 Task: Update the project lead for Project0000000043 and create a new issue in the backlog.
Action: Mouse moved to (453, 289)
Screenshot: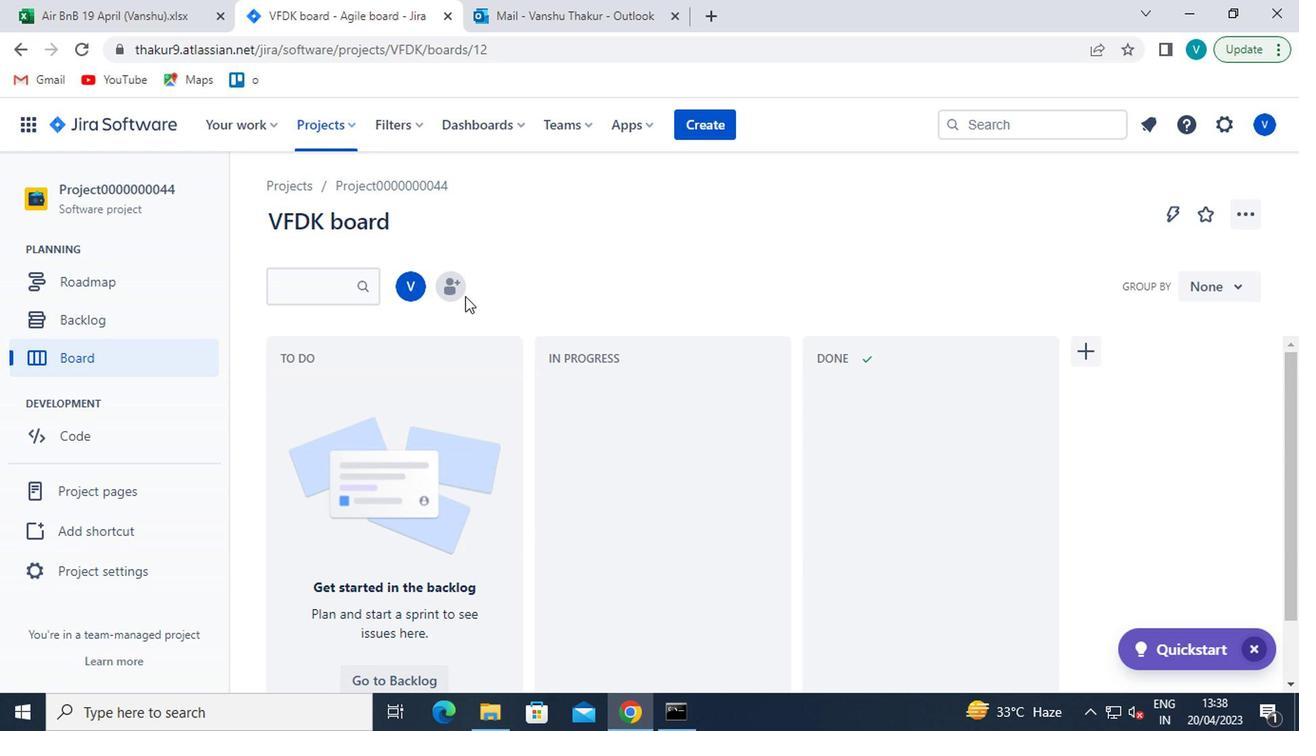 
Action: Mouse pressed left at (453, 289)
Screenshot: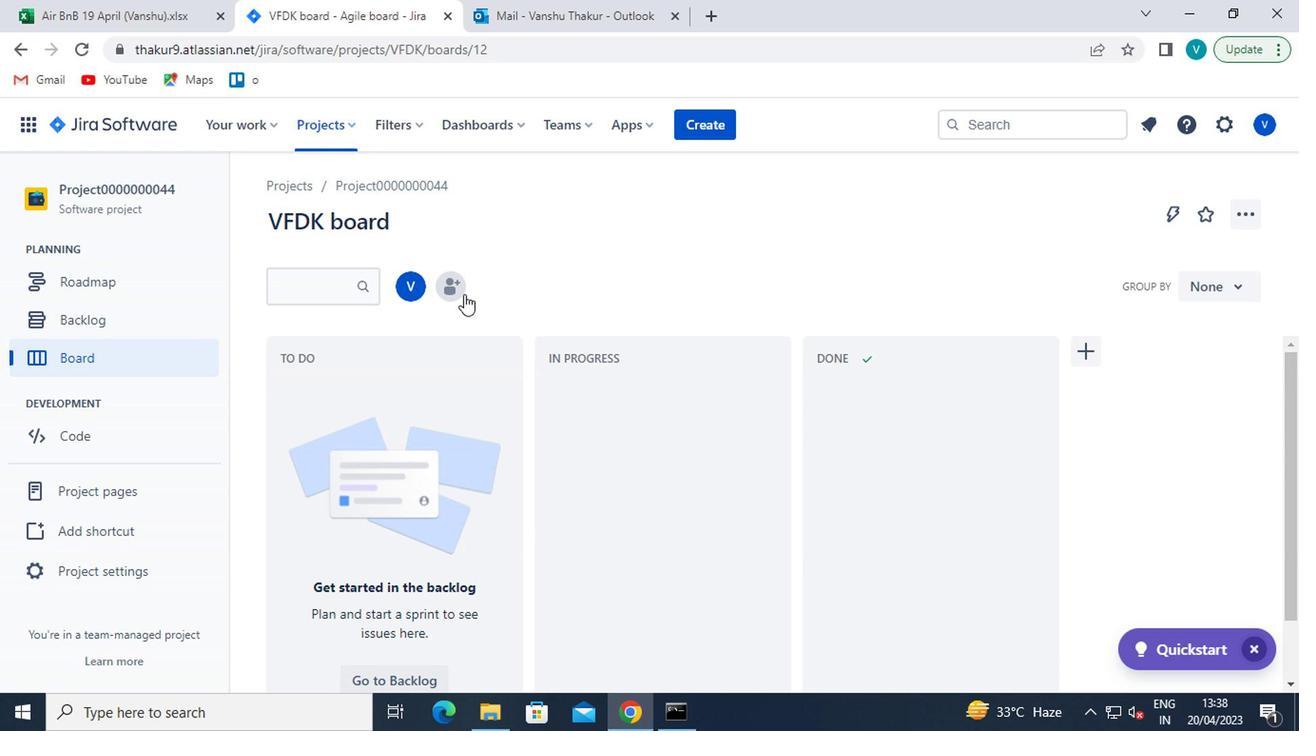 
Action: Mouse moved to (561, 242)
Screenshot: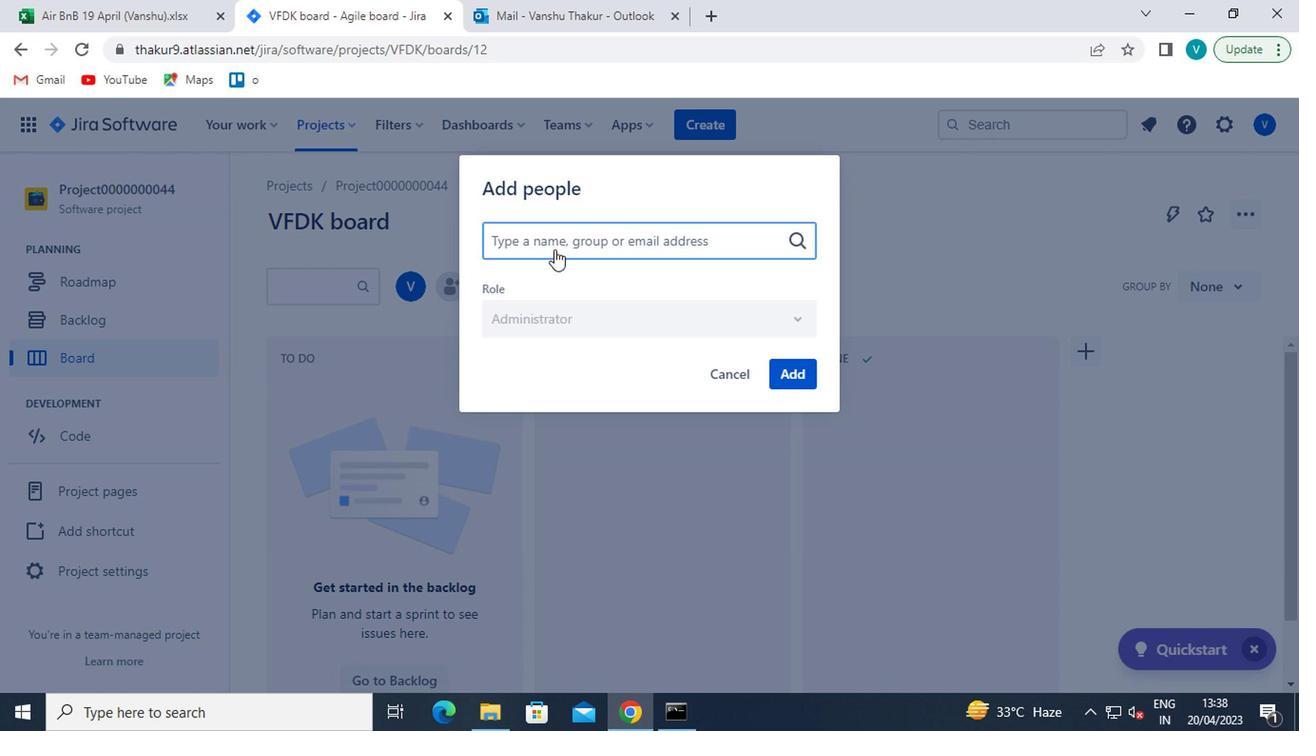 
Action: Mouse pressed left at (561, 242)
Screenshot: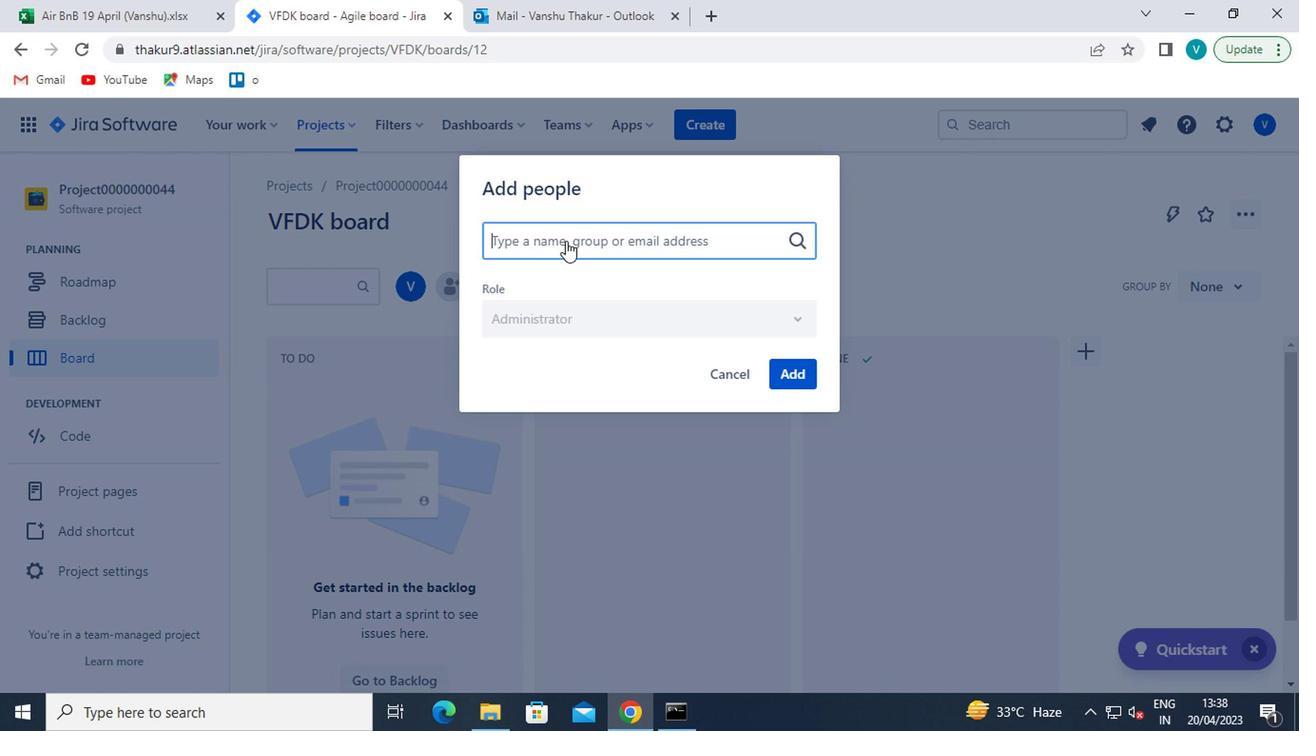 
Action: Key pressed <Key.shift>VINNYO
Screenshot: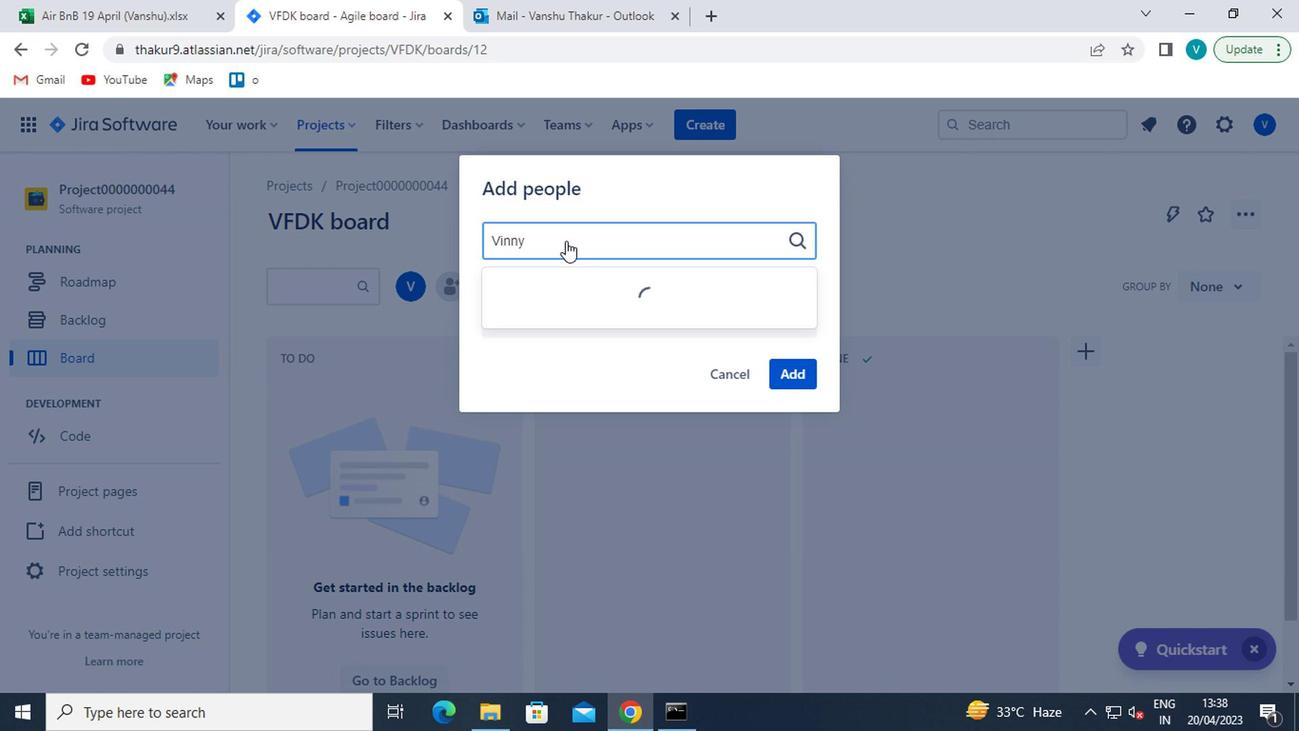 
Action: Mouse moved to (598, 286)
Screenshot: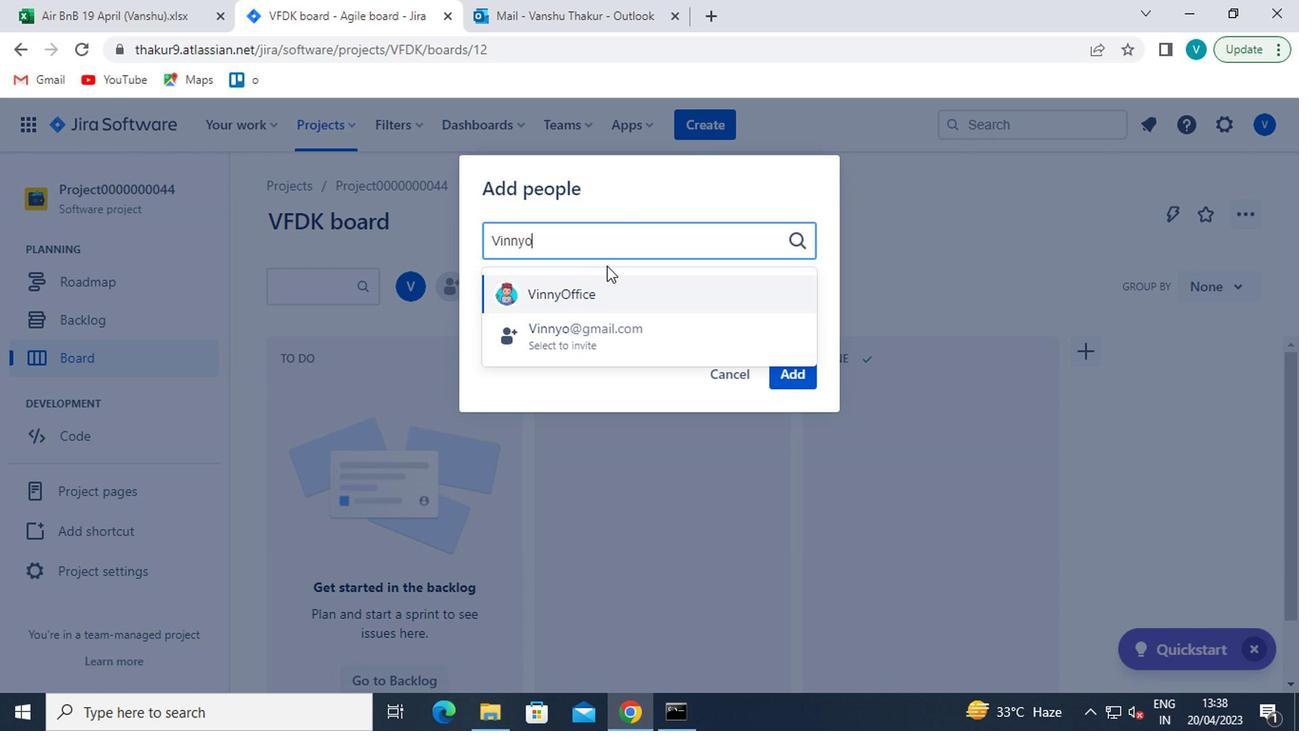 
Action: Mouse pressed left at (598, 286)
Screenshot: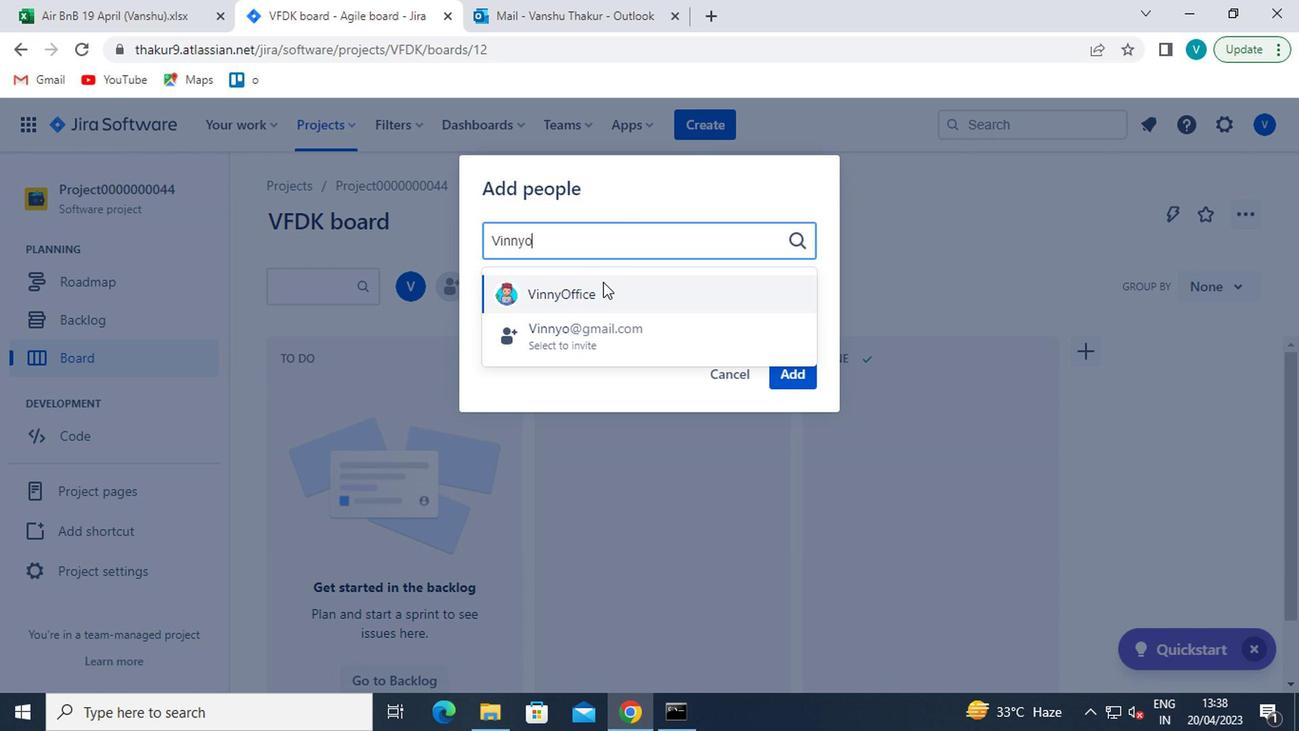 
Action: Mouse moved to (784, 370)
Screenshot: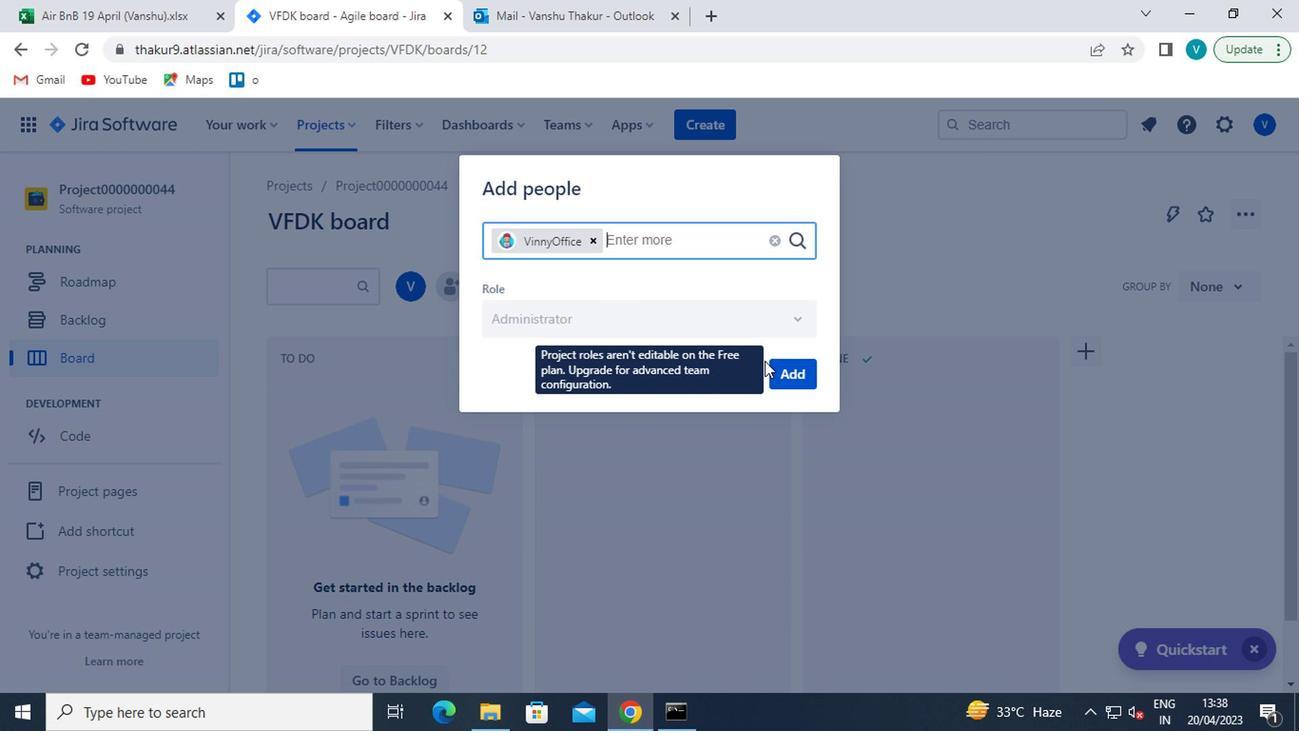 
Action: Mouse pressed left at (784, 370)
Screenshot: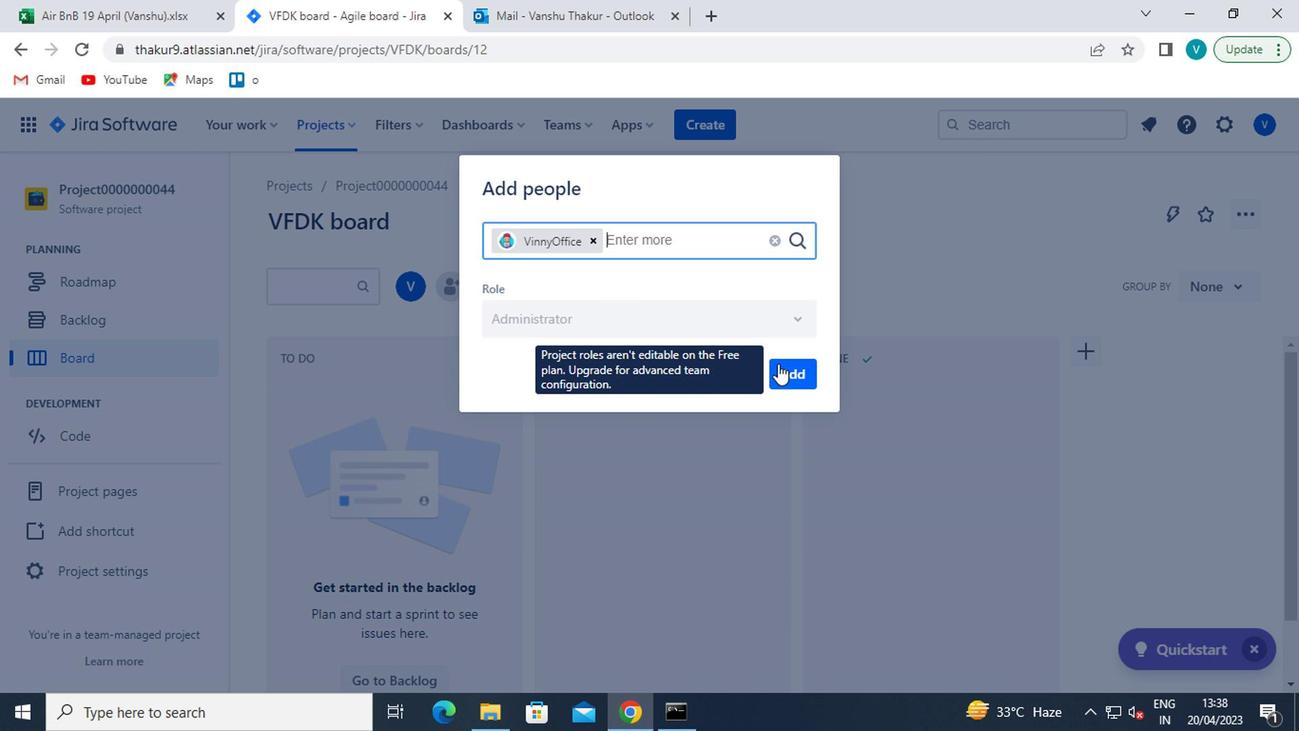 
Action: Mouse moved to (446, 289)
Screenshot: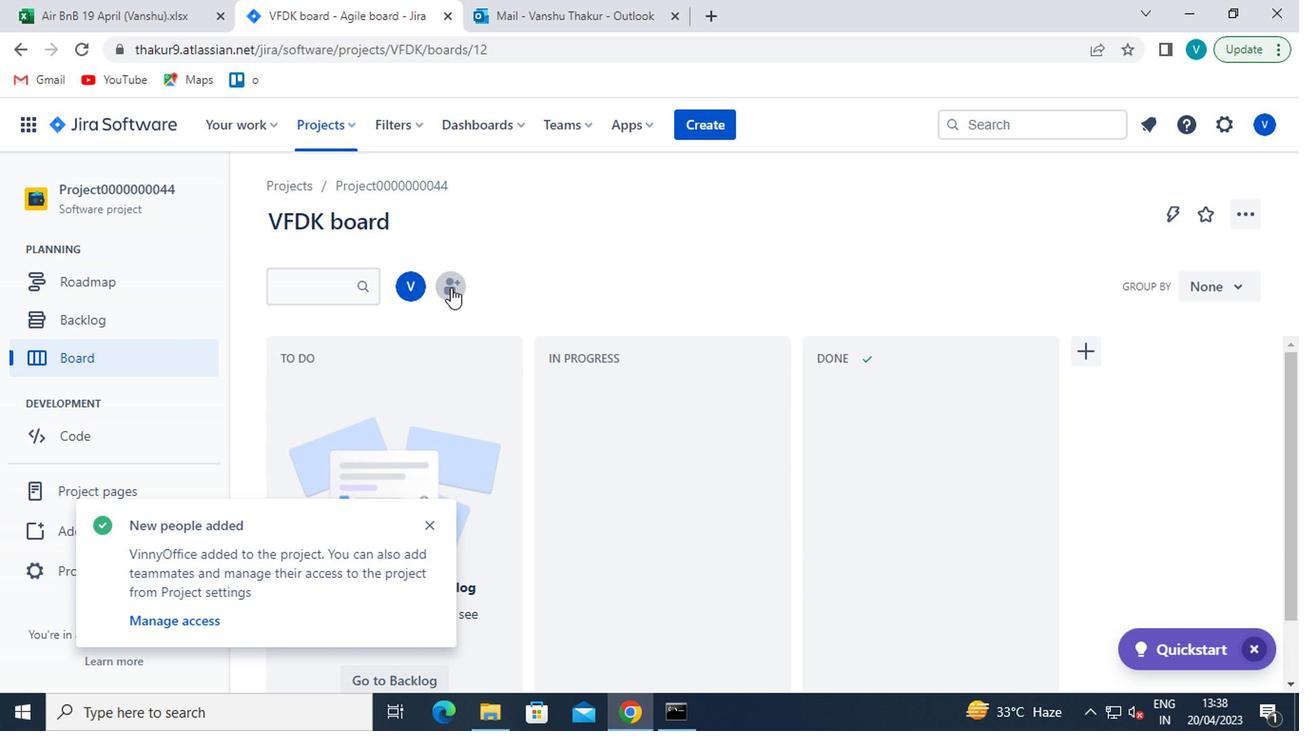 
Action: Mouse pressed left at (446, 289)
Screenshot: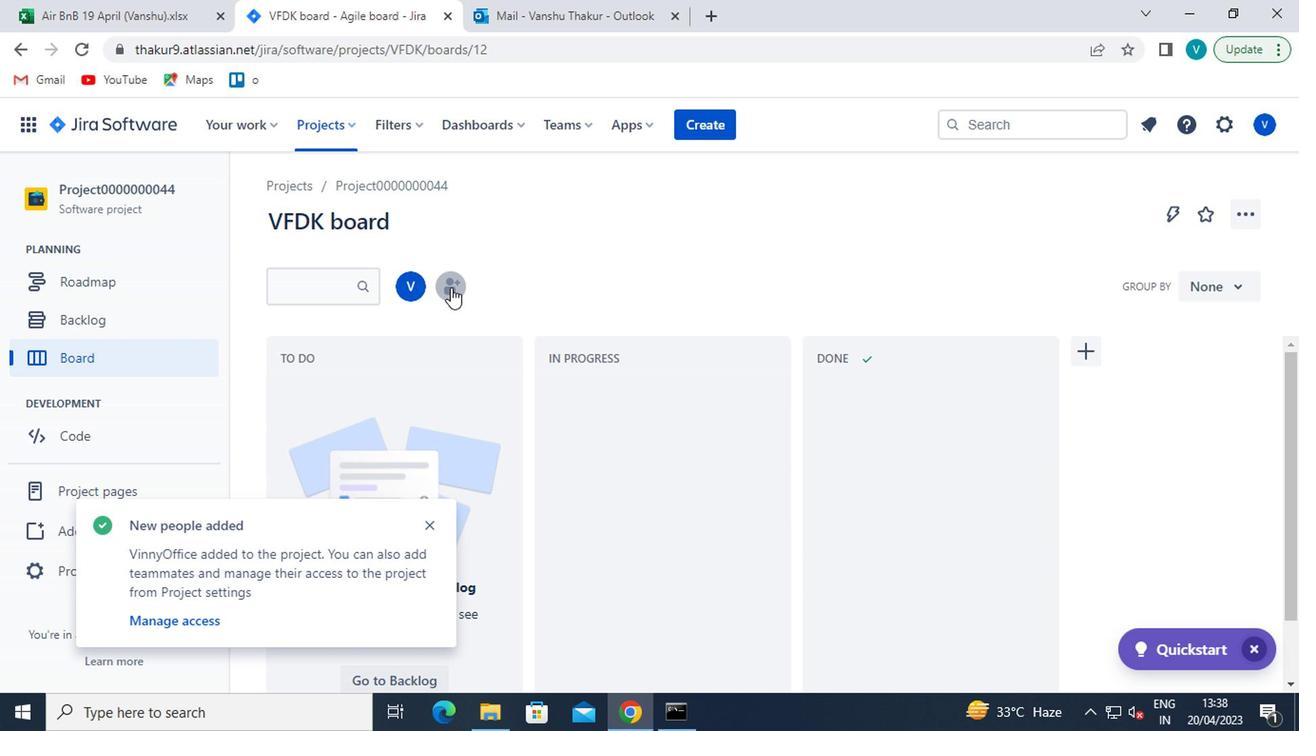 
Action: Mouse moved to (612, 251)
Screenshot: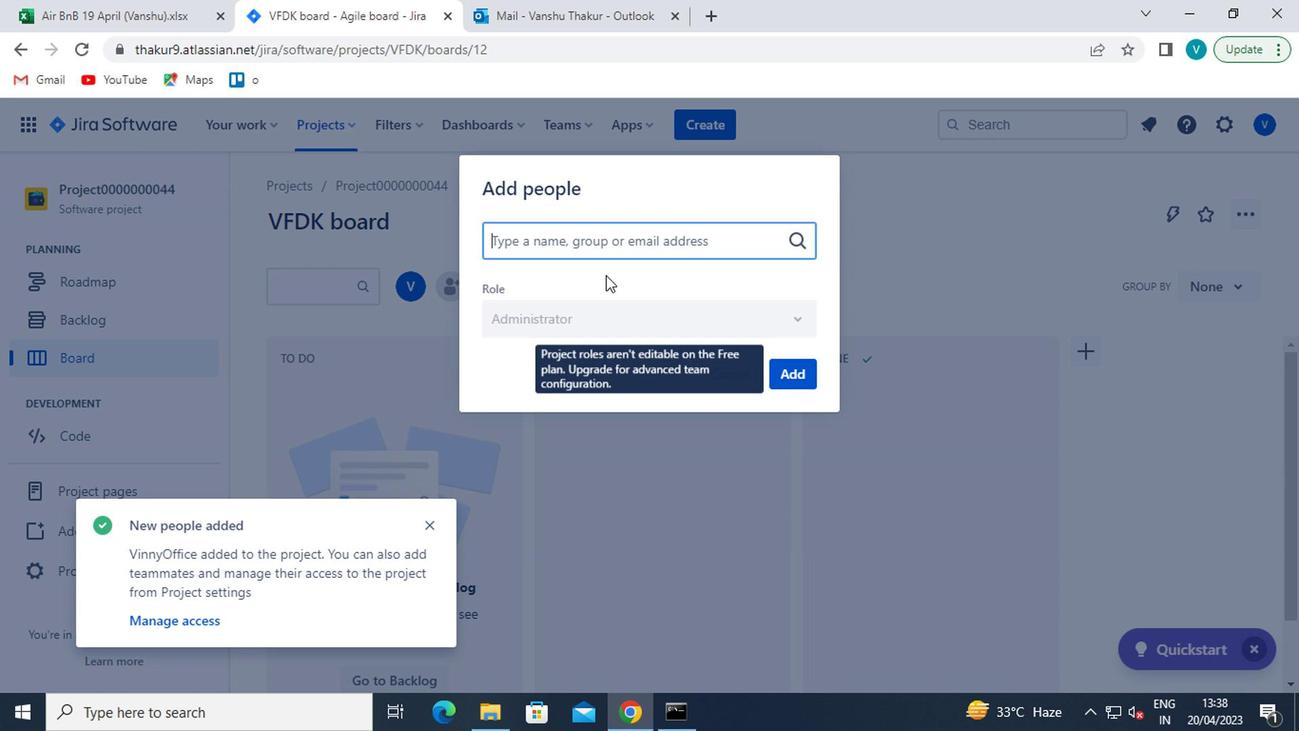 
Action: Mouse pressed left at (612, 251)
Screenshot: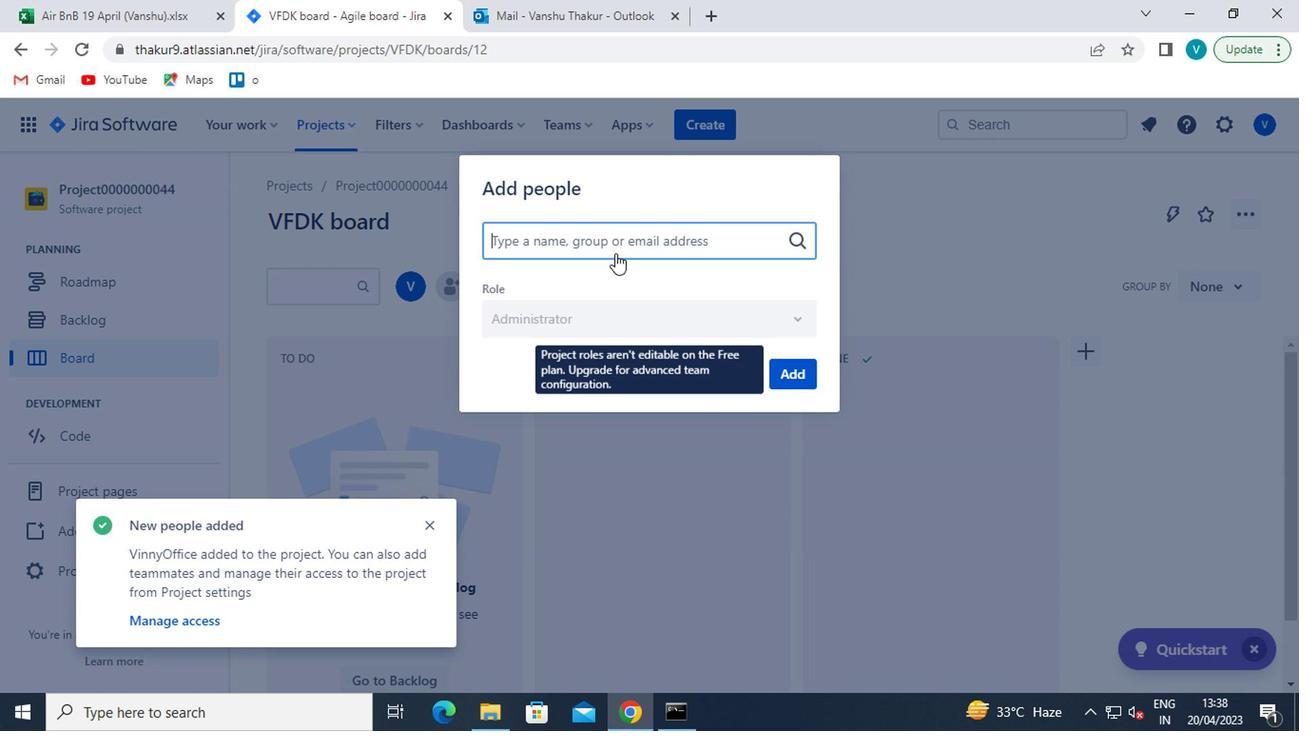 
Action: Key pressed PA
Screenshot: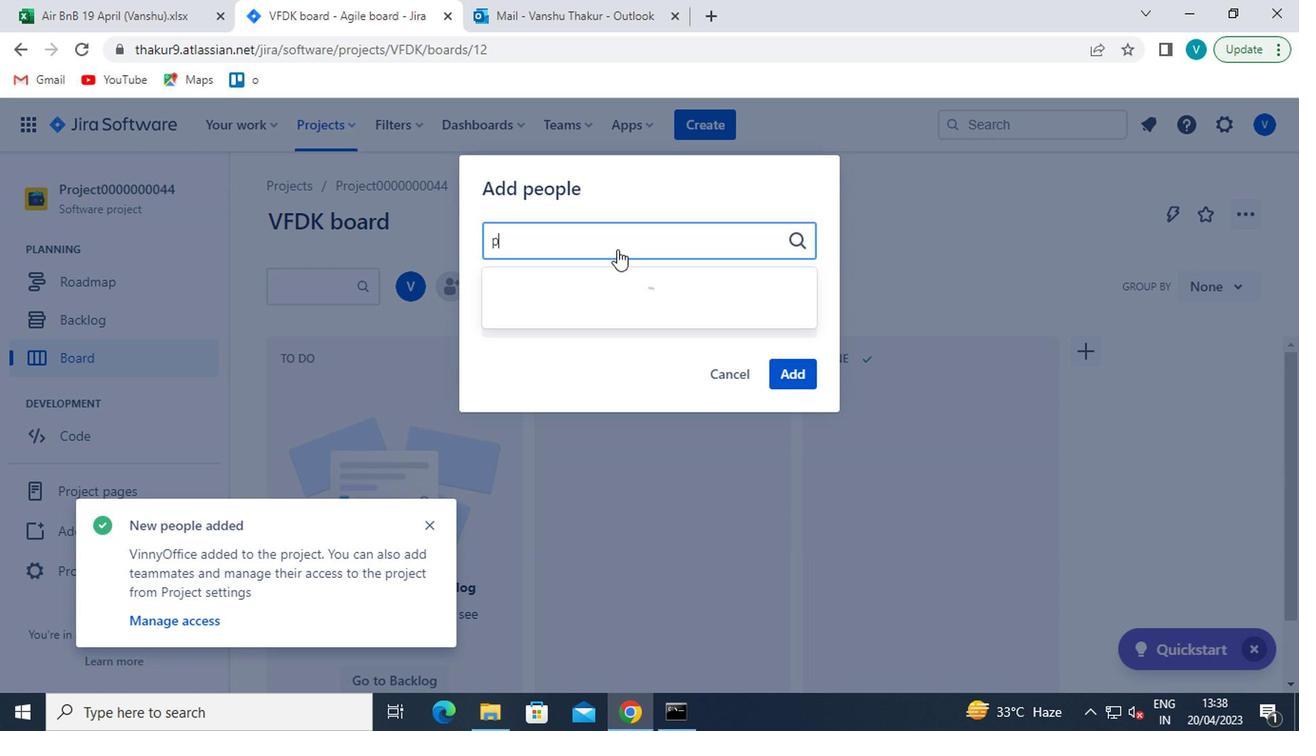 
Action: Mouse moved to (593, 335)
Screenshot: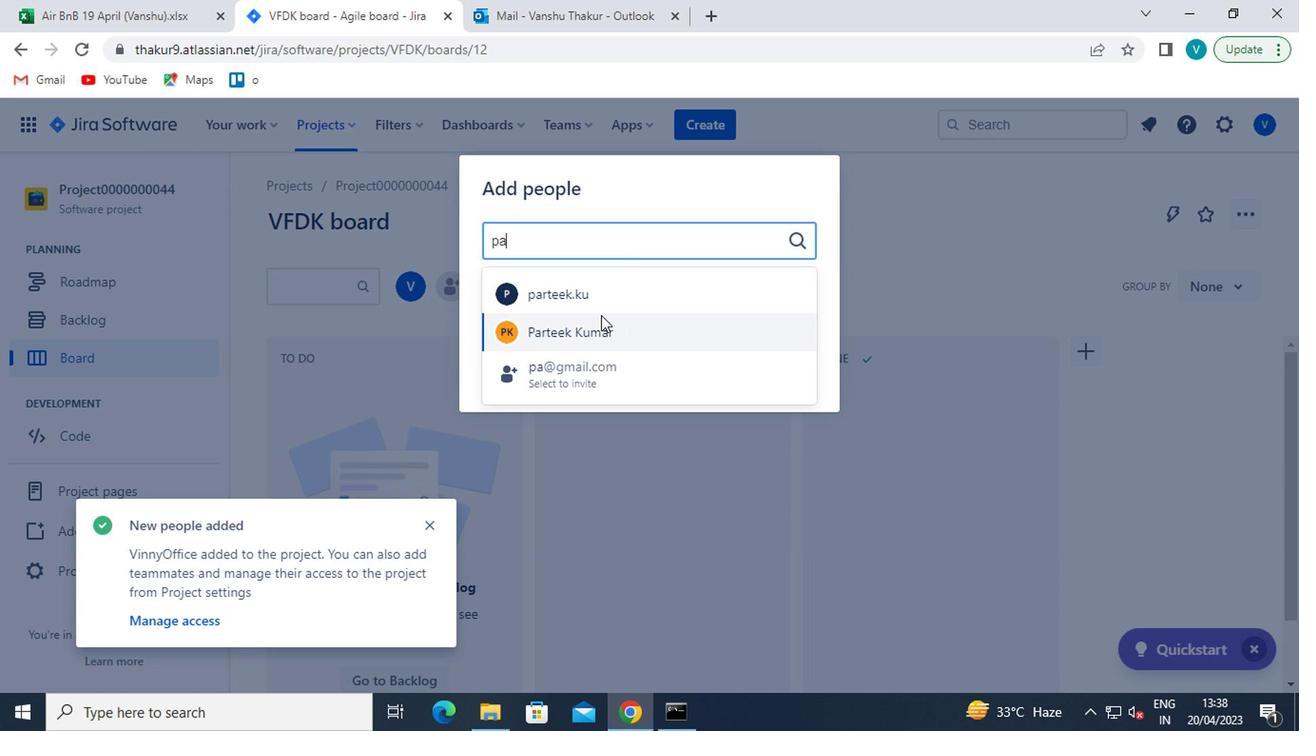 
Action: Mouse pressed left at (593, 335)
Screenshot: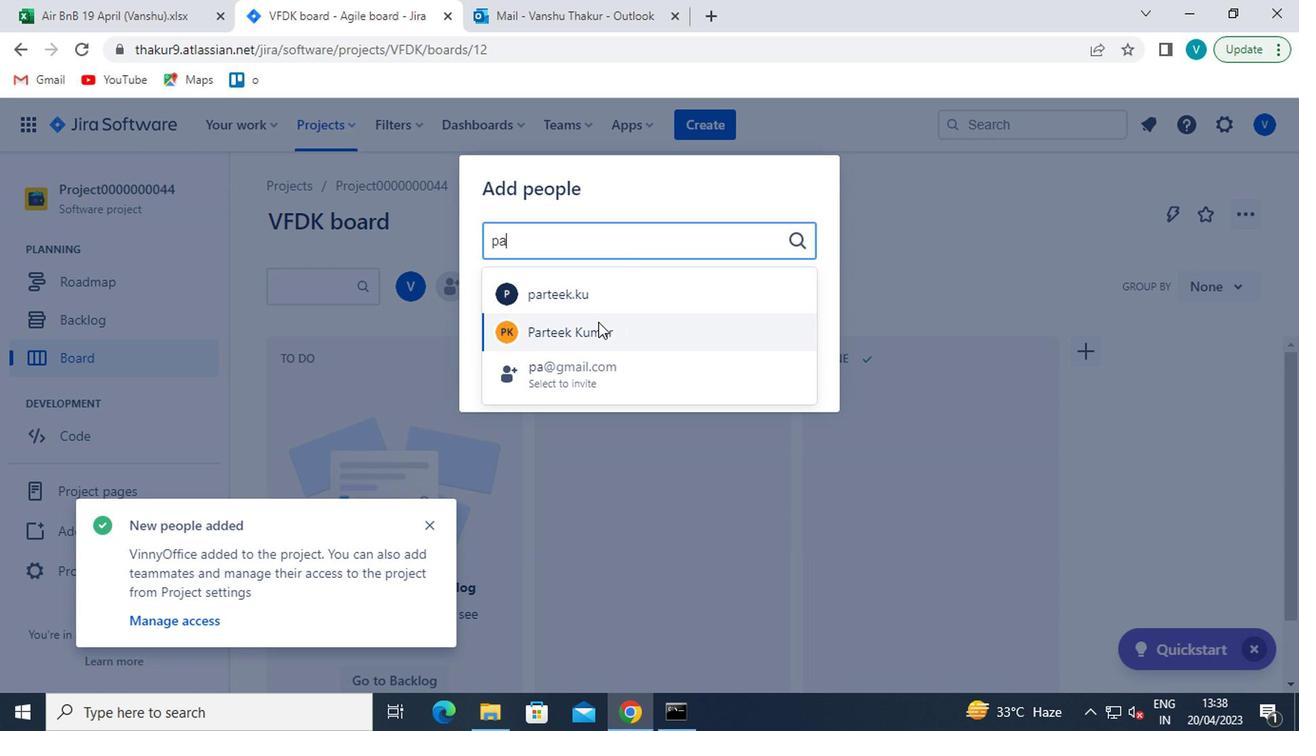 
Action: Mouse moved to (799, 371)
Screenshot: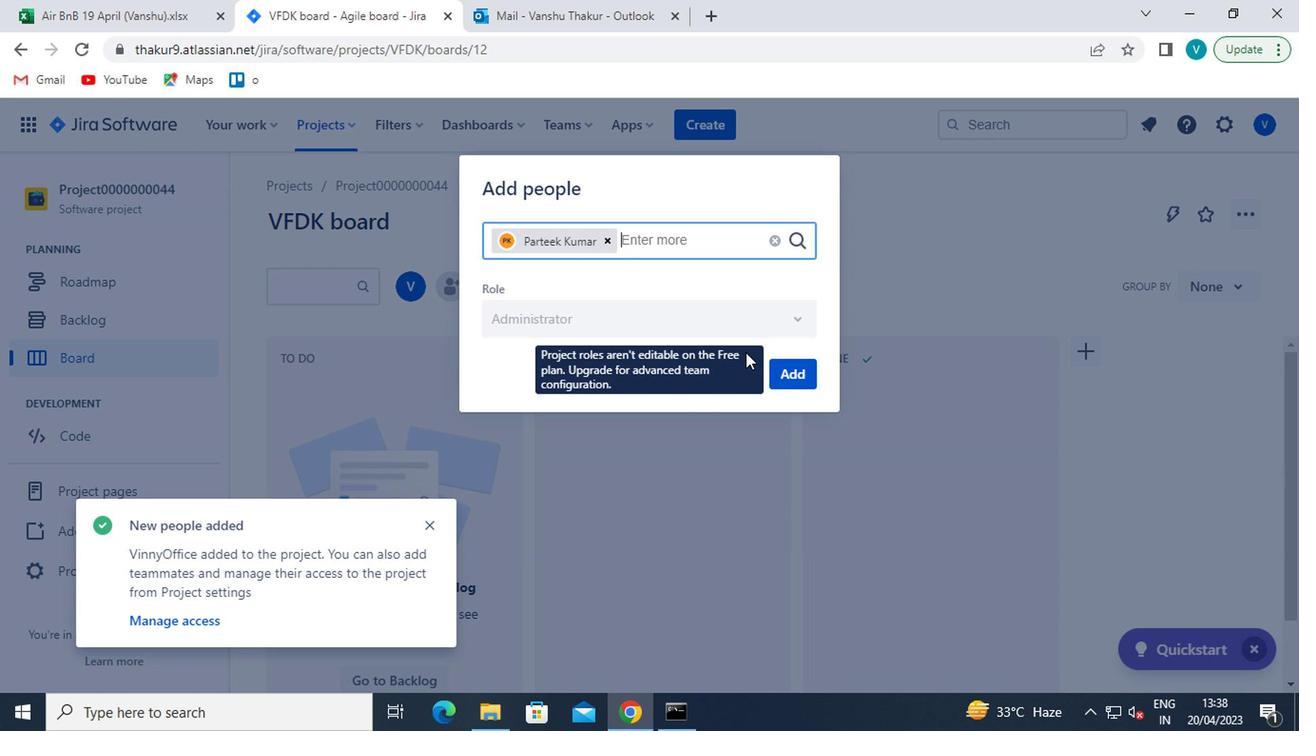 
Action: Mouse pressed left at (799, 371)
Screenshot: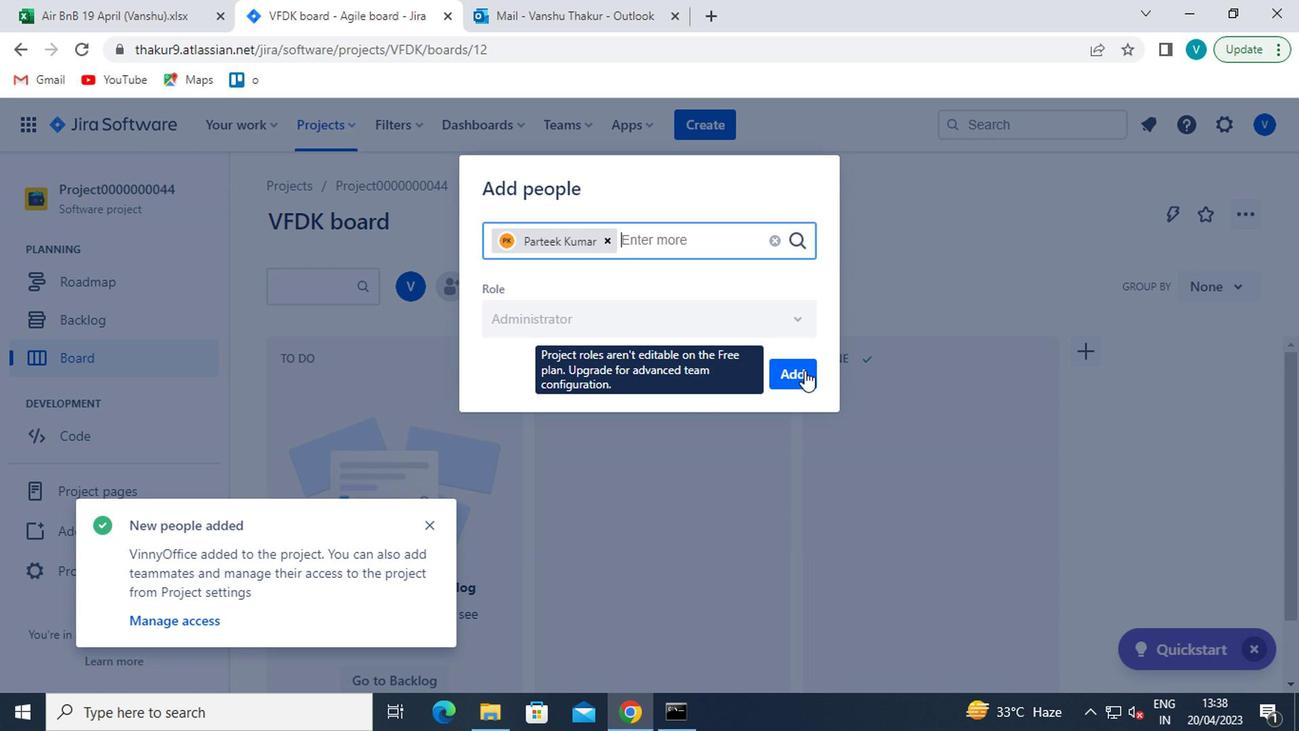 
Action: Mouse moved to (337, 126)
Screenshot: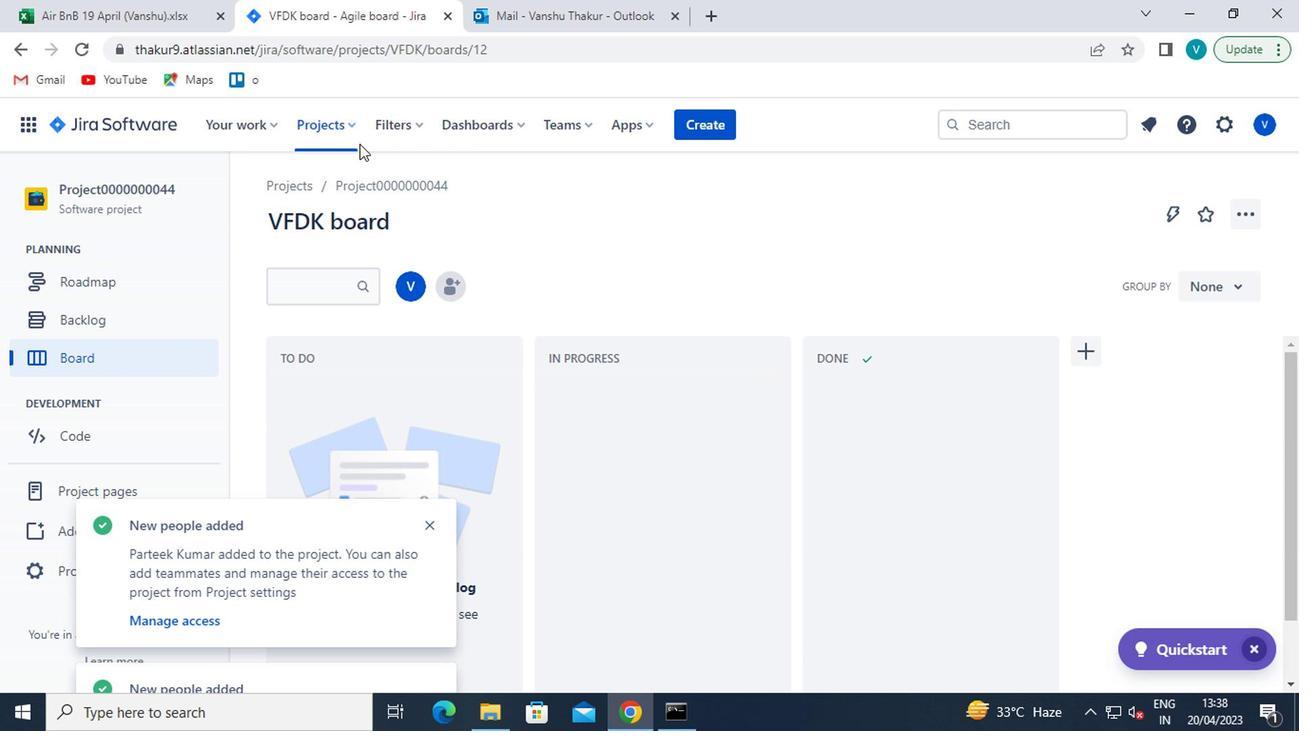 
Action: Mouse pressed left at (337, 126)
Screenshot: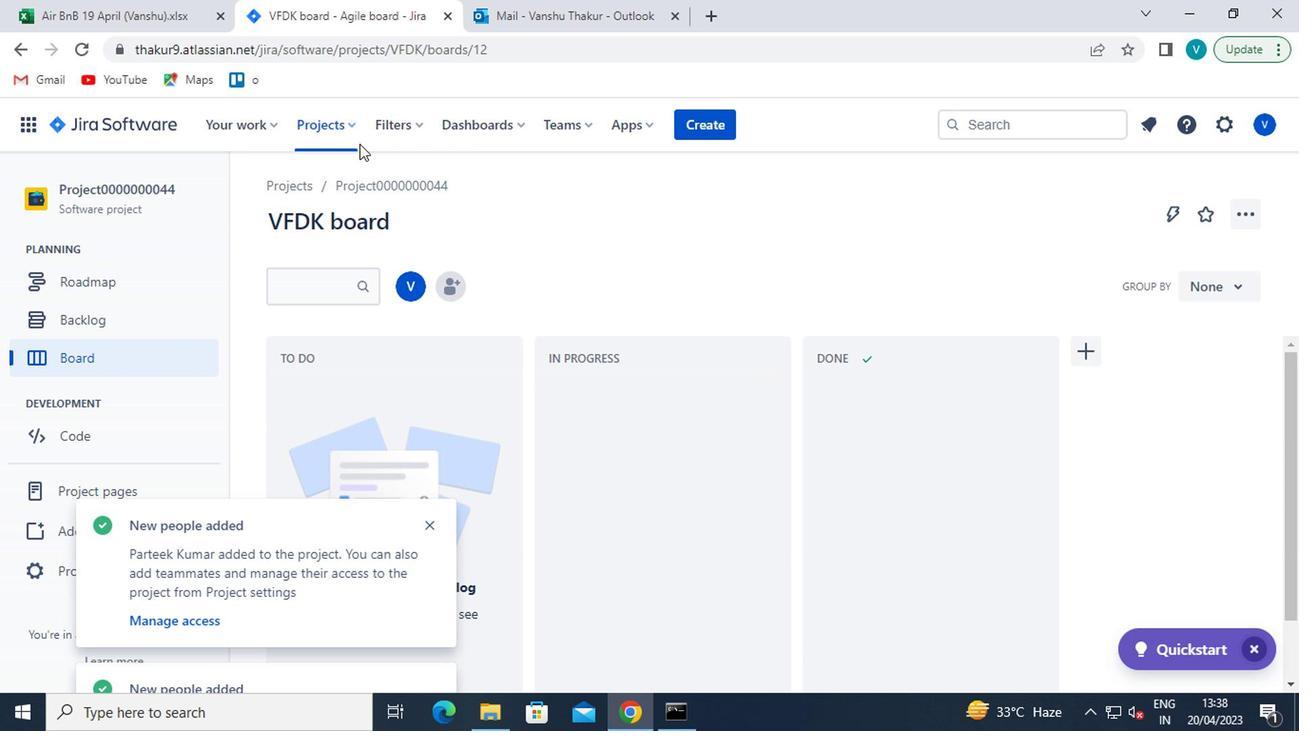 
Action: Mouse moved to (408, 249)
Screenshot: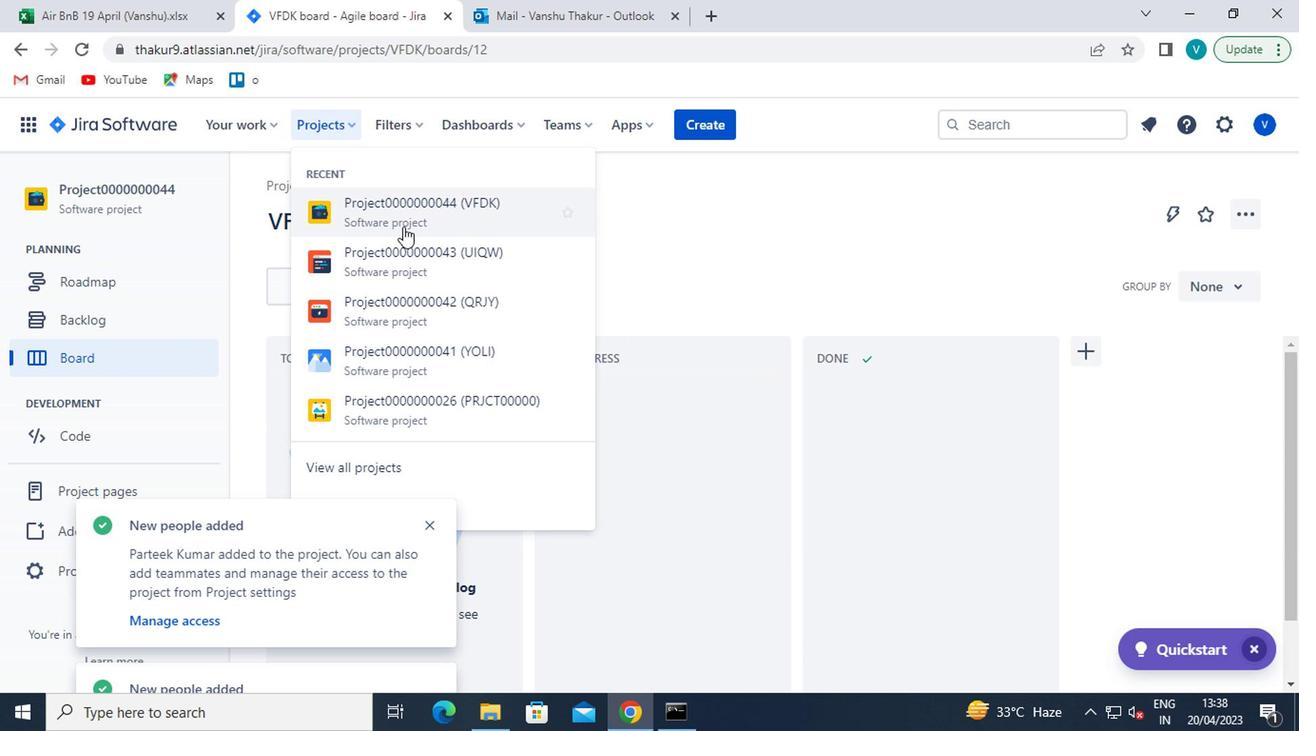 
Action: Mouse pressed left at (408, 249)
Screenshot: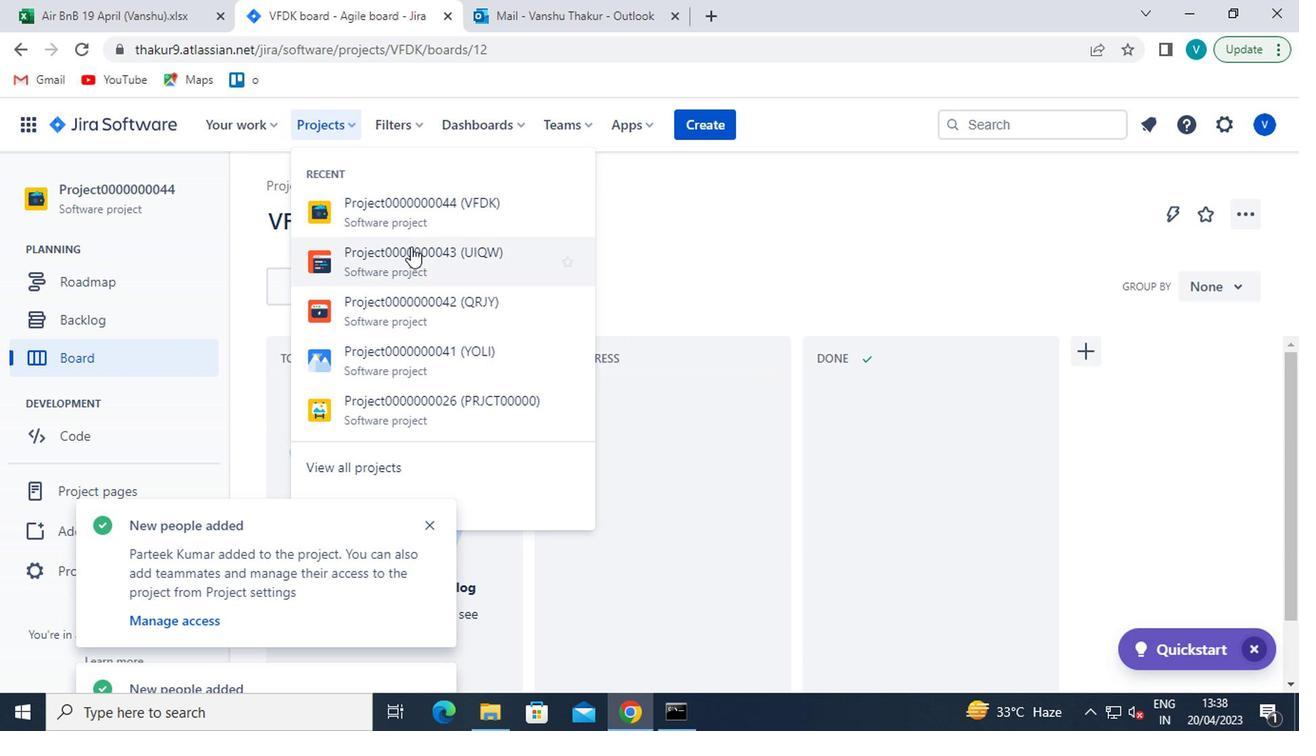 
Action: Mouse moved to (423, 524)
Screenshot: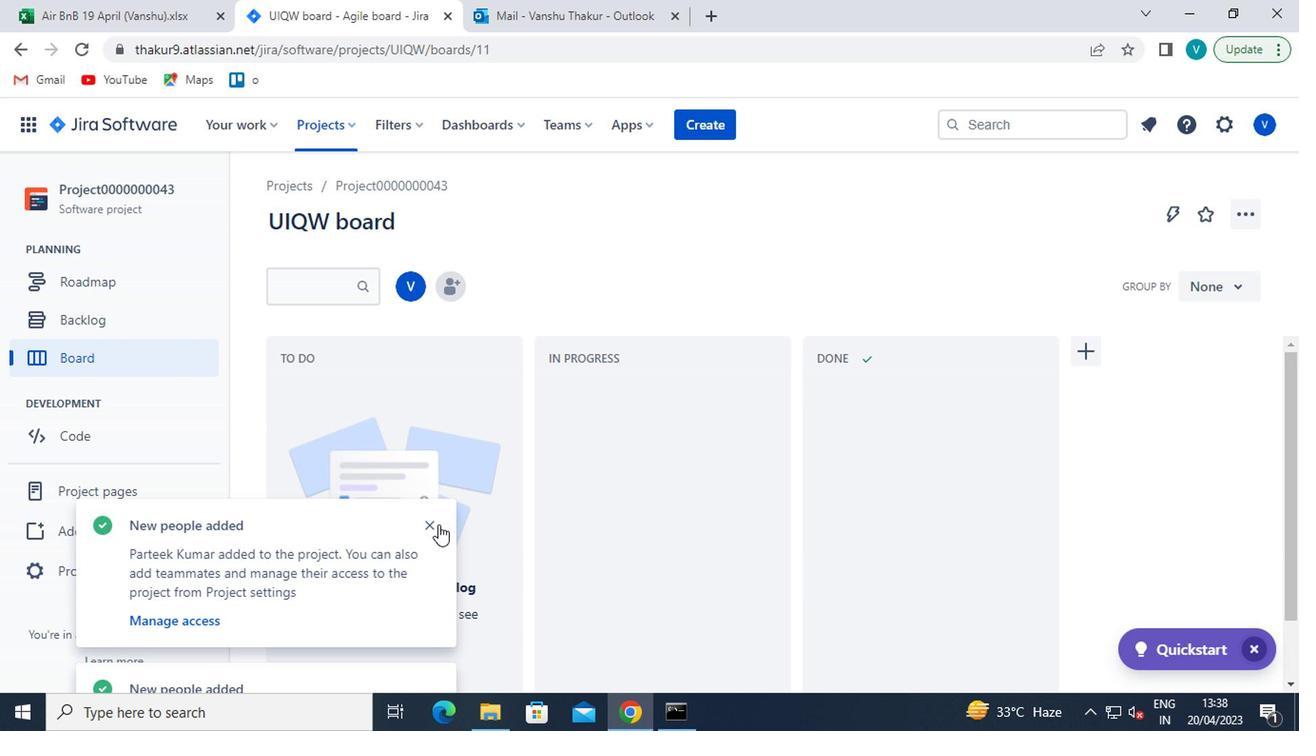 
Action: Mouse pressed left at (423, 524)
Screenshot: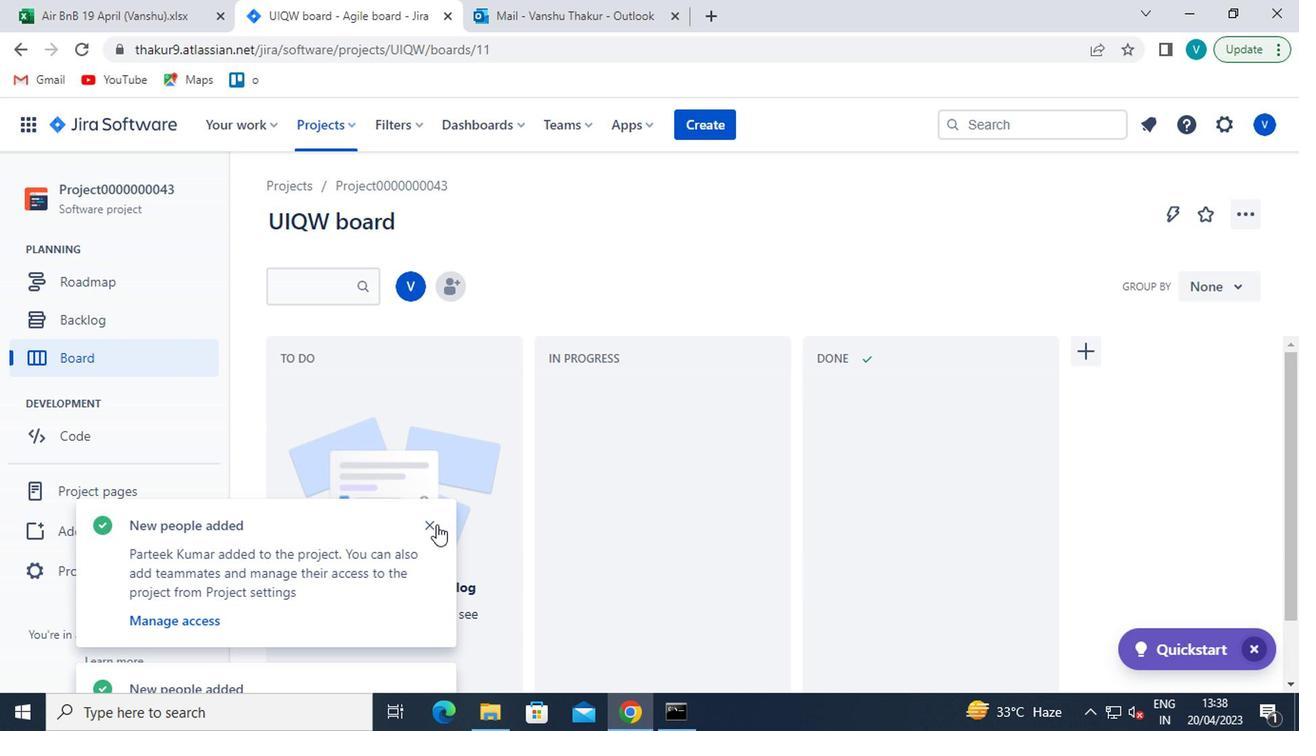 
Action: Mouse moved to (427, 526)
Screenshot: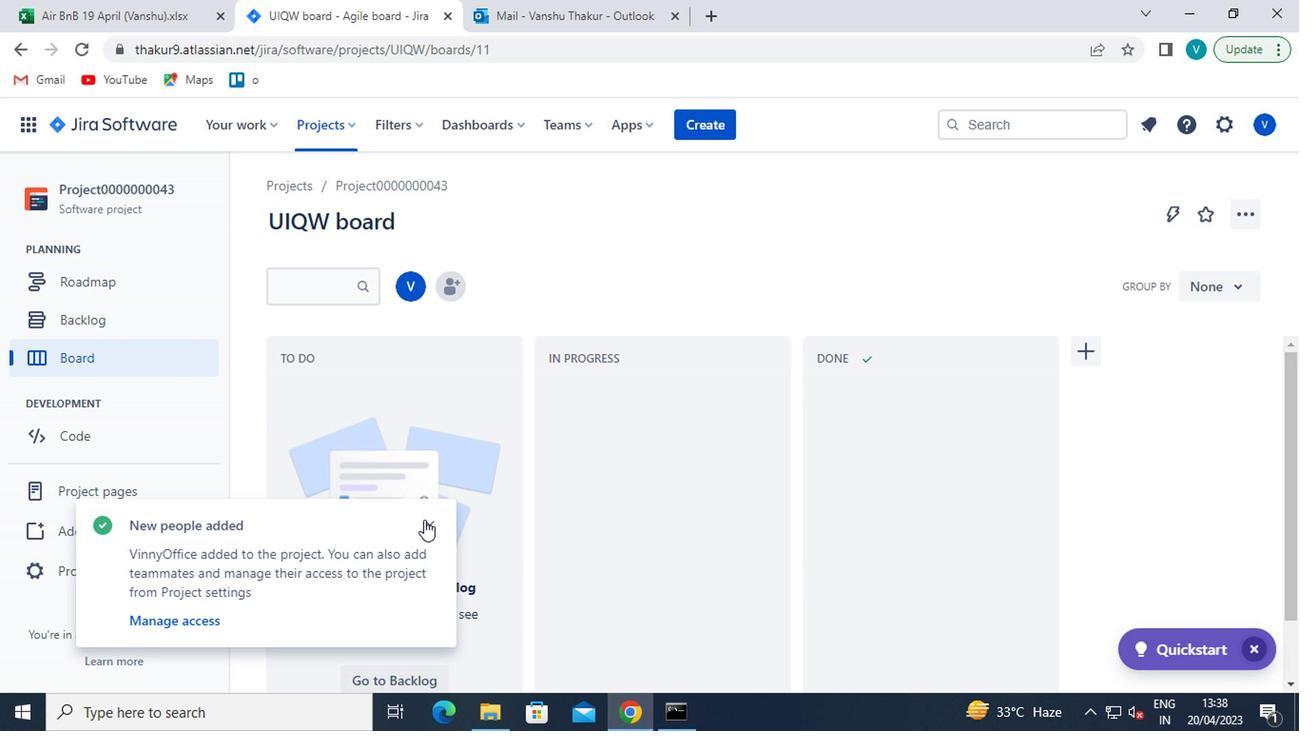 
Action: Mouse pressed left at (427, 526)
Screenshot: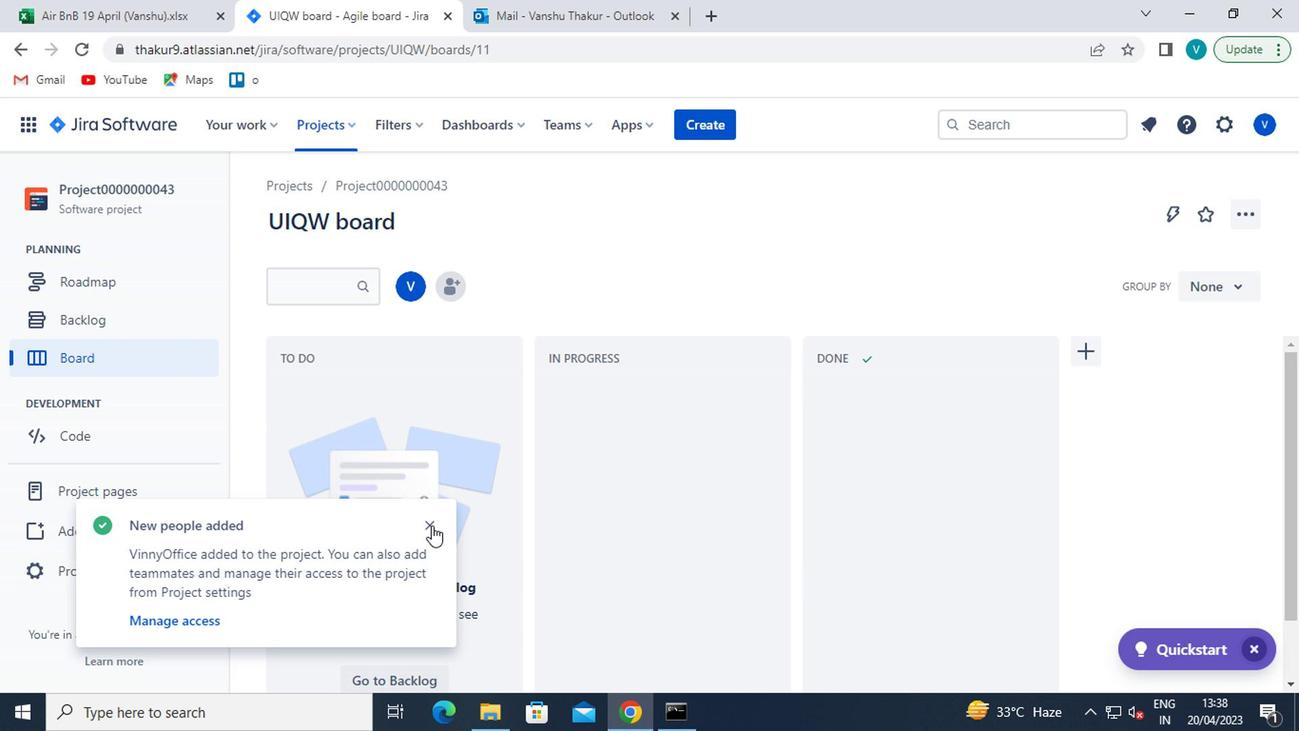 
Action: Mouse moved to (342, 377)
Screenshot: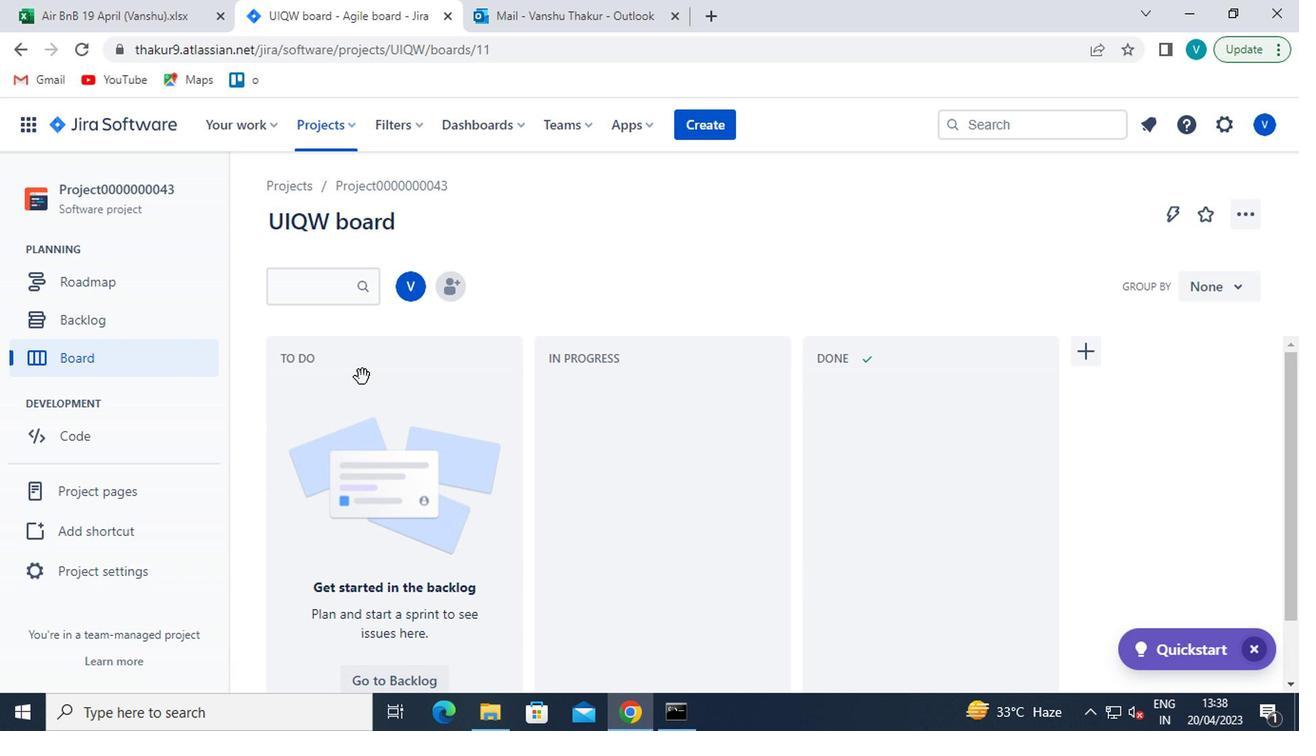 
Action: Mouse scrolled (342, 377) with delta (0, 0)
Screenshot: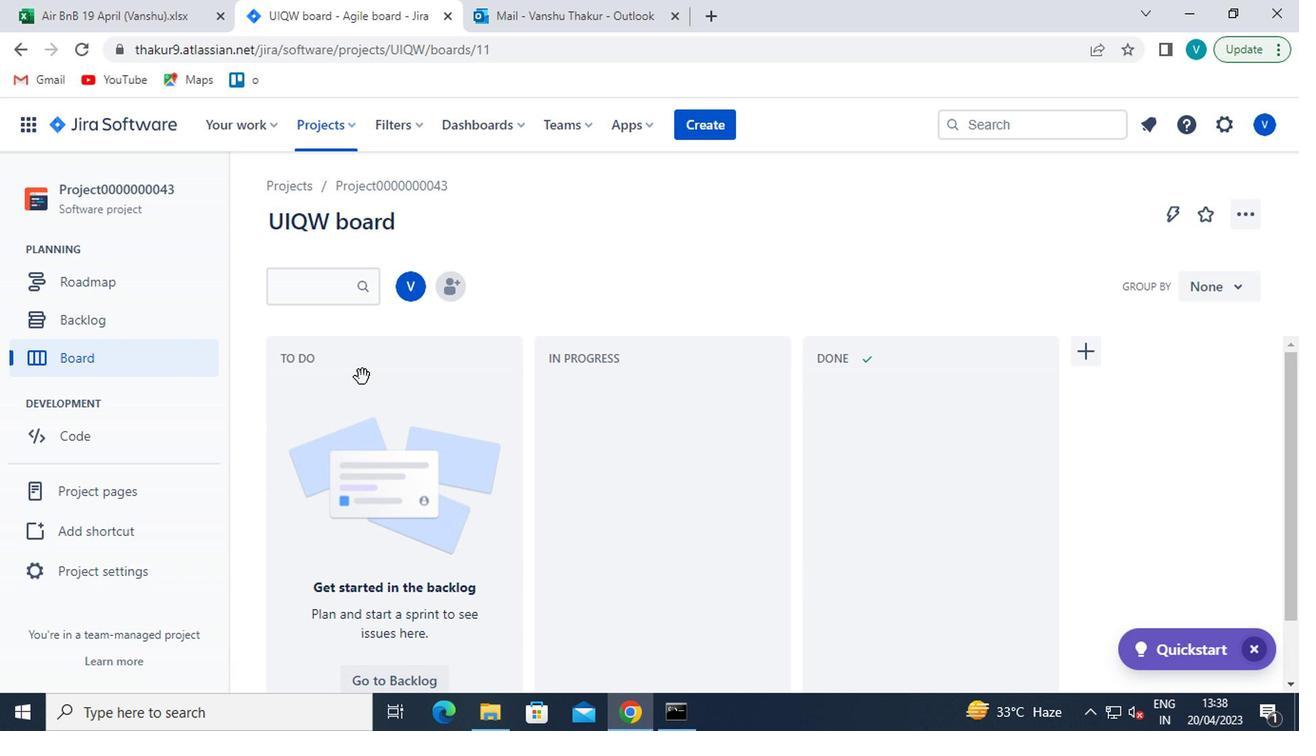 
Action: Mouse moved to (321, 382)
Screenshot: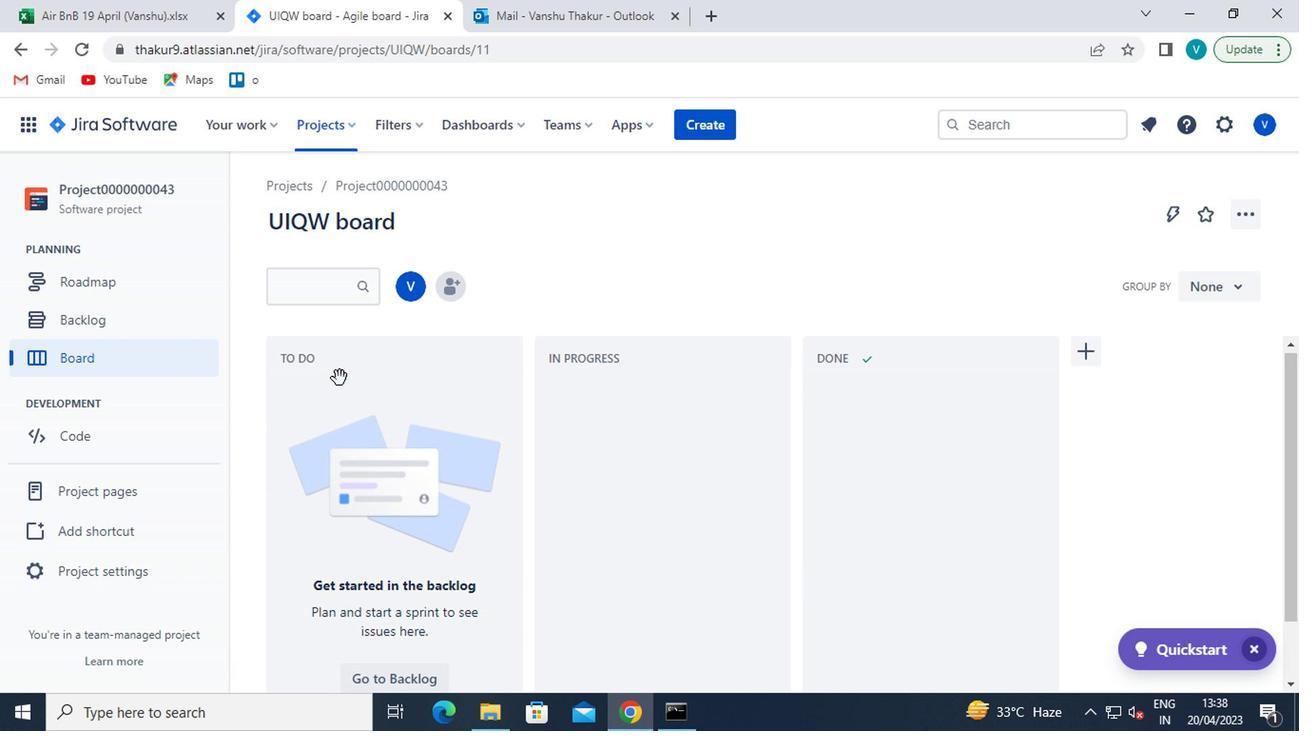 
Action: Mouse scrolled (321, 381) with delta (0, 0)
Screenshot: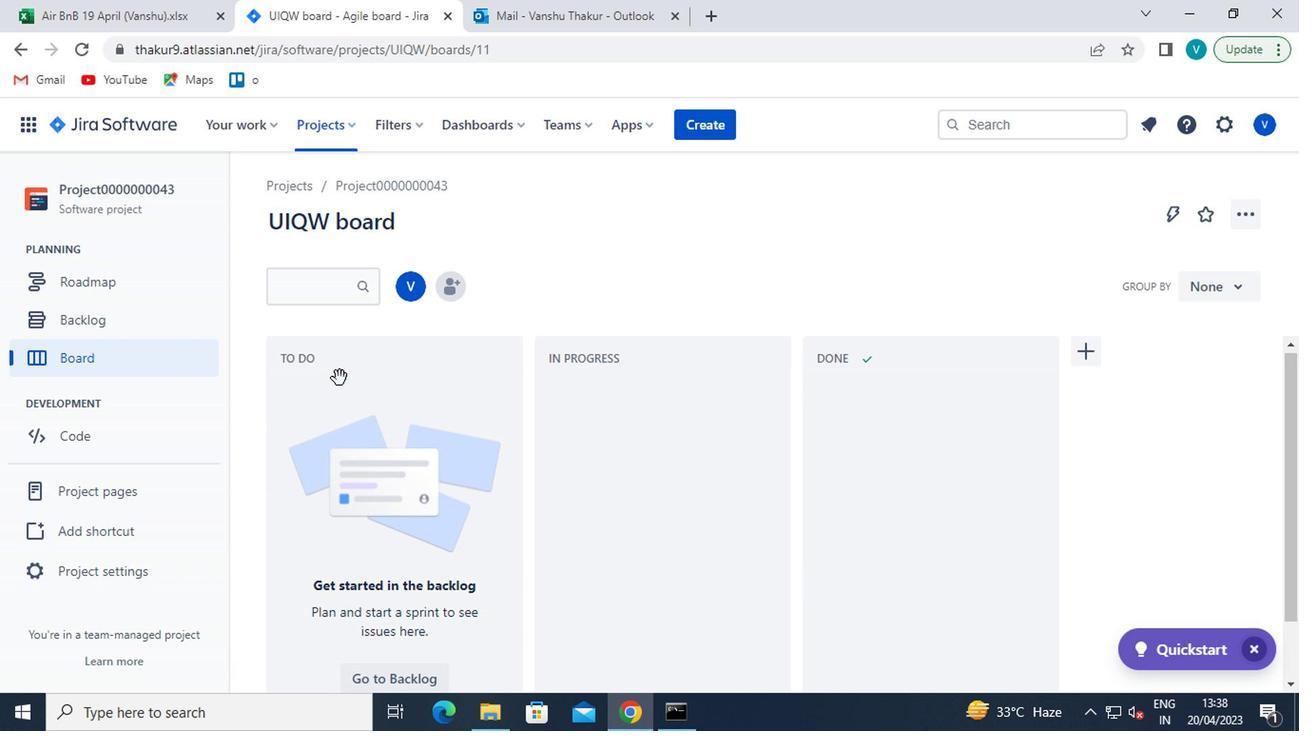
Action: Mouse moved to (110, 580)
Screenshot: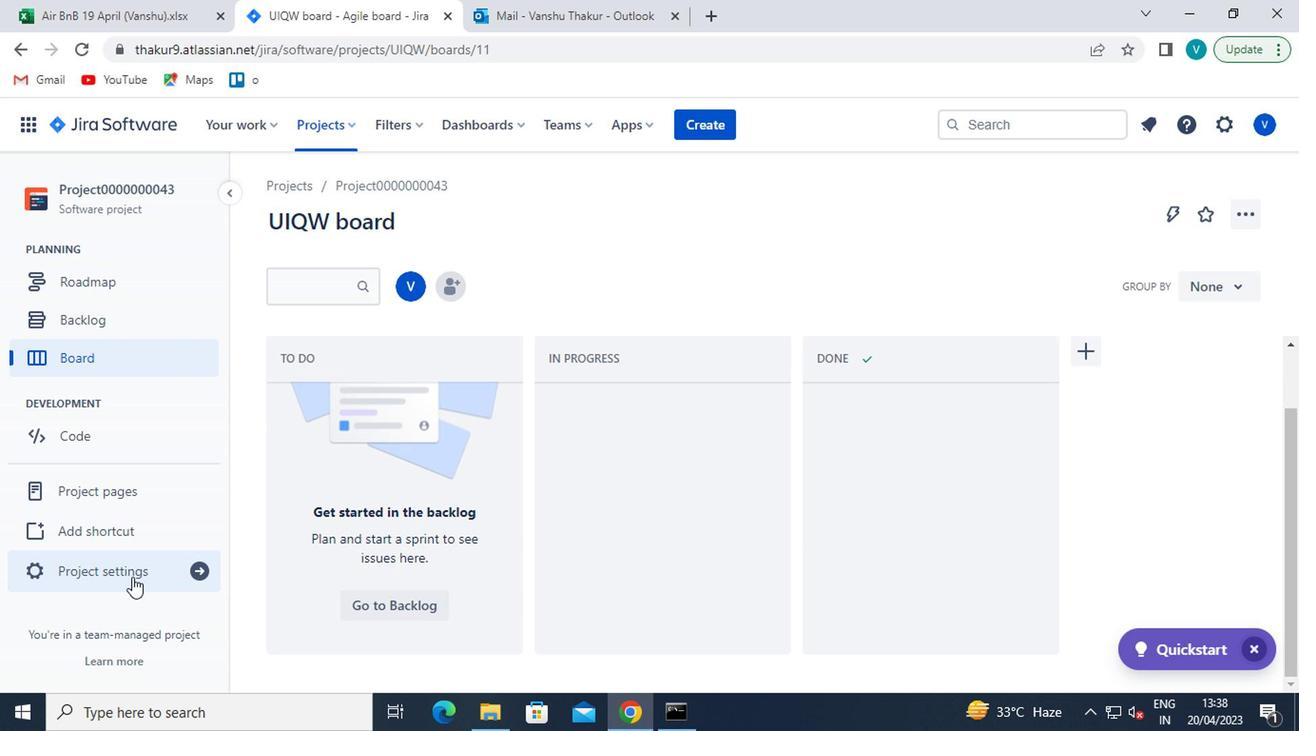 
Action: Mouse pressed left at (110, 580)
Screenshot: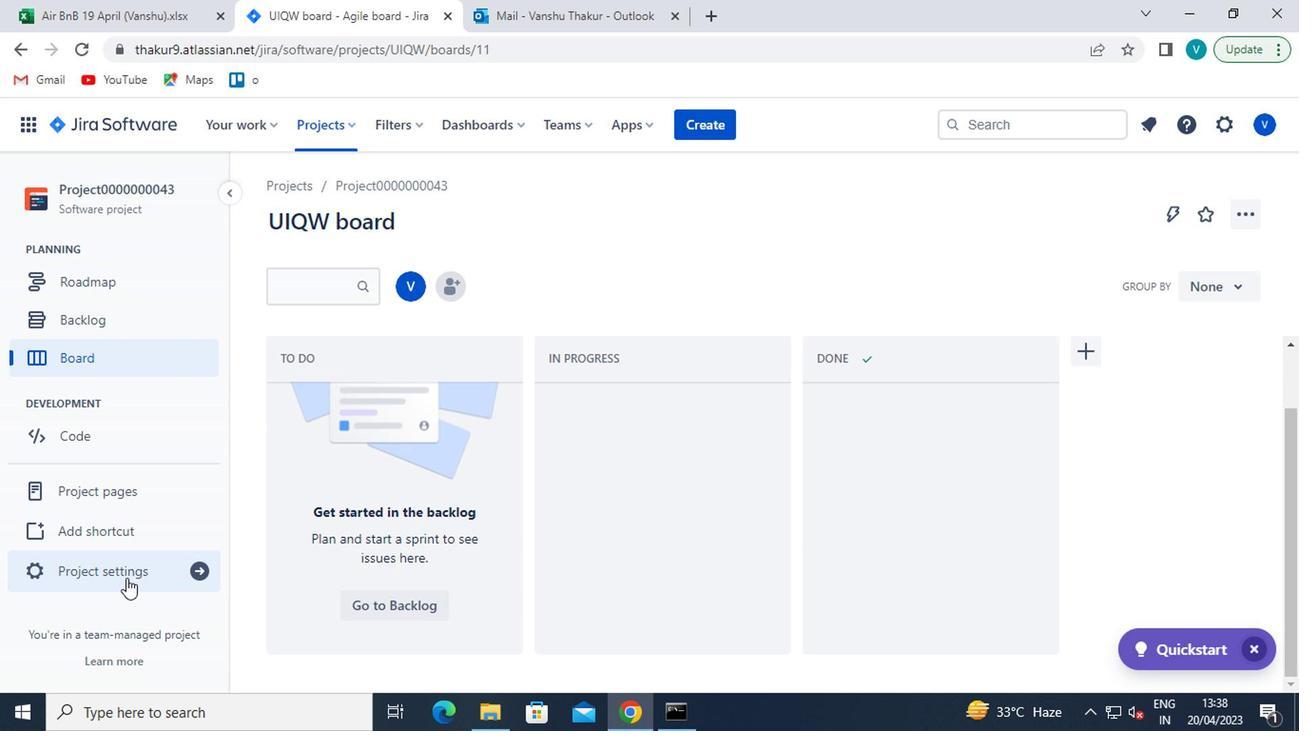
Action: Mouse moved to (645, 467)
Screenshot: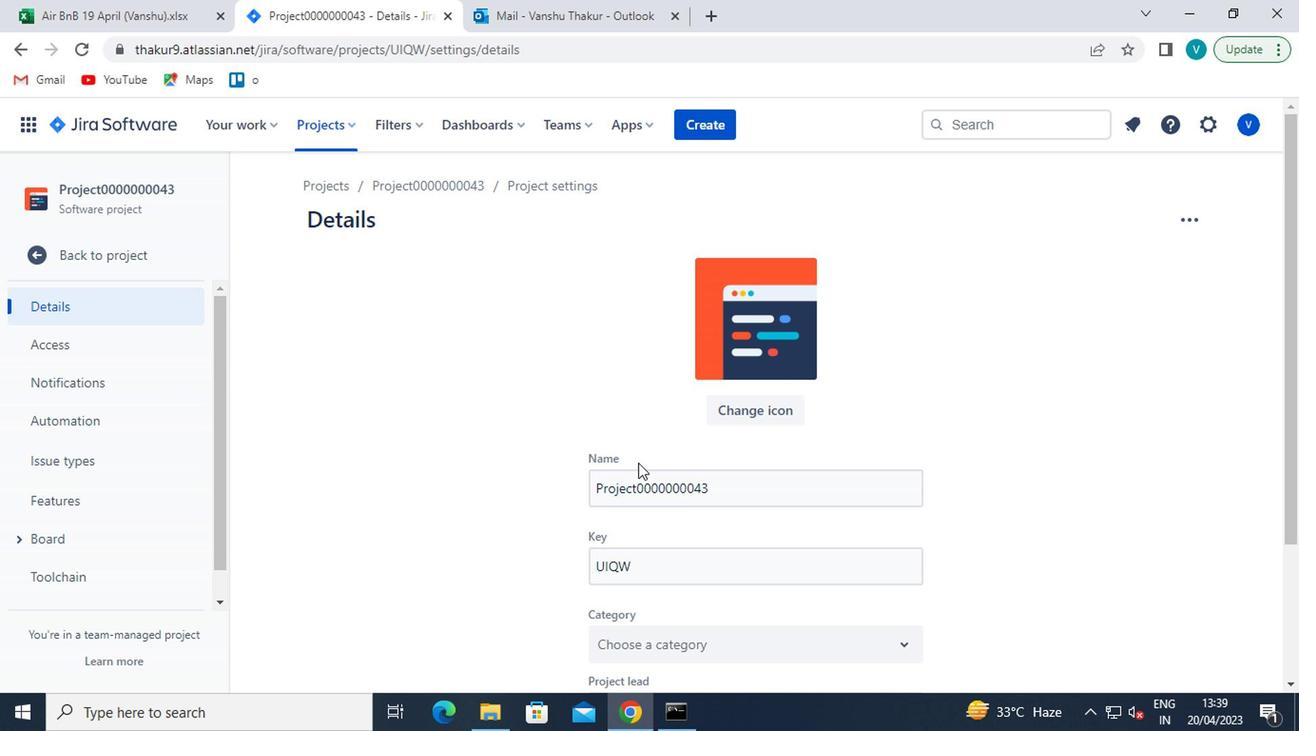 
Action: Mouse scrolled (645, 467) with delta (0, 0)
Screenshot: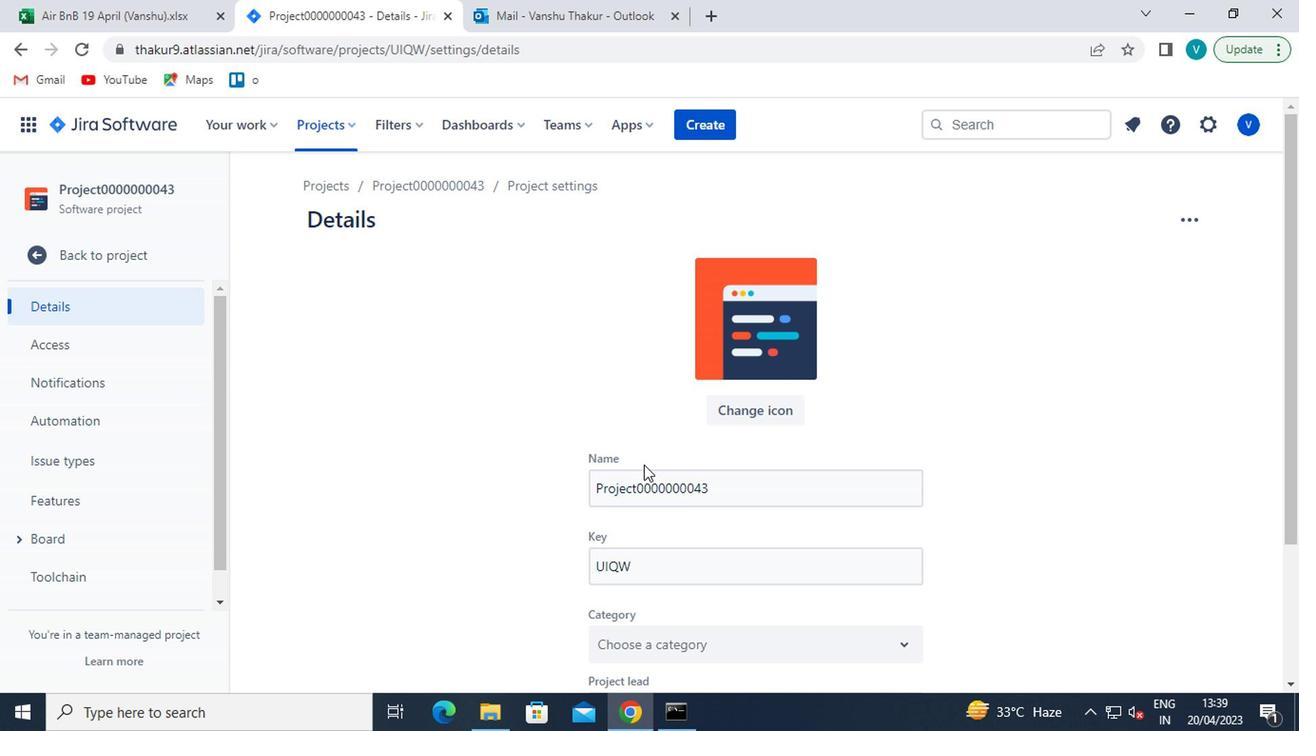 
Action: Mouse moved to (646, 469)
Screenshot: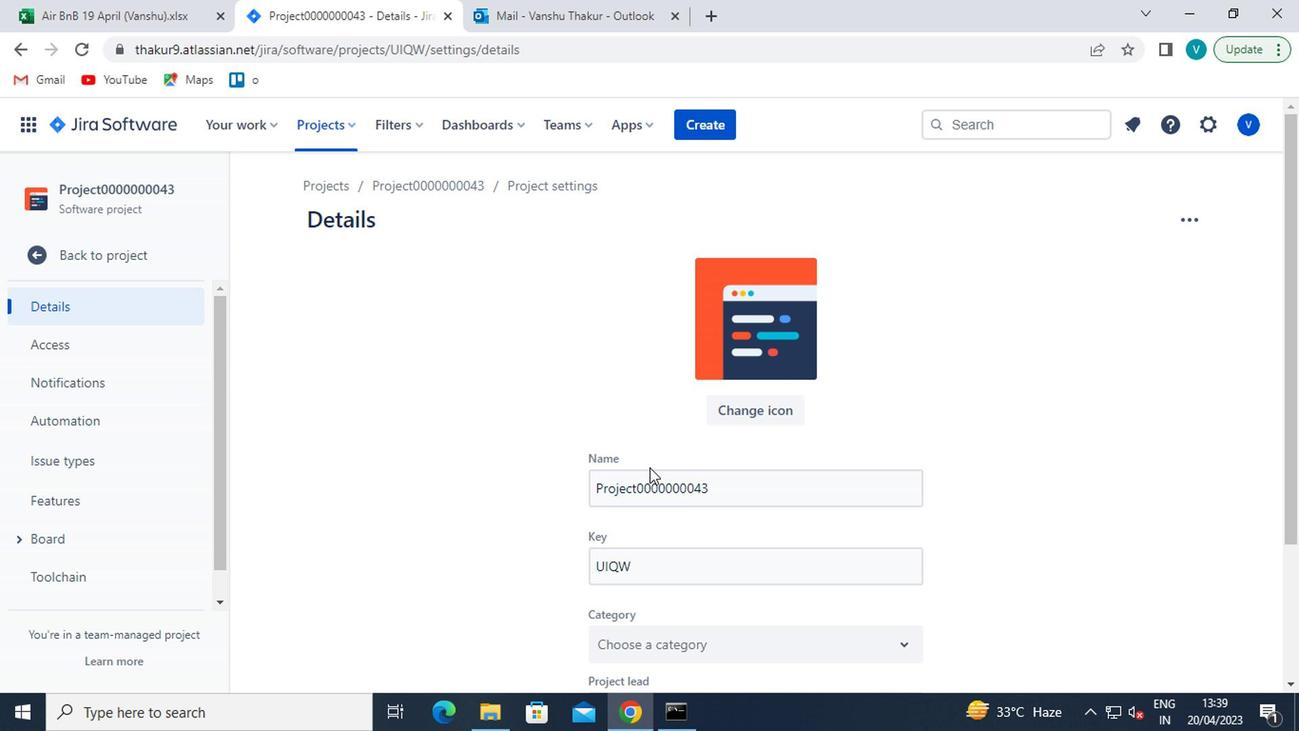 
Action: Mouse scrolled (646, 467) with delta (0, -1)
Screenshot: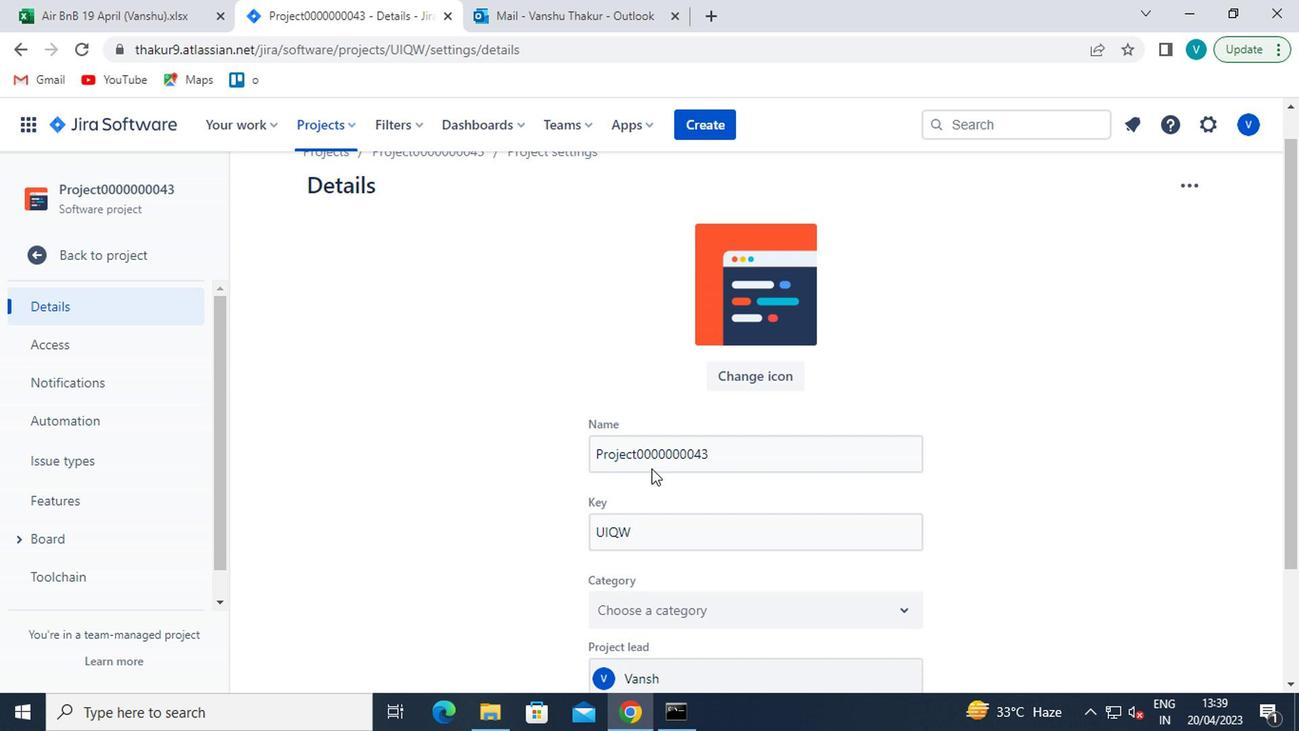 
Action: Mouse moved to (670, 528)
Screenshot: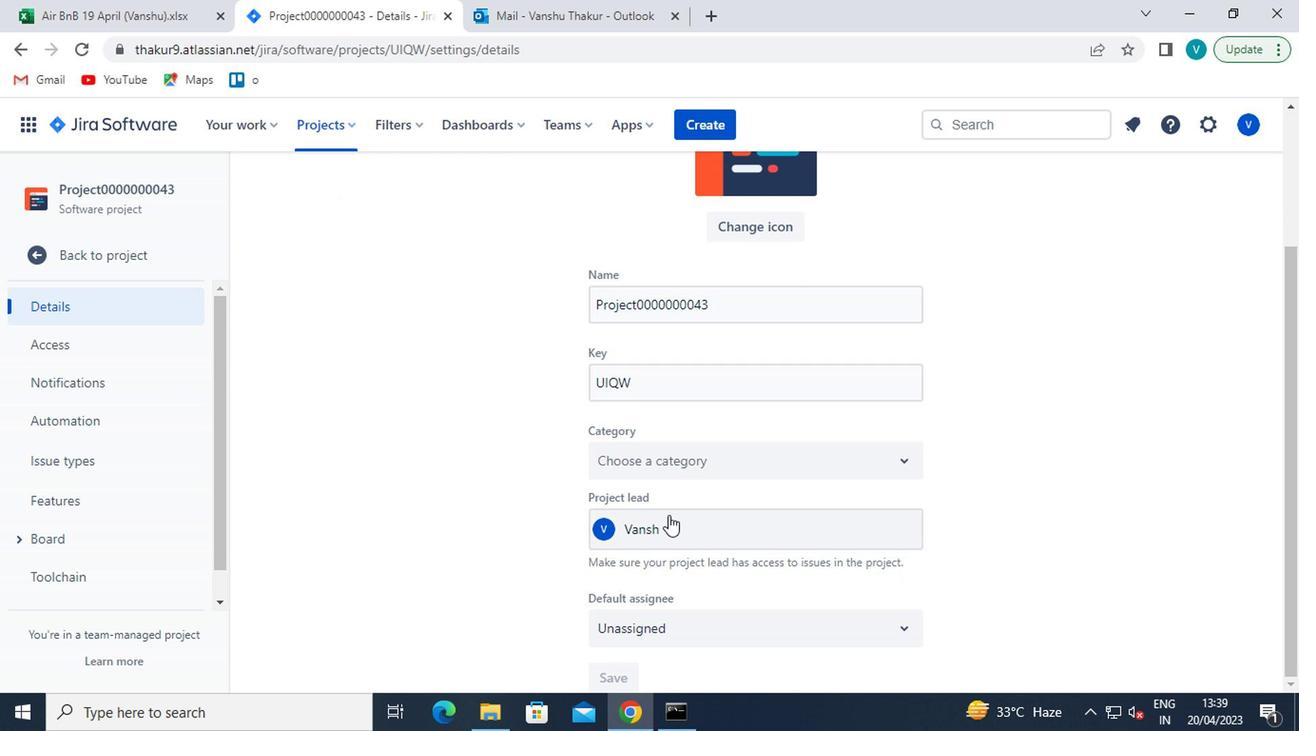 
Action: Mouse pressed left at (670, 528)
Screenshot: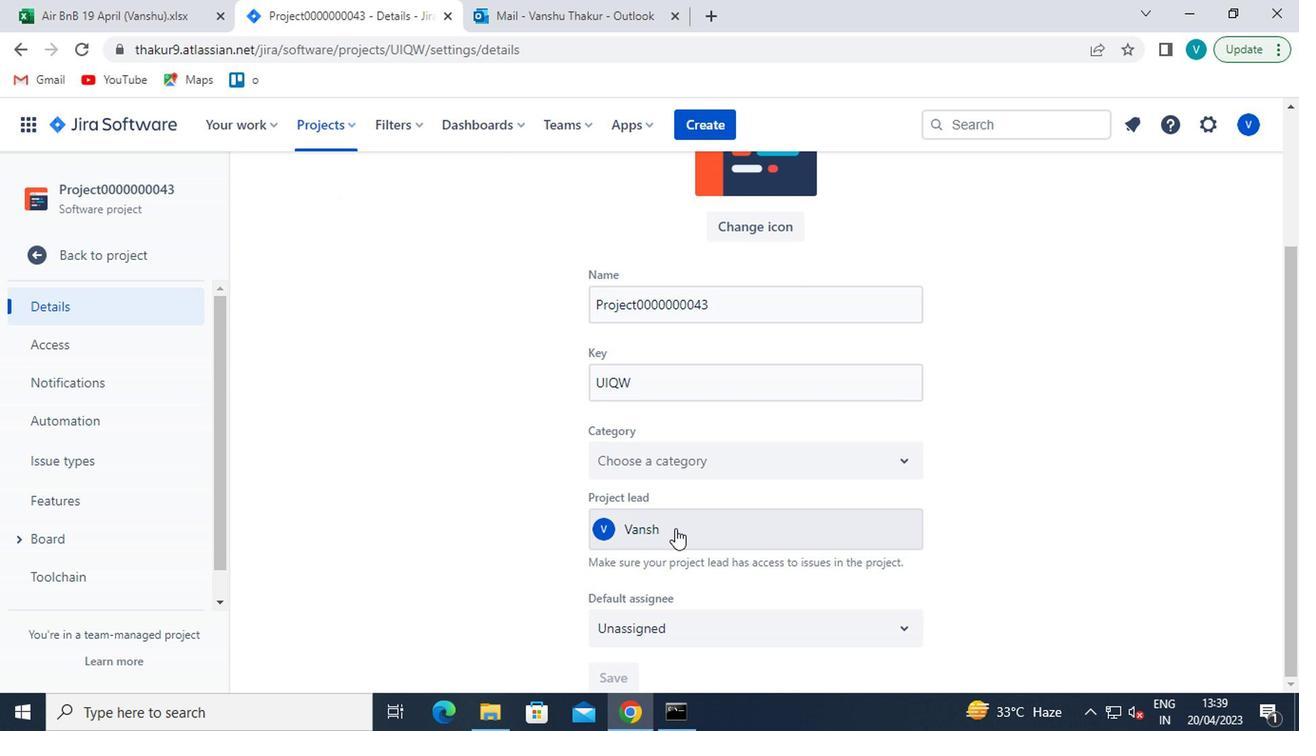 
Action: Mouse moved to (708, 298)
Screenshot: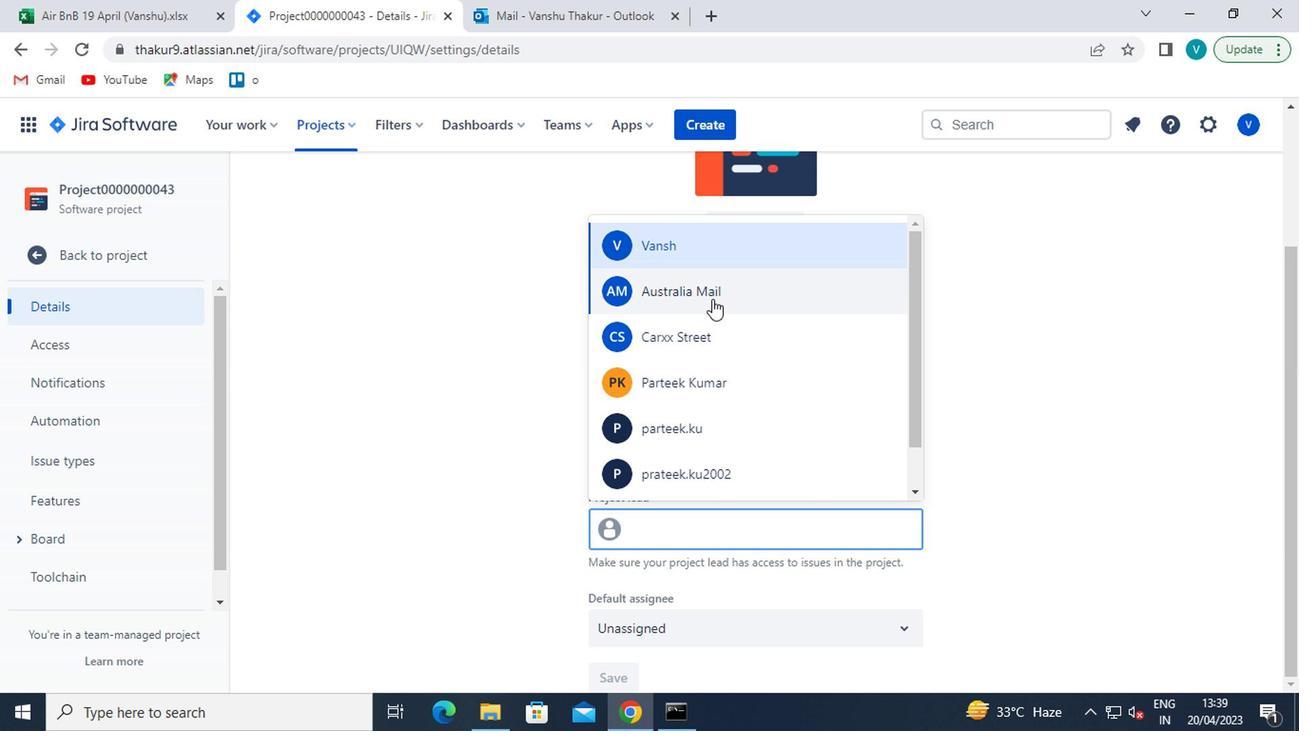 
Action: Mouse pressed left at (708, 298)
Screenshot: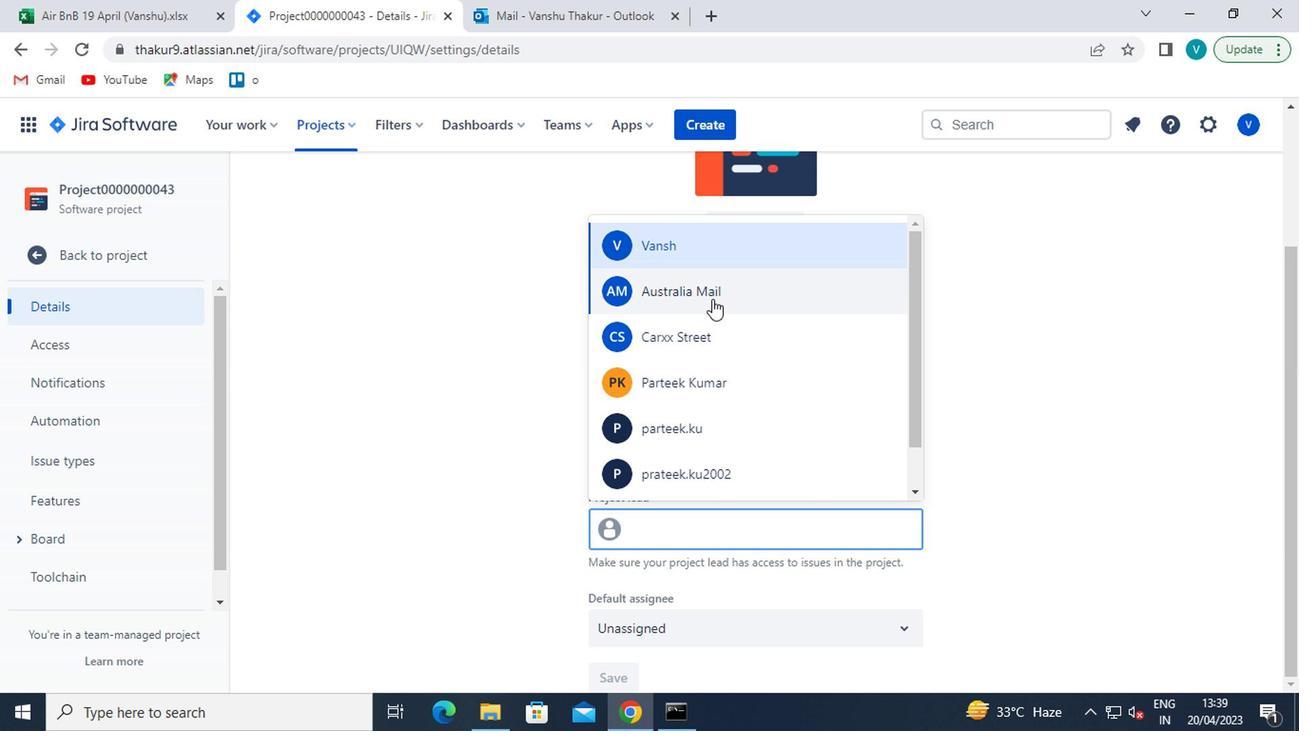 
Action: Mouse moved to (610, 673)
Screenshot: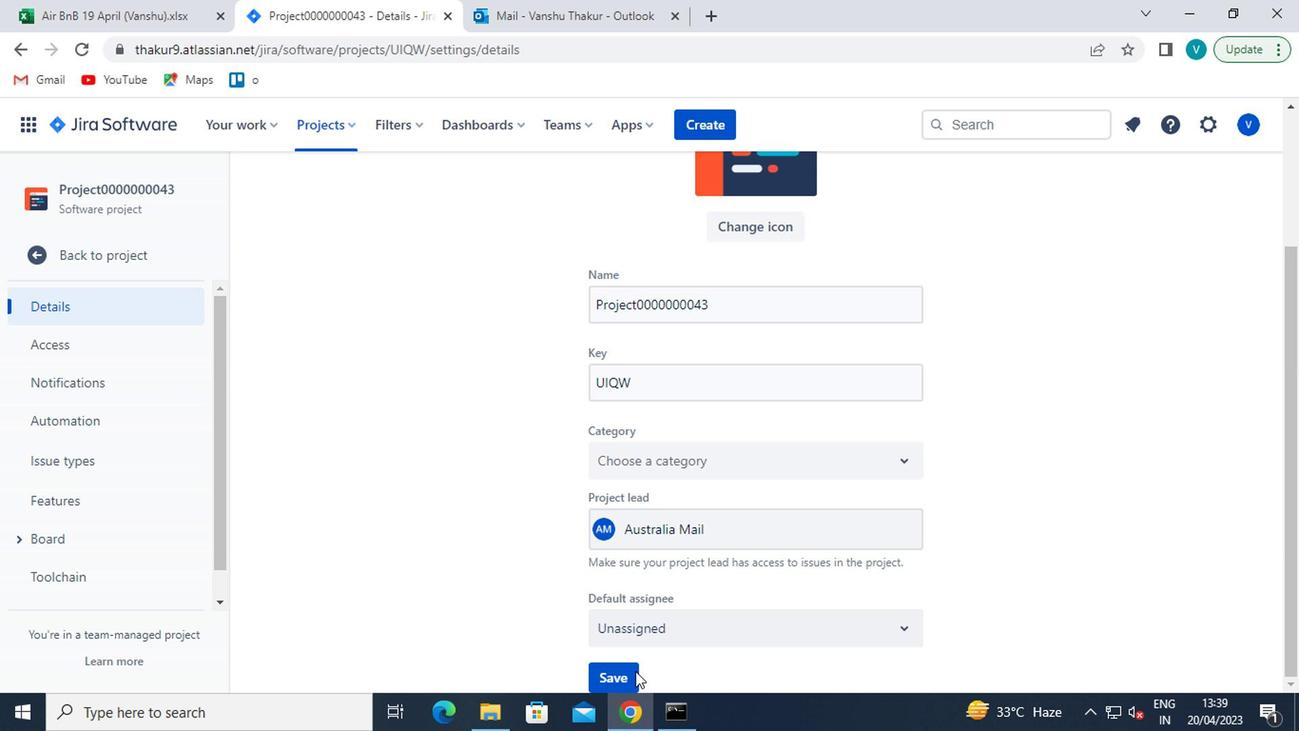 
Action: Mouse pressed left at (610, 673)
Screenshot: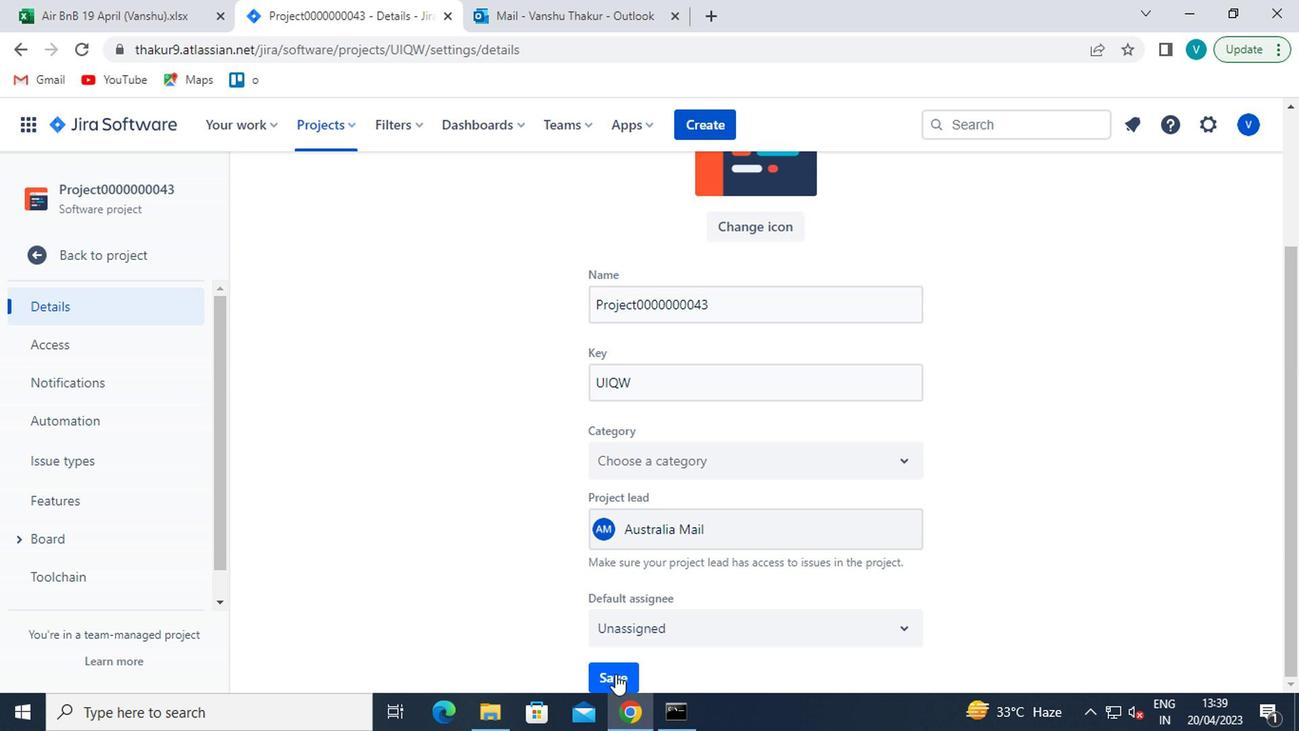 
Action: Mouse scrolled (610, 672) with delta (0, 0)
Screenshot: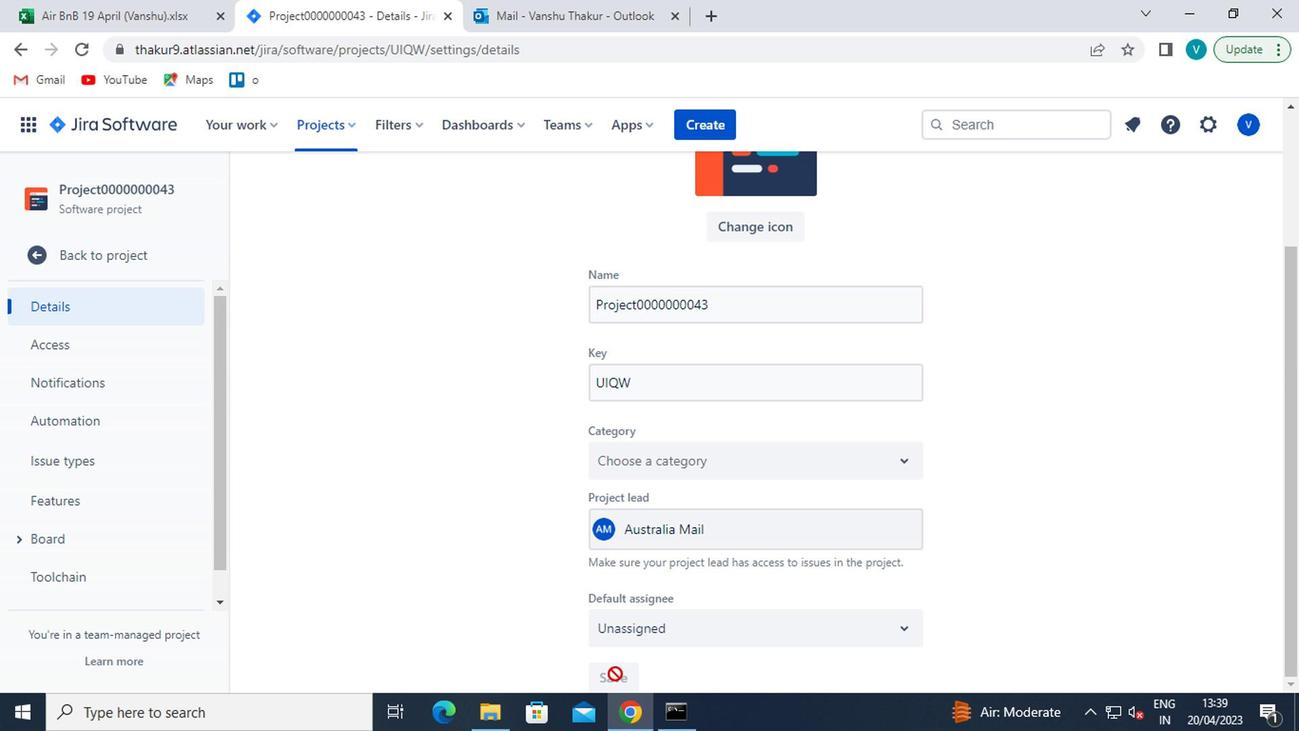 
Action: Mouse moved to (313, 118)
Screenshot: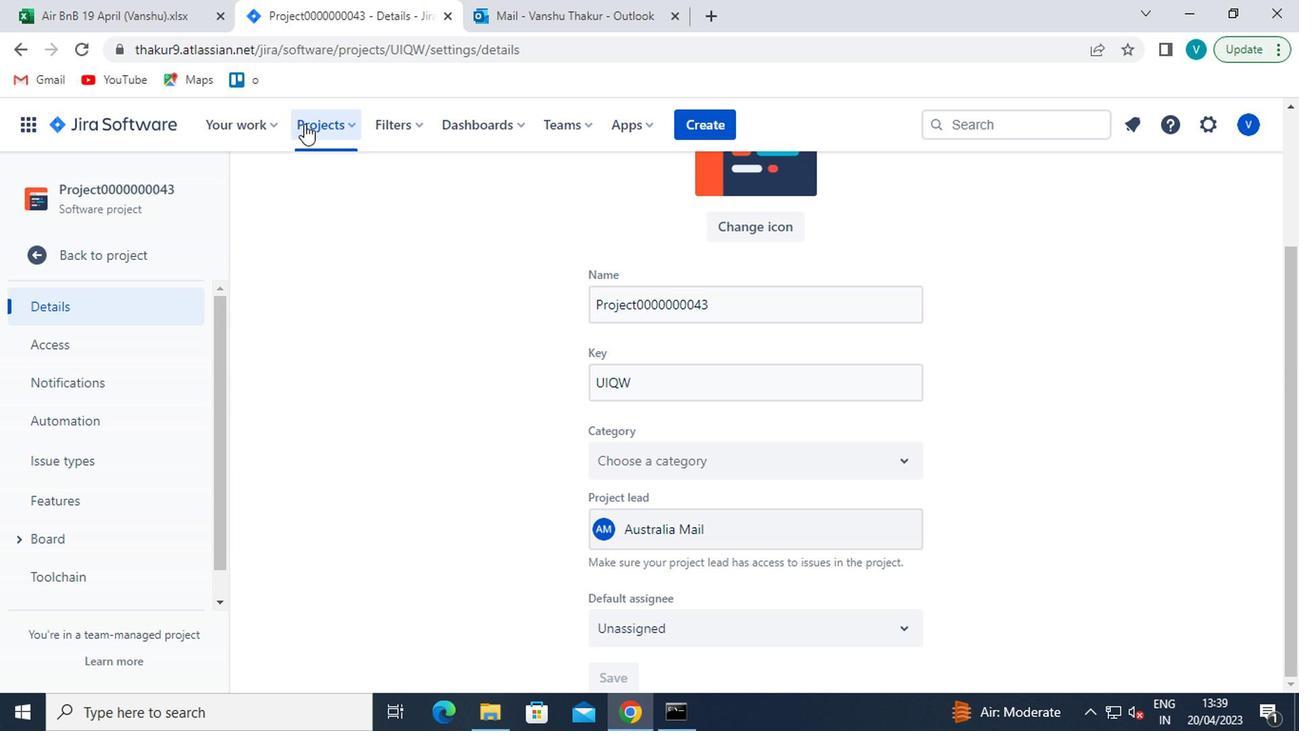 
Action: Mouse pressed left at (313, 118)
Screenshot: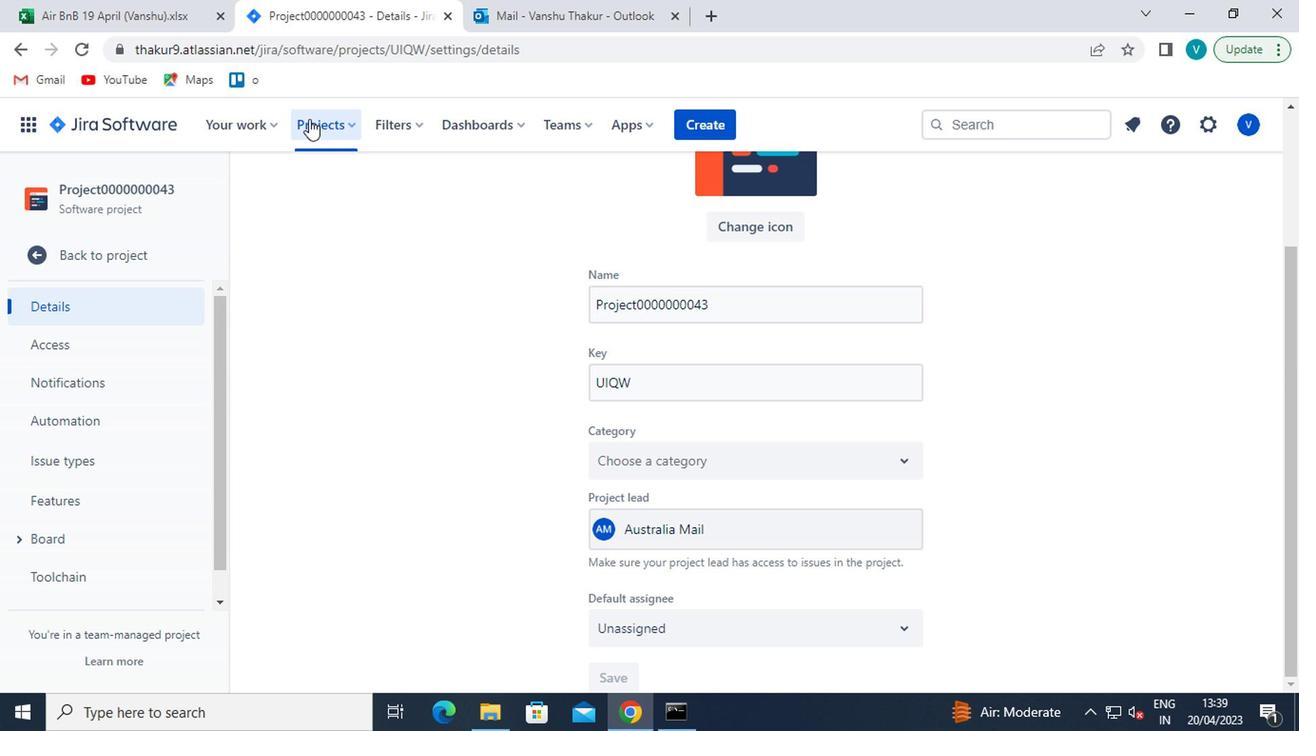 
Action: Mouse moved to (406, 260)
Screenshot: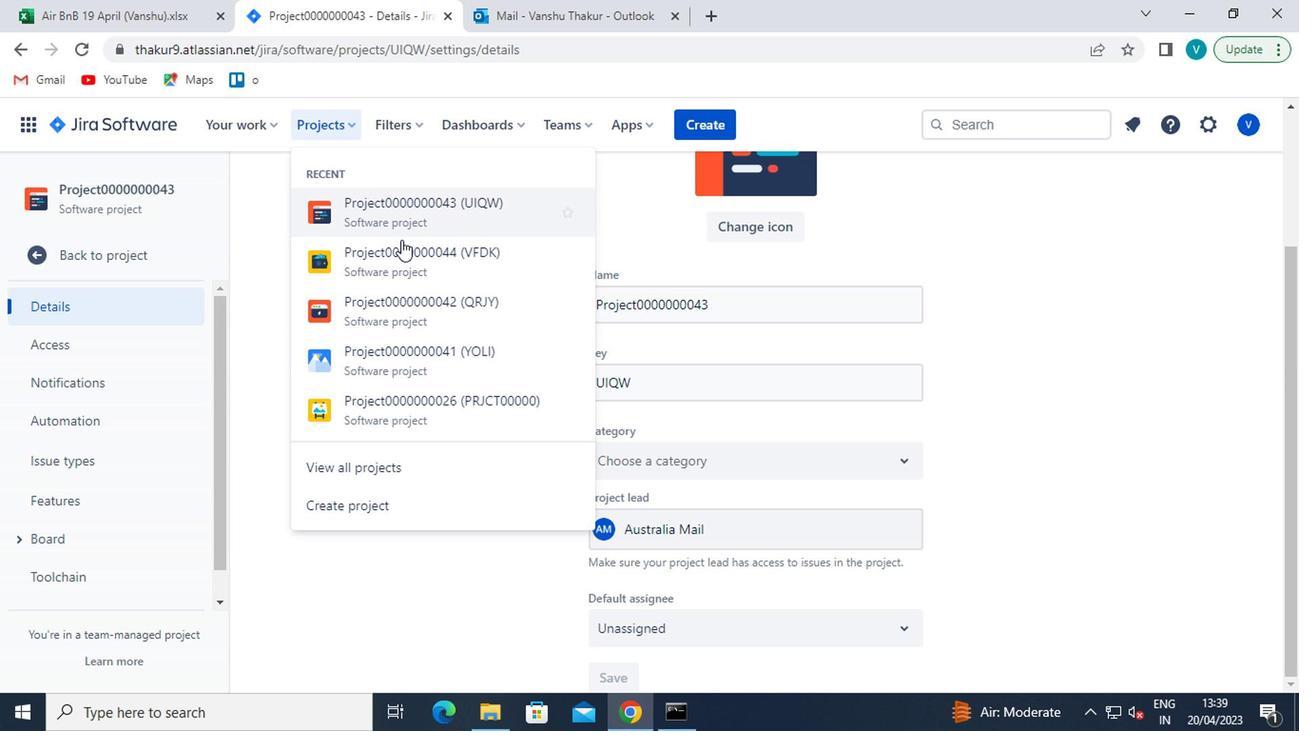 
Action: Mouse pressed left at (406, 260)
Screenshot: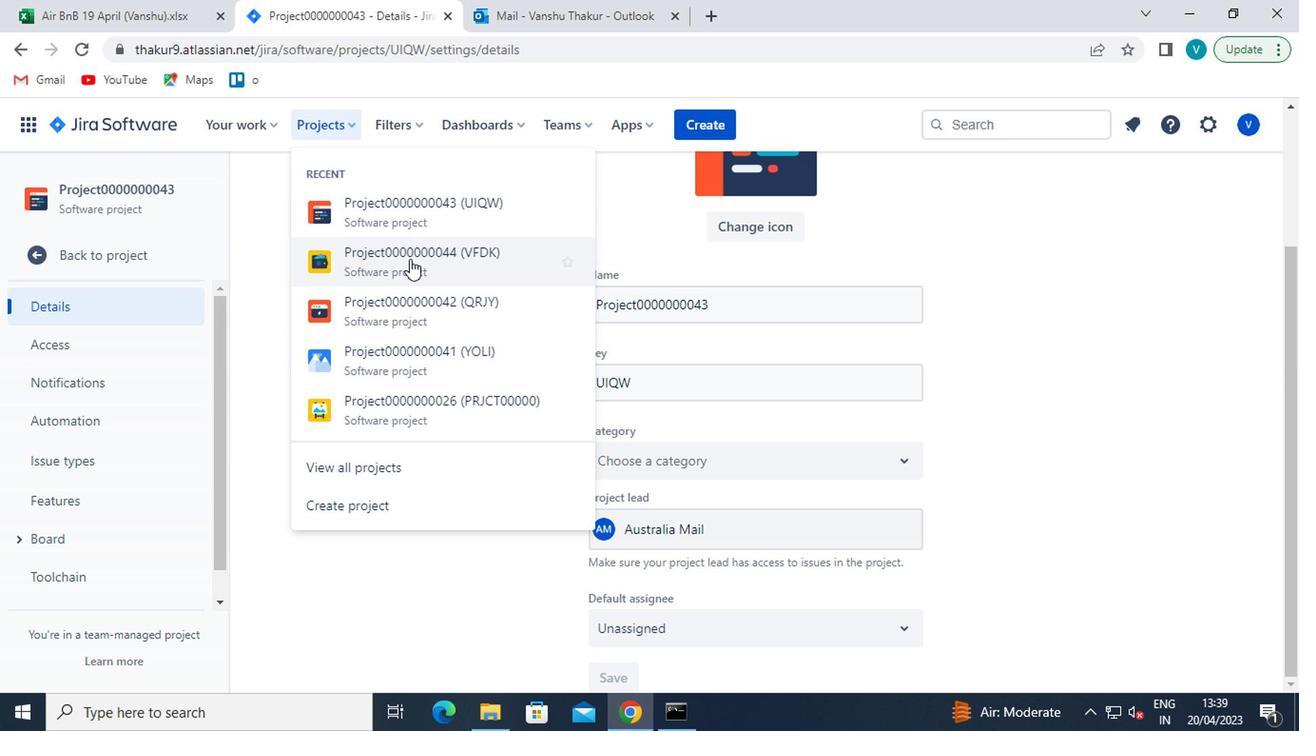 
Action: Mouse moved to (114, 570)
Screenshot: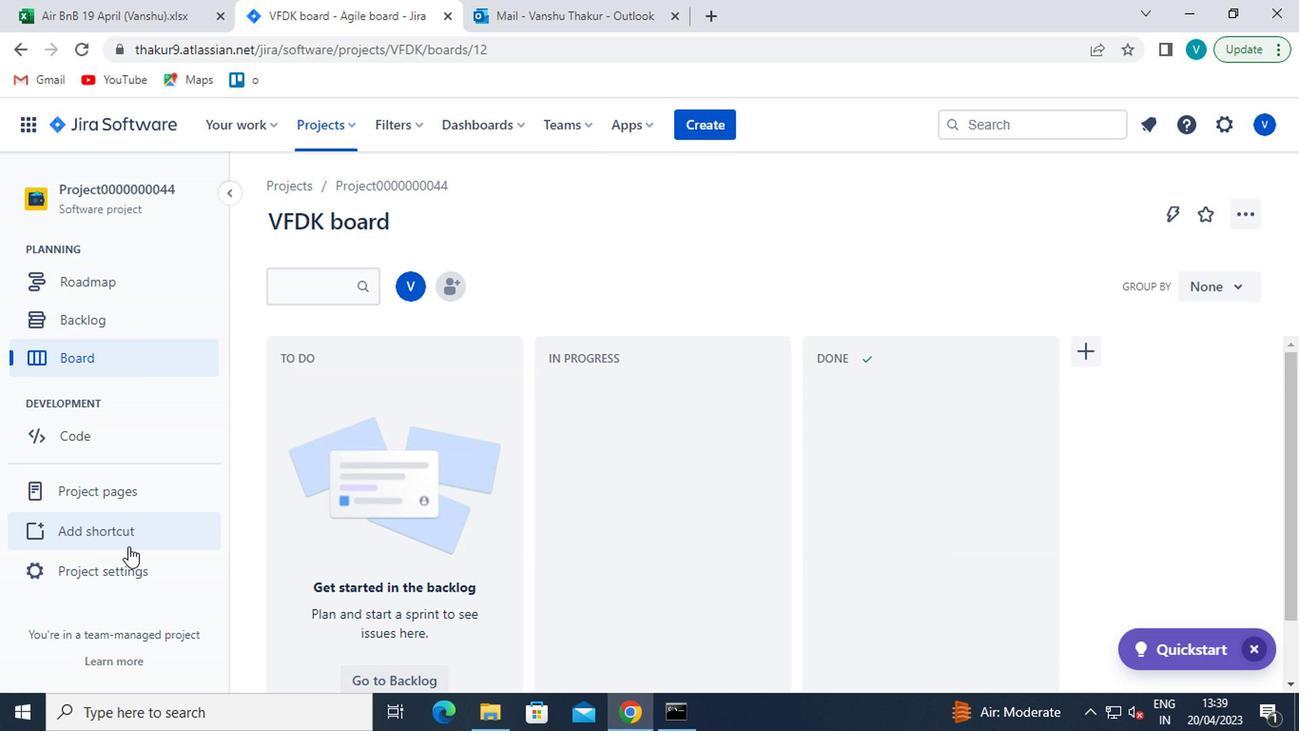 
Action: Mouse pressed left at (114, 570)
Screenshot: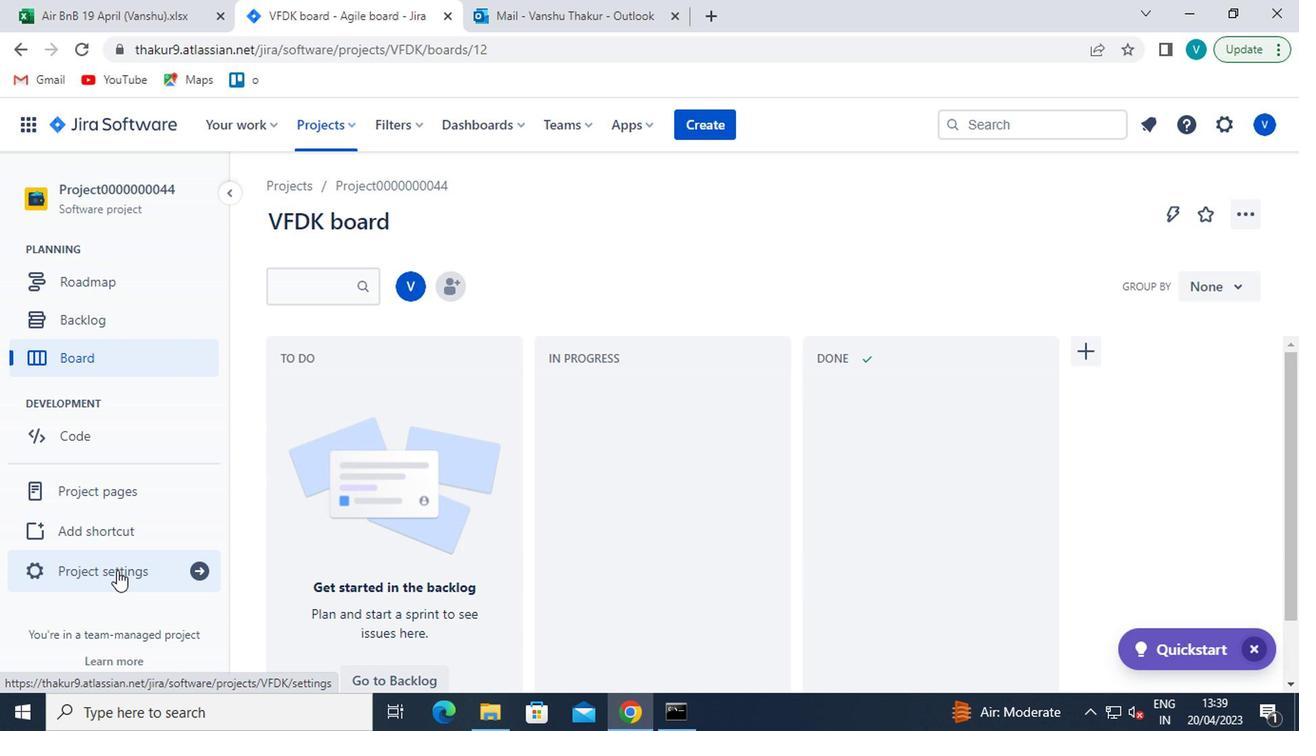 
Action: Mouse moved to (605, 433)
Screenshot: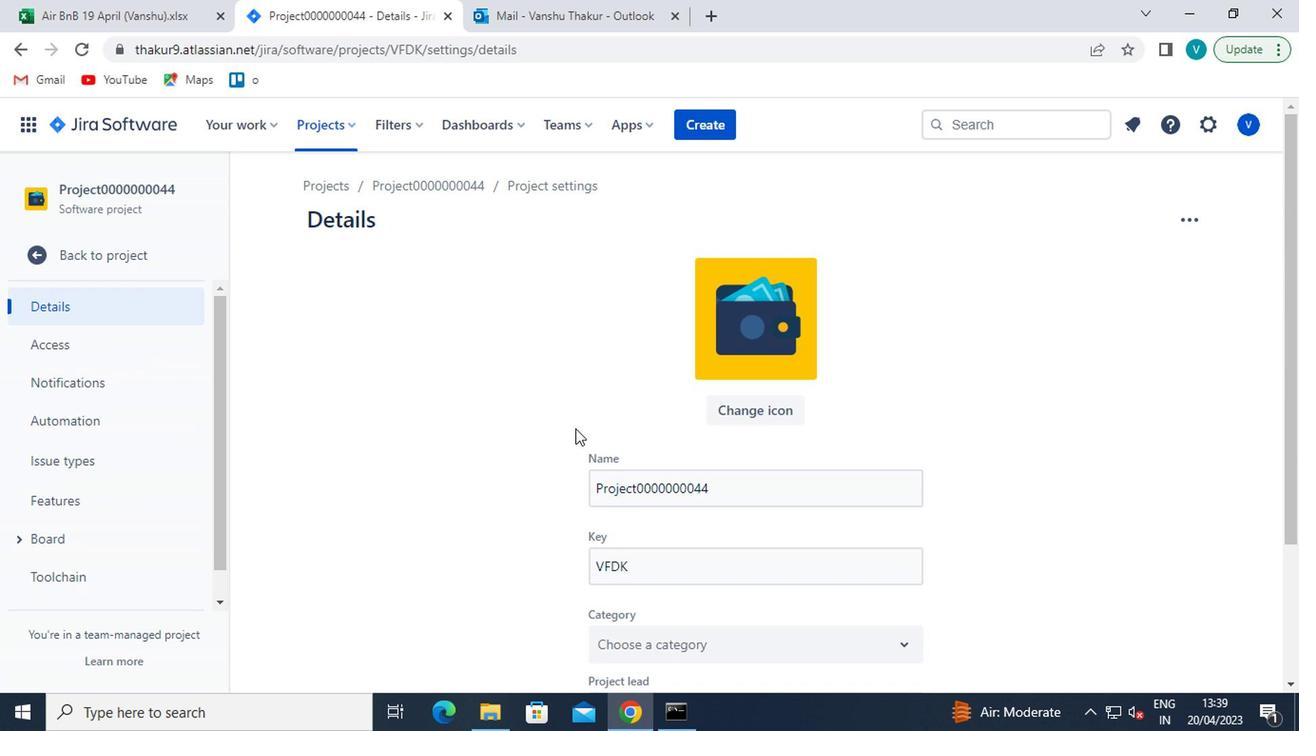 
Action: Mouse scrolled (605, 431) with delta (0, -1)
Screenshot: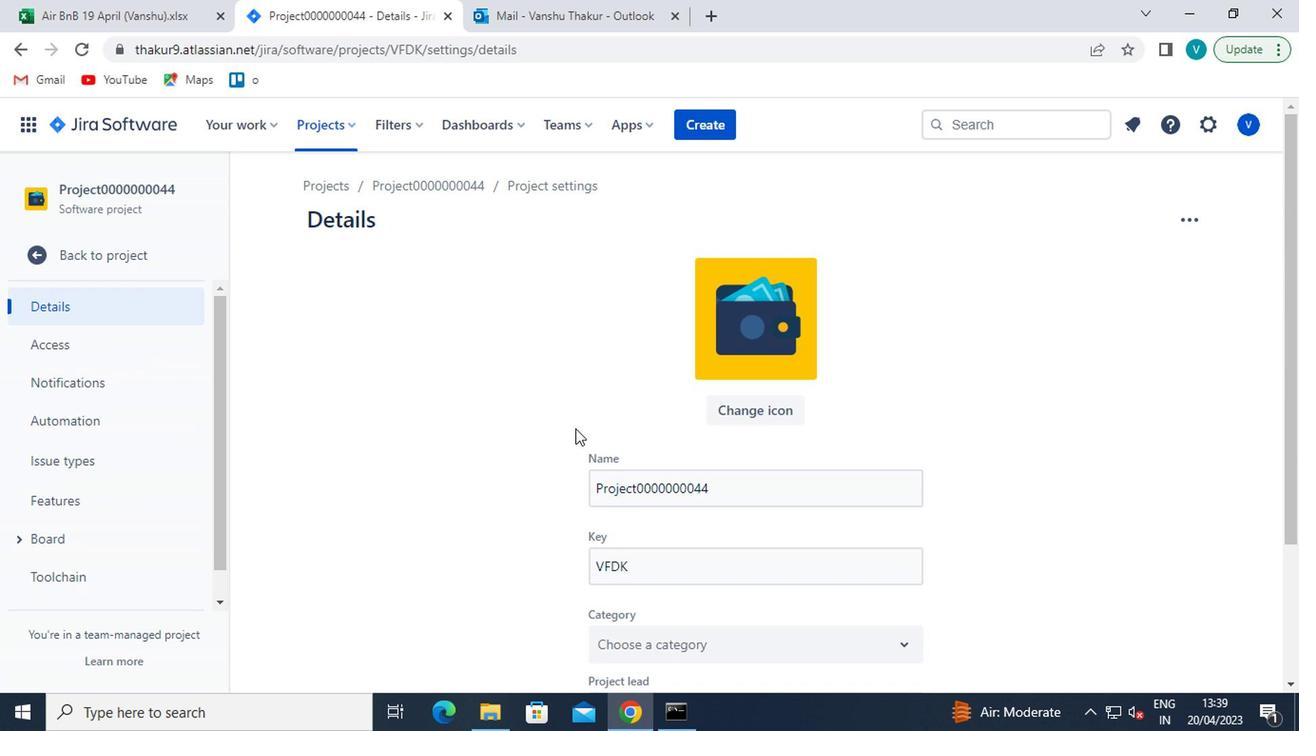 
Action: Mouse moved to (612, 436)
Screenshot: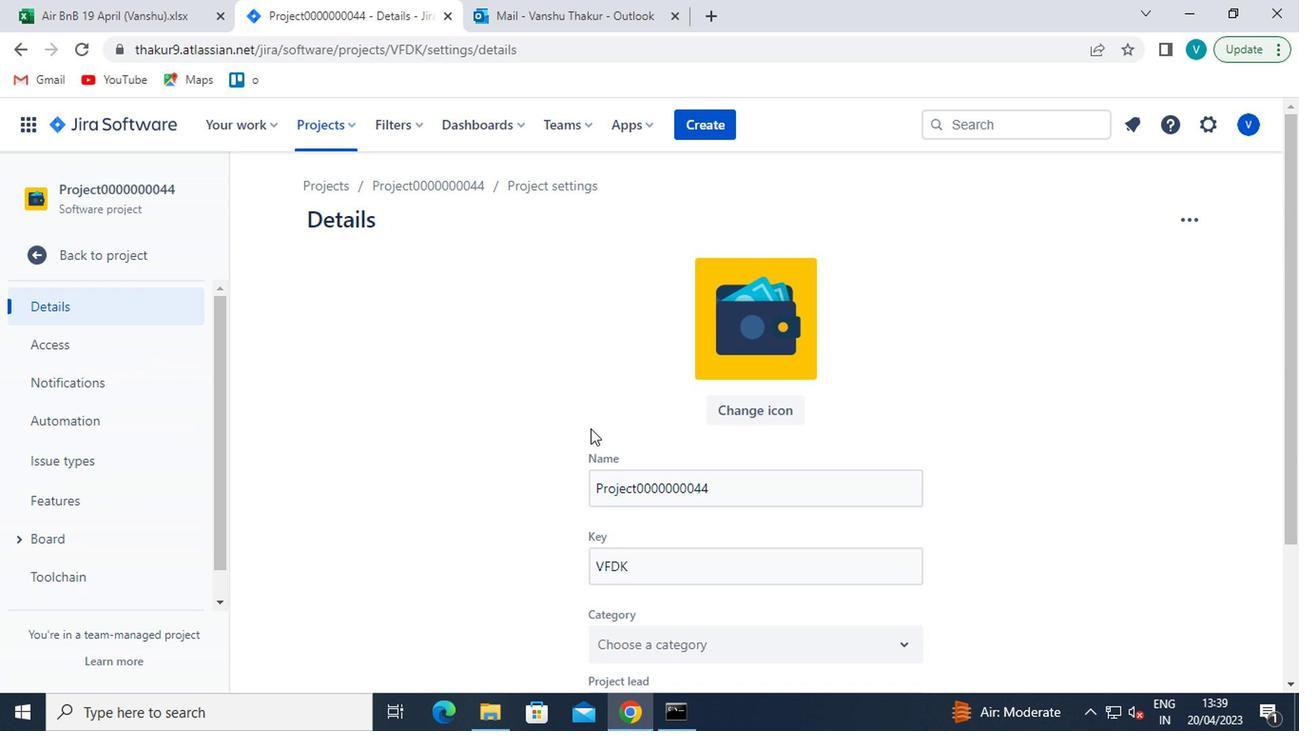 
Action: Mouse scrolled (612, 434) with delta (0, -1)
Screenshot: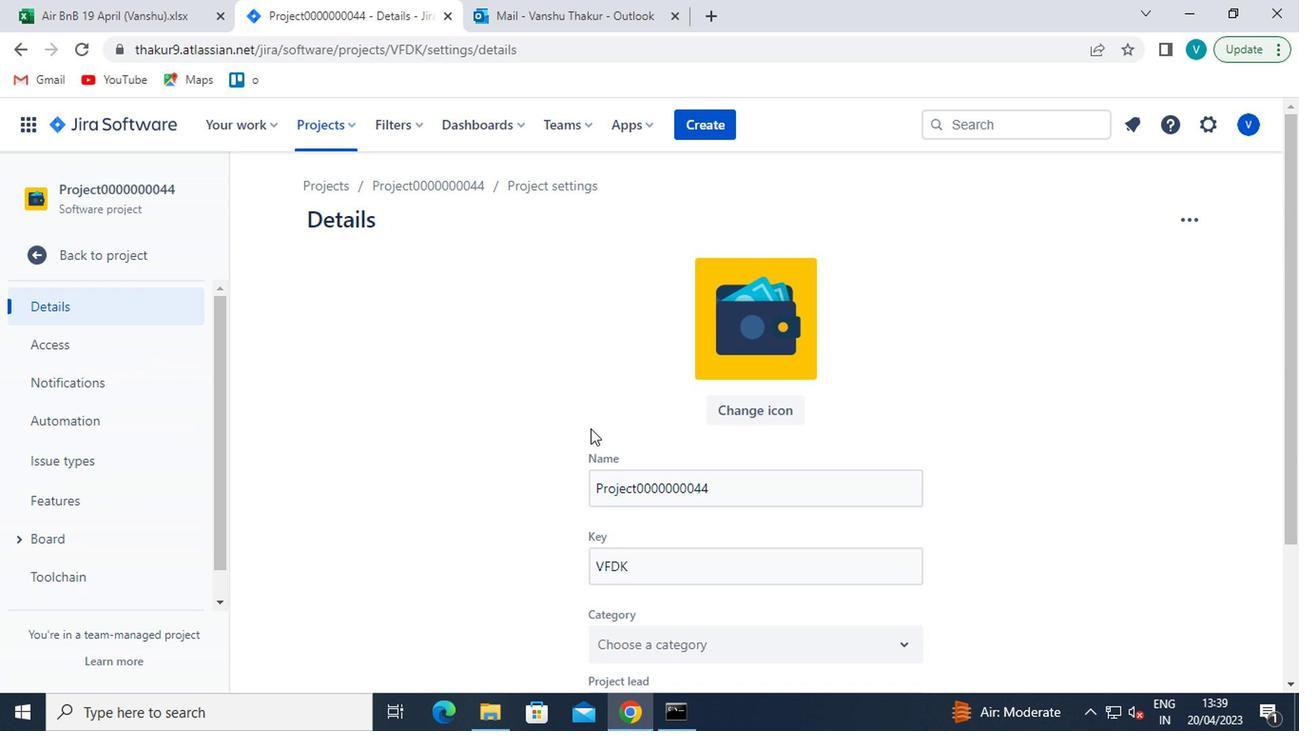 
Action: Mouse moved to (664, 540)
Screenshot: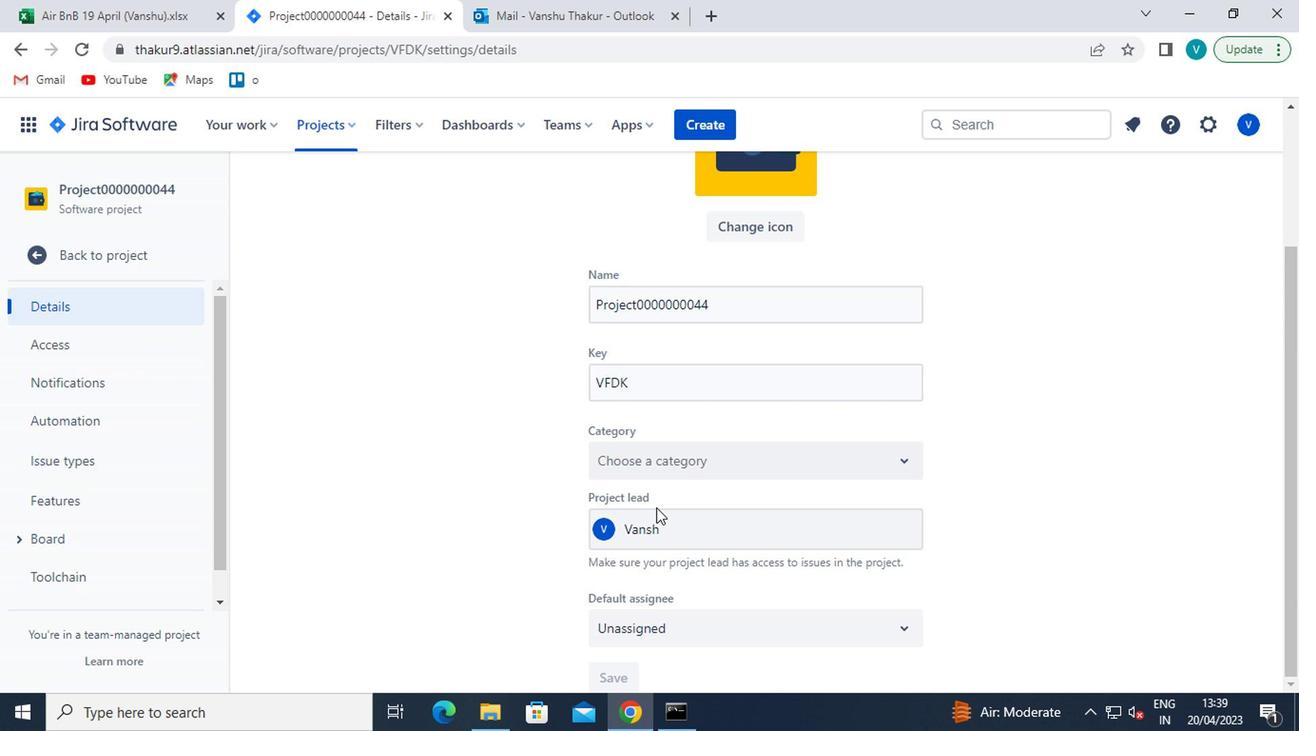 
Action: Mouse pressed left at (664, 540)
Screenshot: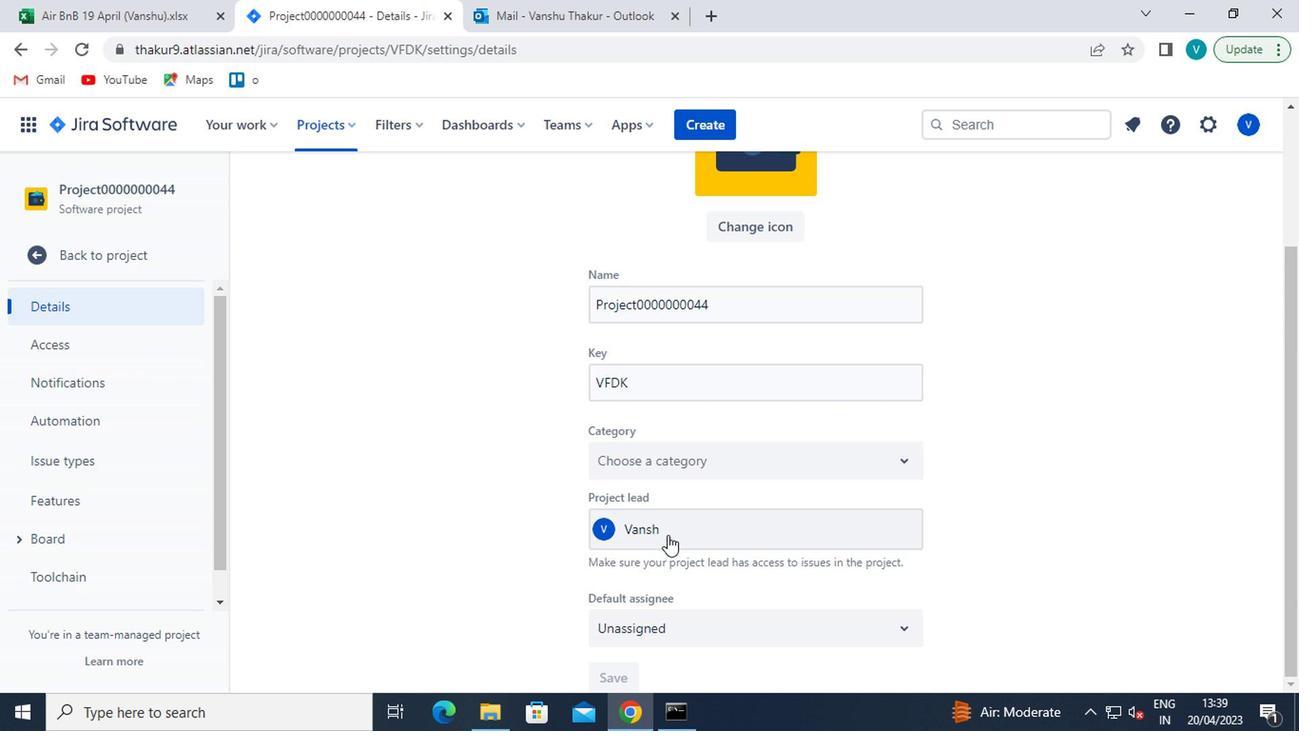 
Action: Mouse moved to (683, 413)
Screenshot: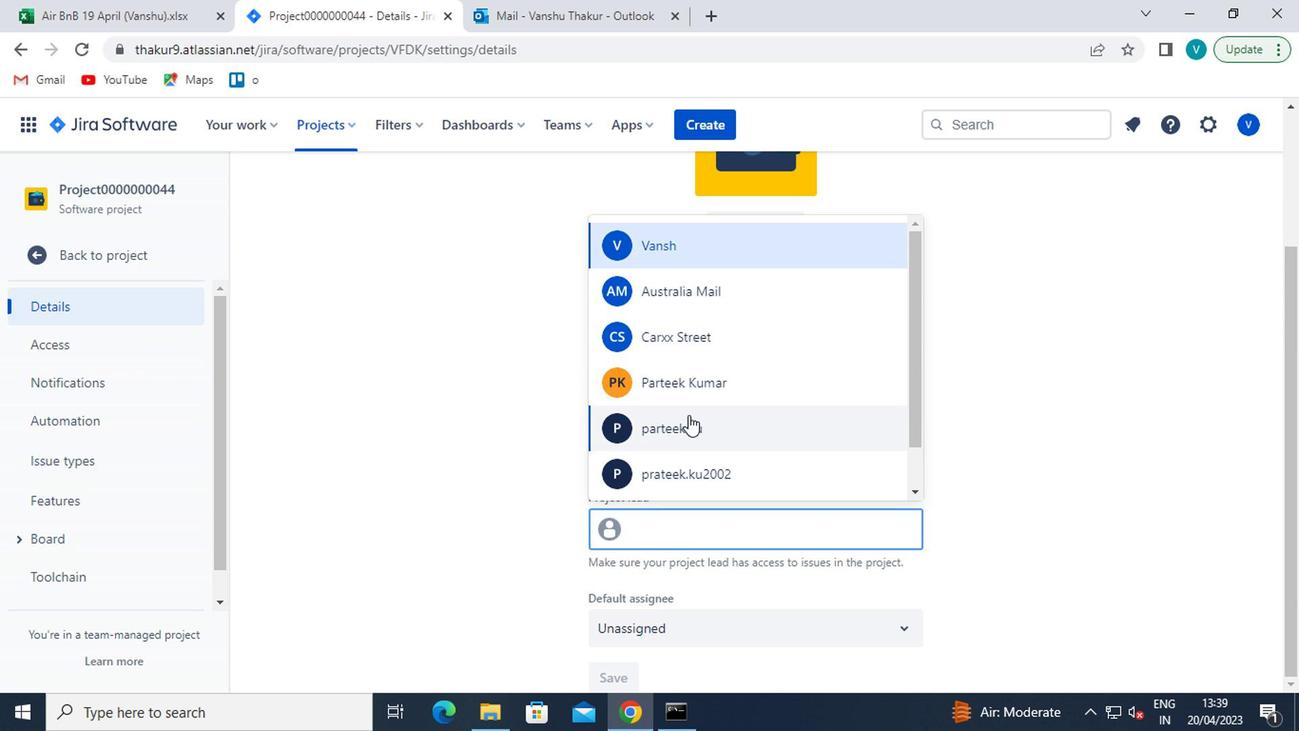 
Action: Mouse scrolled (683, 412) with delta (0, 0)
Screenshot: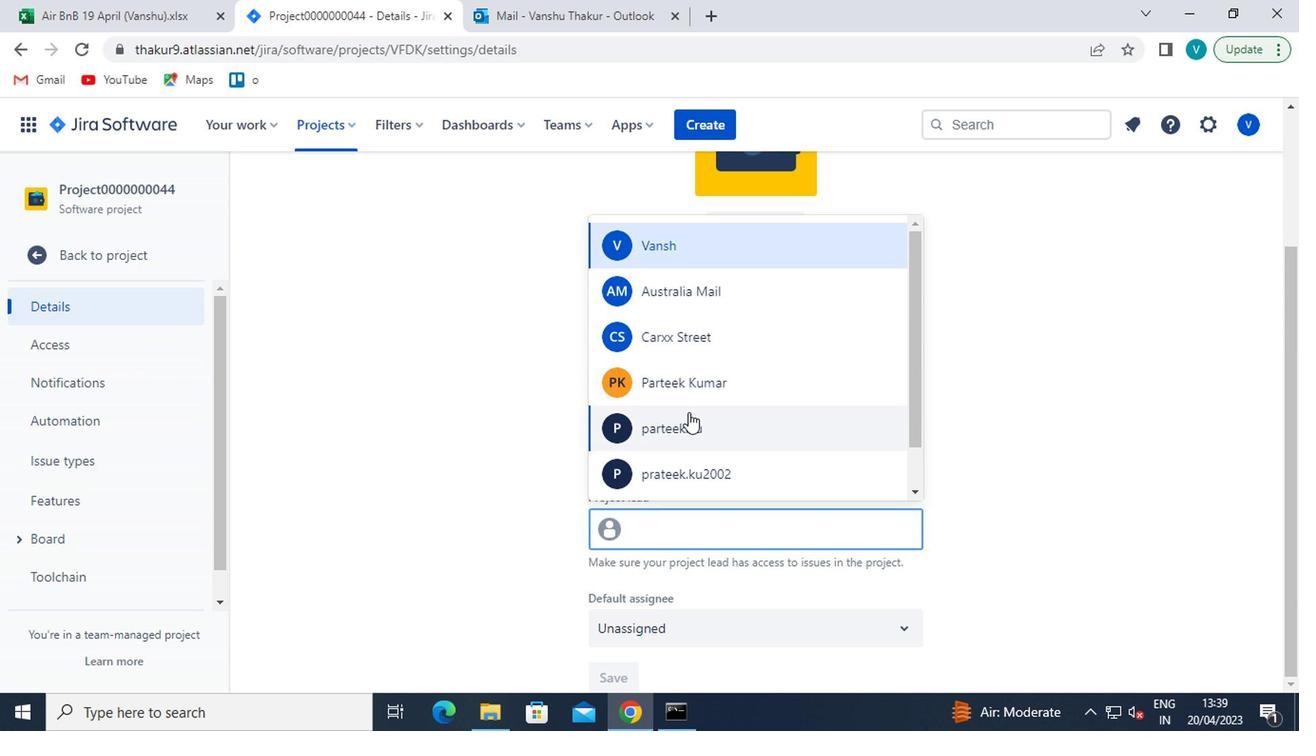 
Action: Mouse moved to (675, 471)
Screenshot: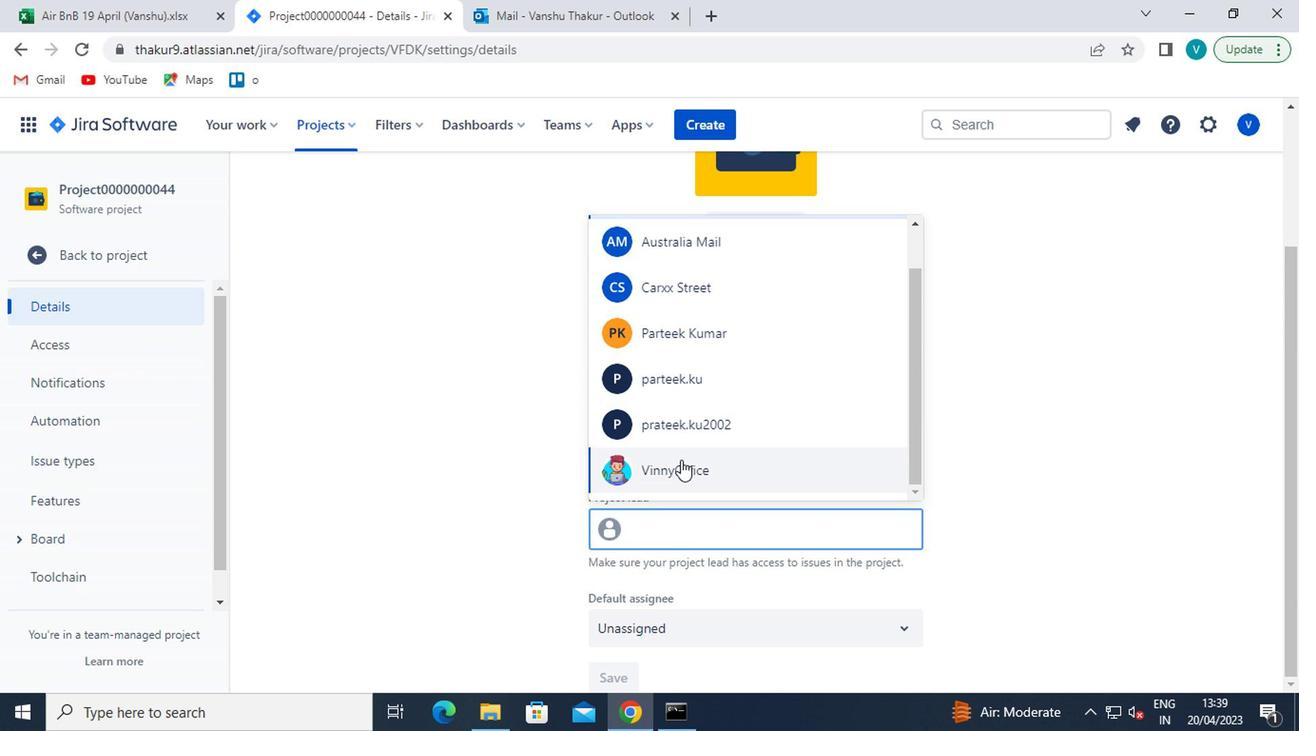 
Action: Mouse pressed left at (675, 471)
Screenshot: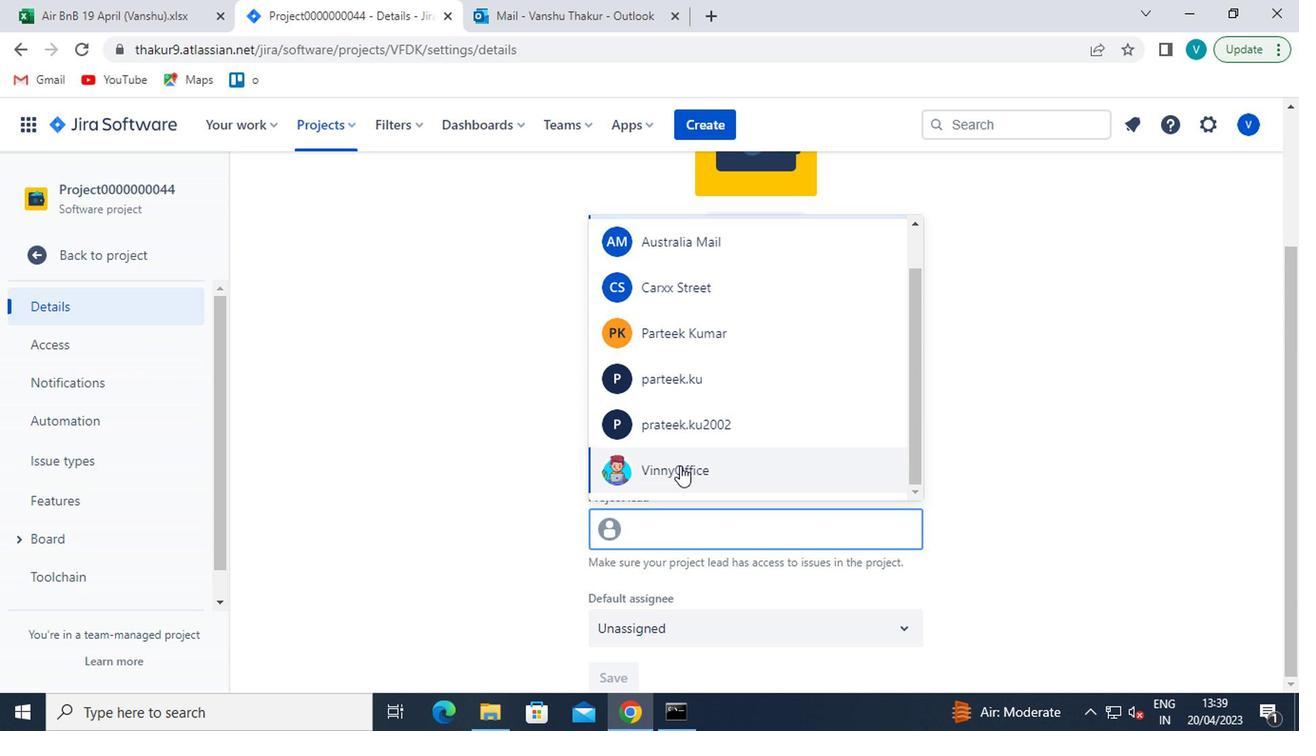 
Action: Mouse moved to (614, 670)
Screenshot: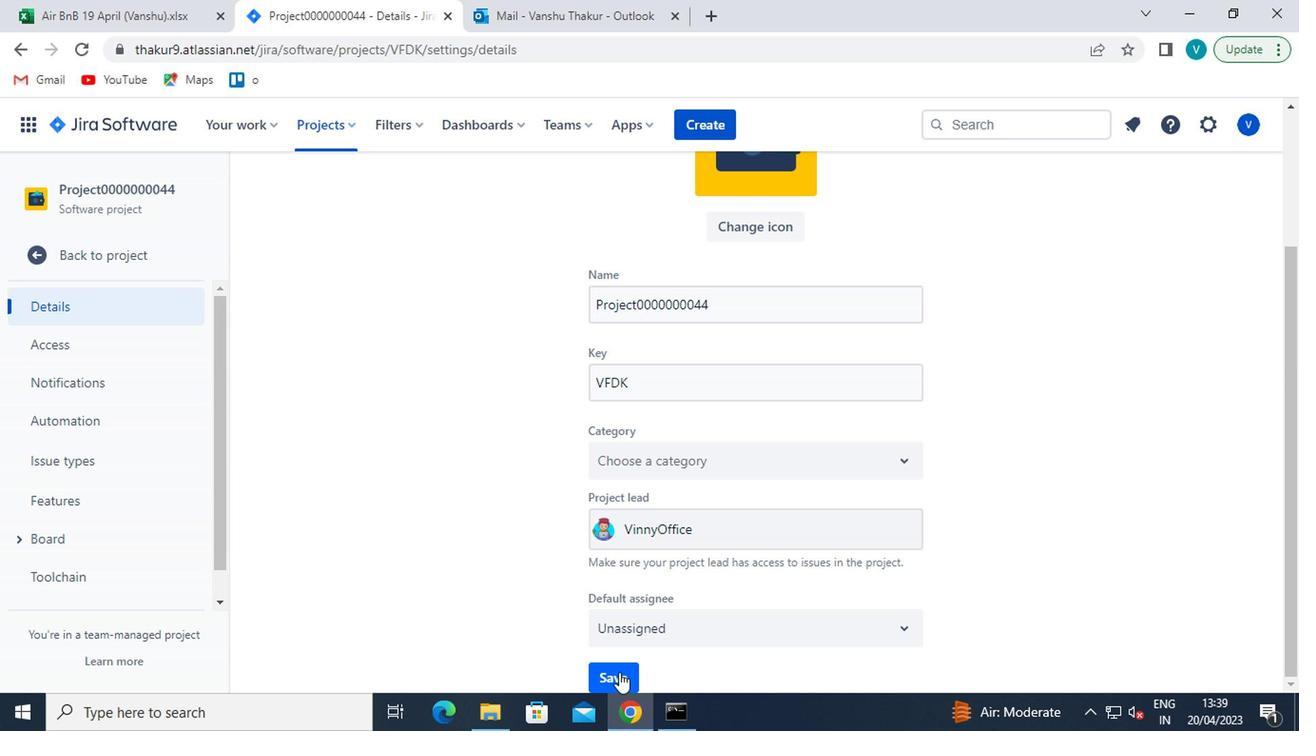 
Action: Mouse pressed left at (614, 670)
Screenshot: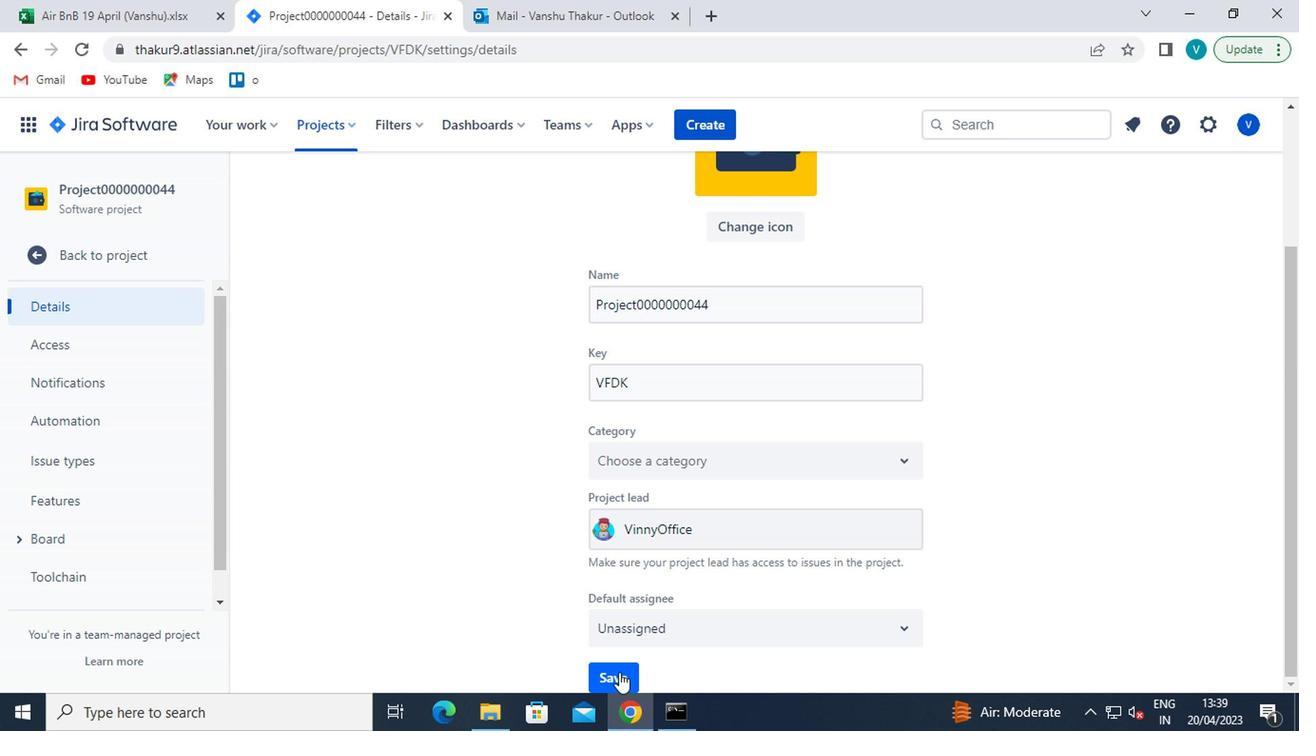 
Action: Mouse moved to (332, 120)
Screenshot: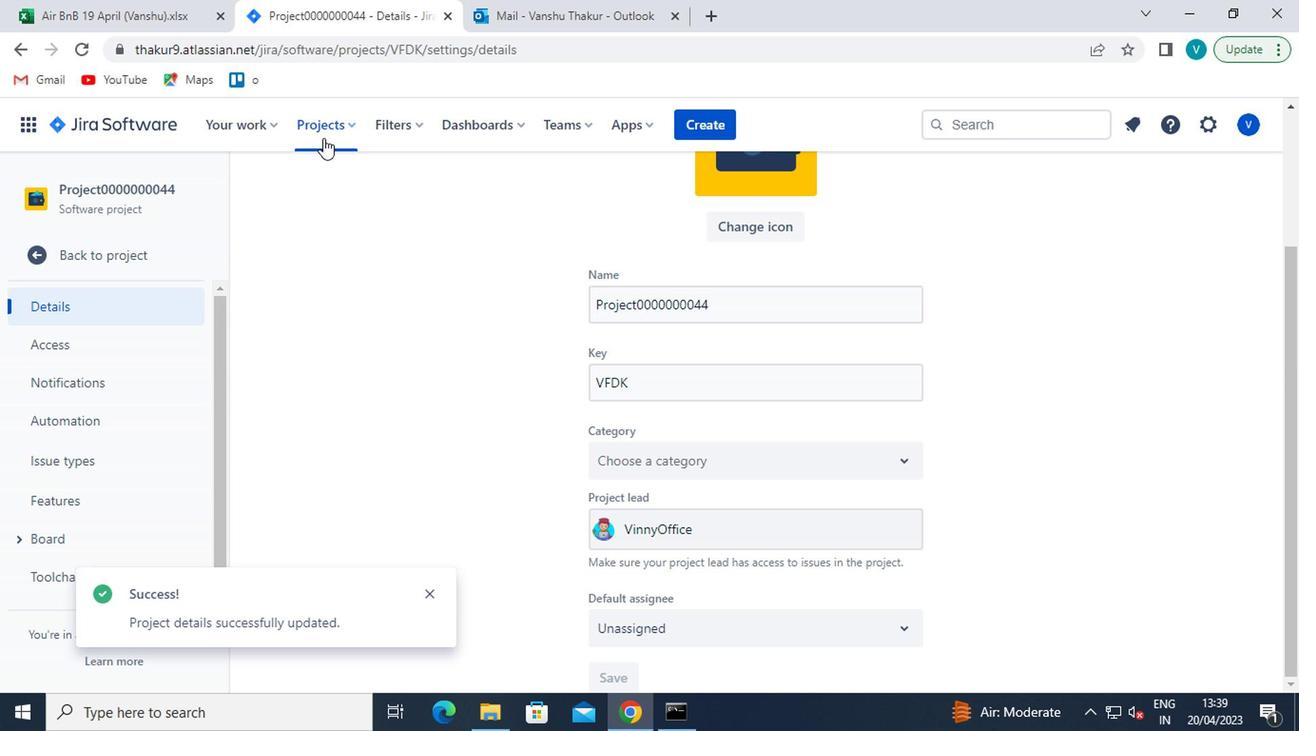 
Action: Mouse pressed left at (332, 120)
Screenshot: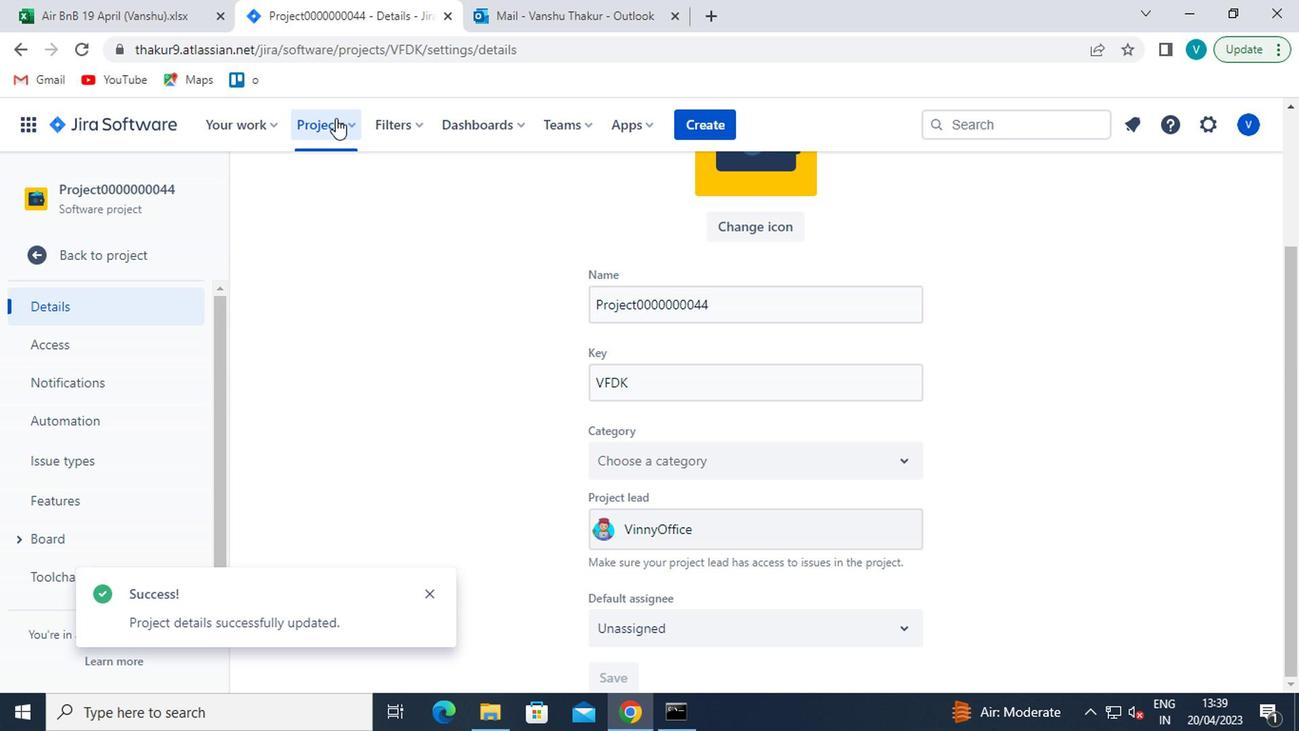 
Action: Mouse moved to (399, 254)
Screenshot: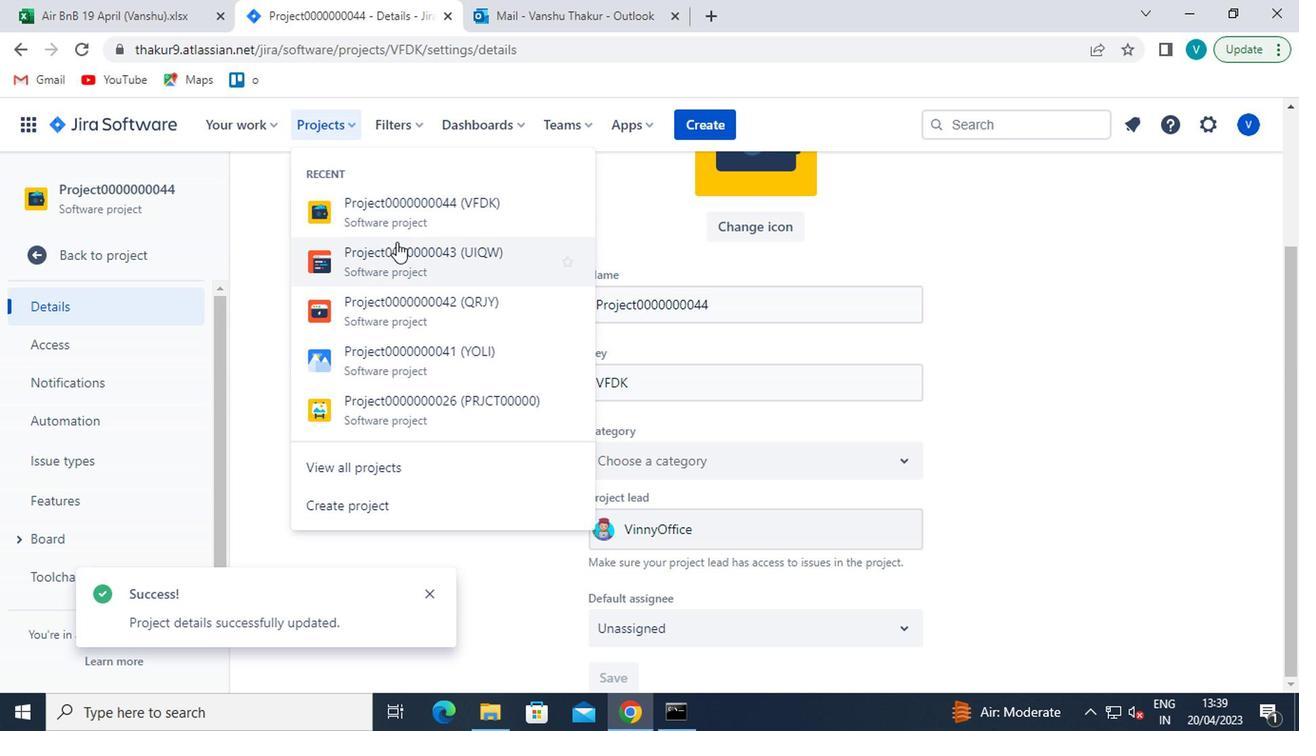 
Action: Mouse pressed left at (399, 254)
Screenshot: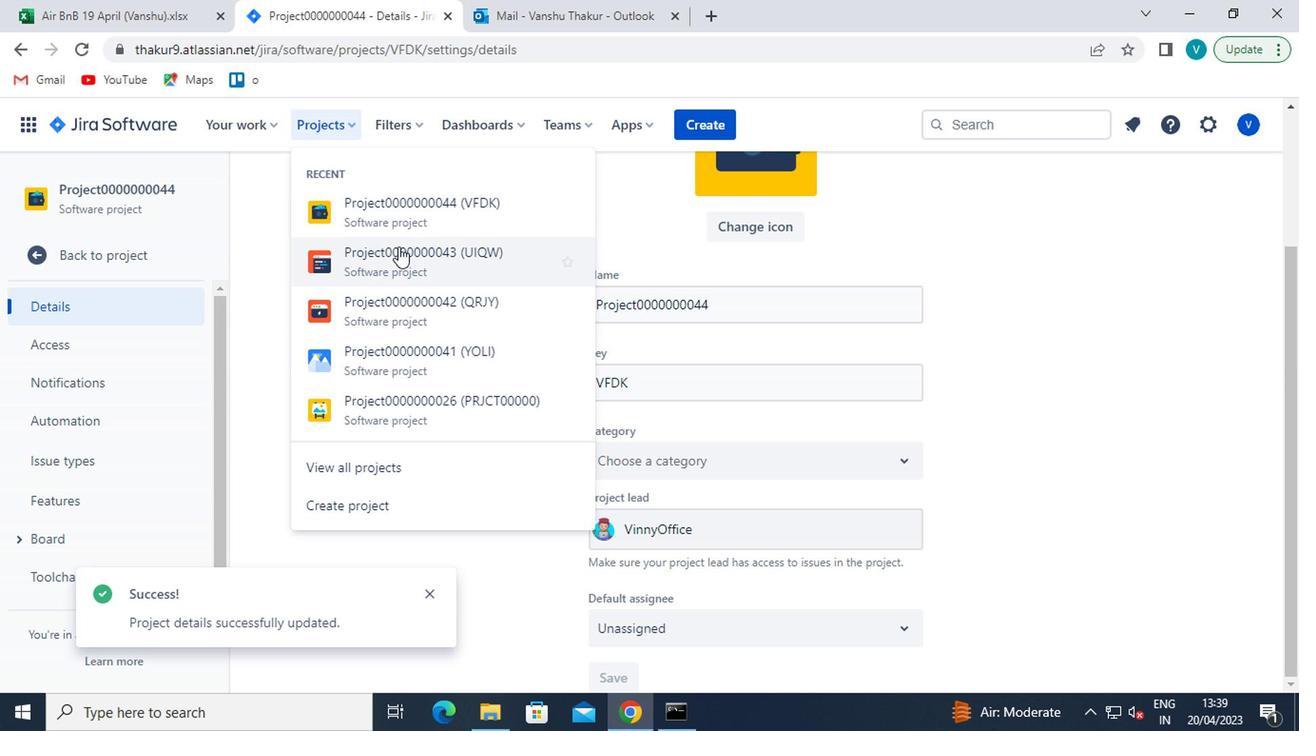 
Action: Mouse moved to (98, 324)
Screenshot: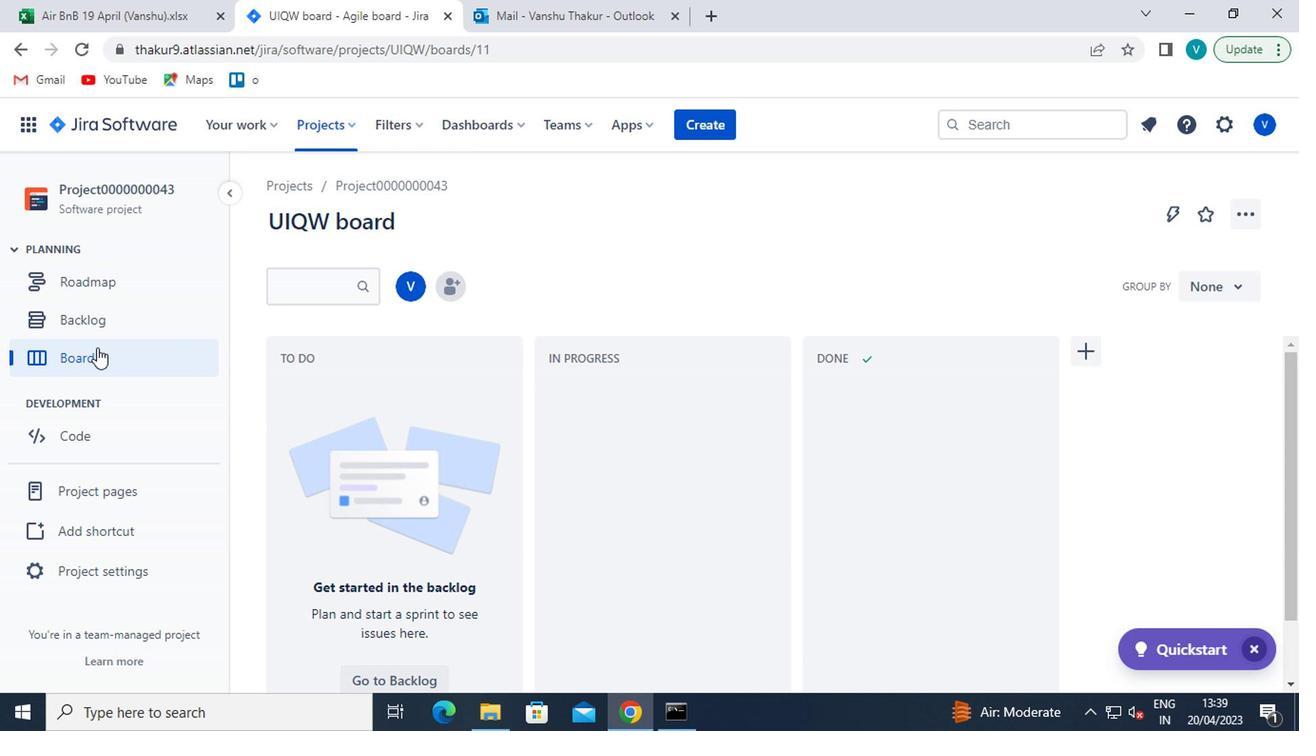 
Action: Mouse pressed left at (98, 324)
Screenshot: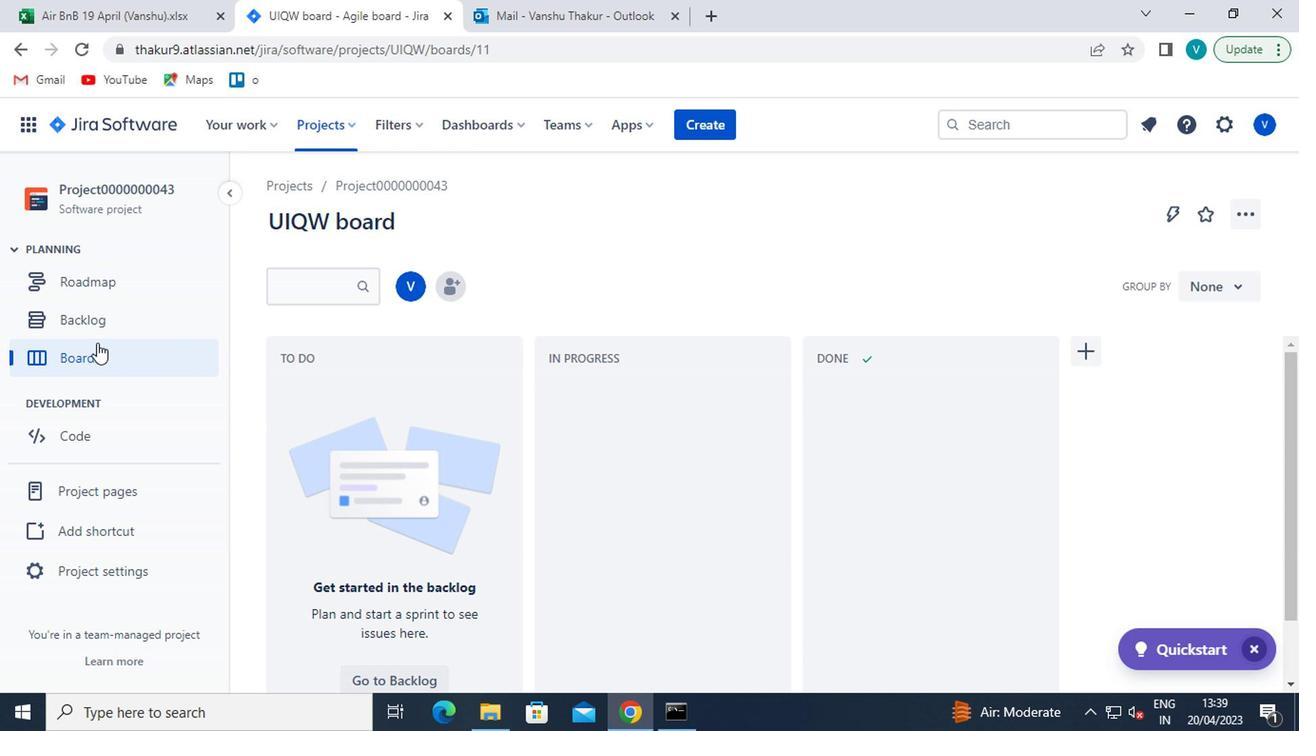 
Action: Mouse moved to (494, 443)
Screenshot: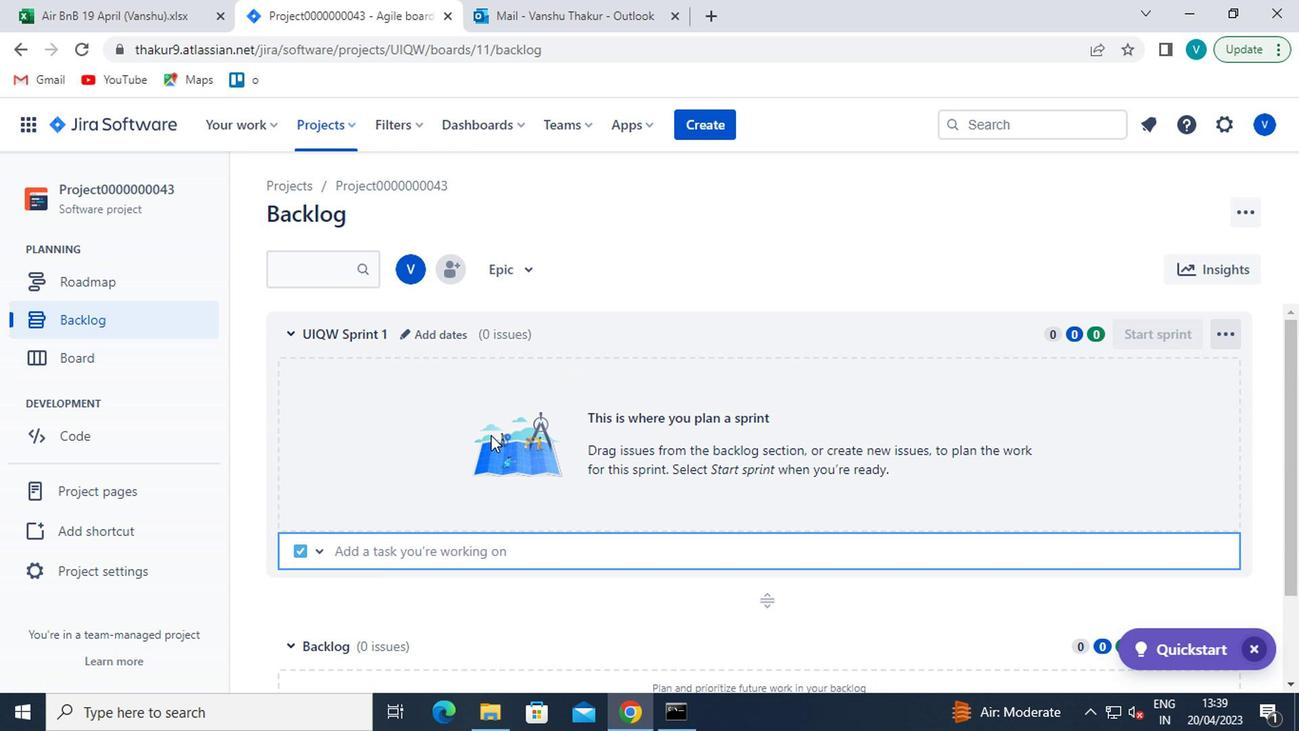 
Action: Mouse scrolled (494, 442) with delta (0, 0)
Screenshot: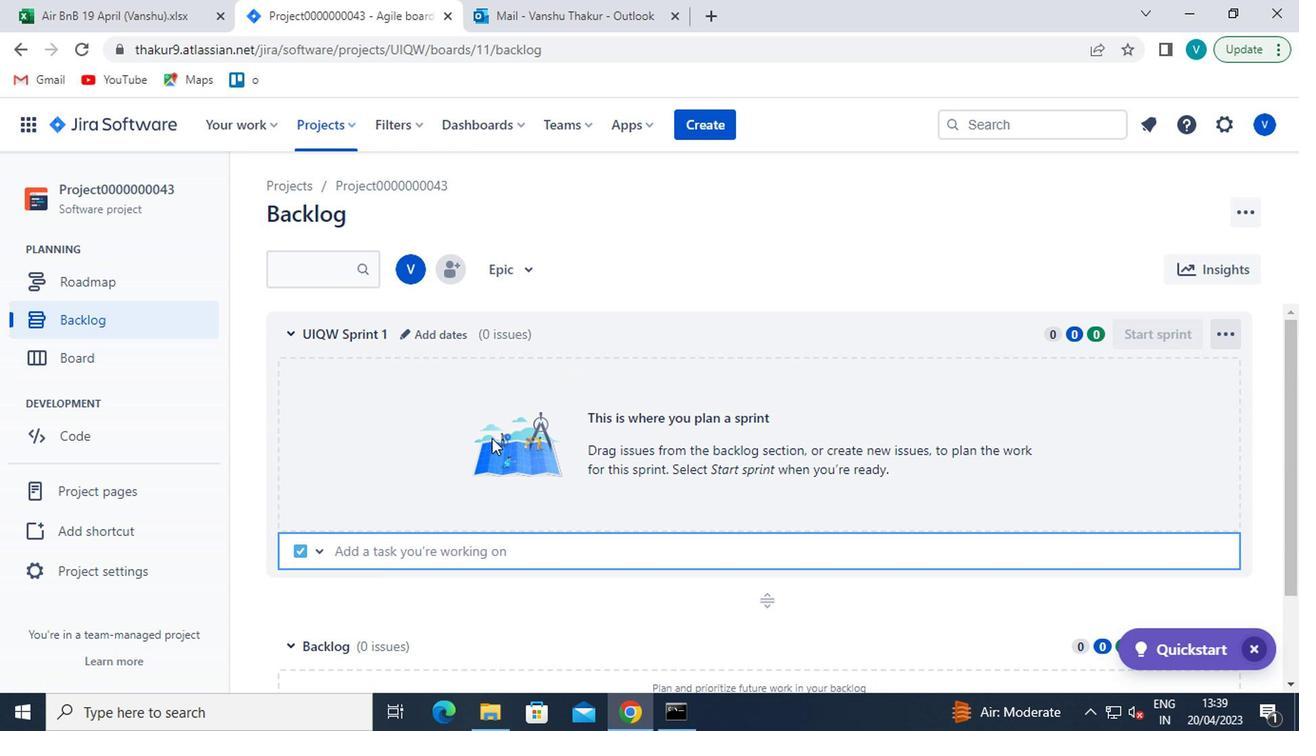 
Action: Mouse scrolled (494, 442) with delta (0, 0)
Screenshot: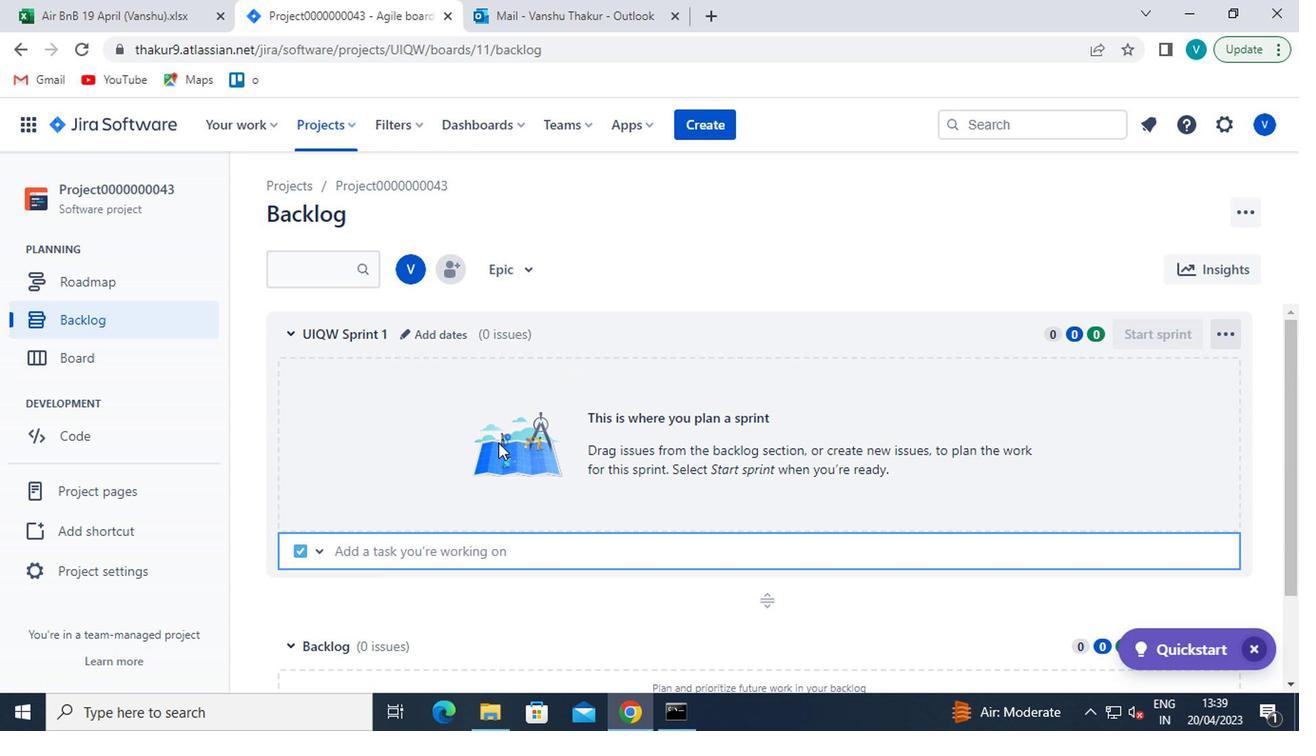 
Action: Mouse moved to (357, 530)
Screenshot: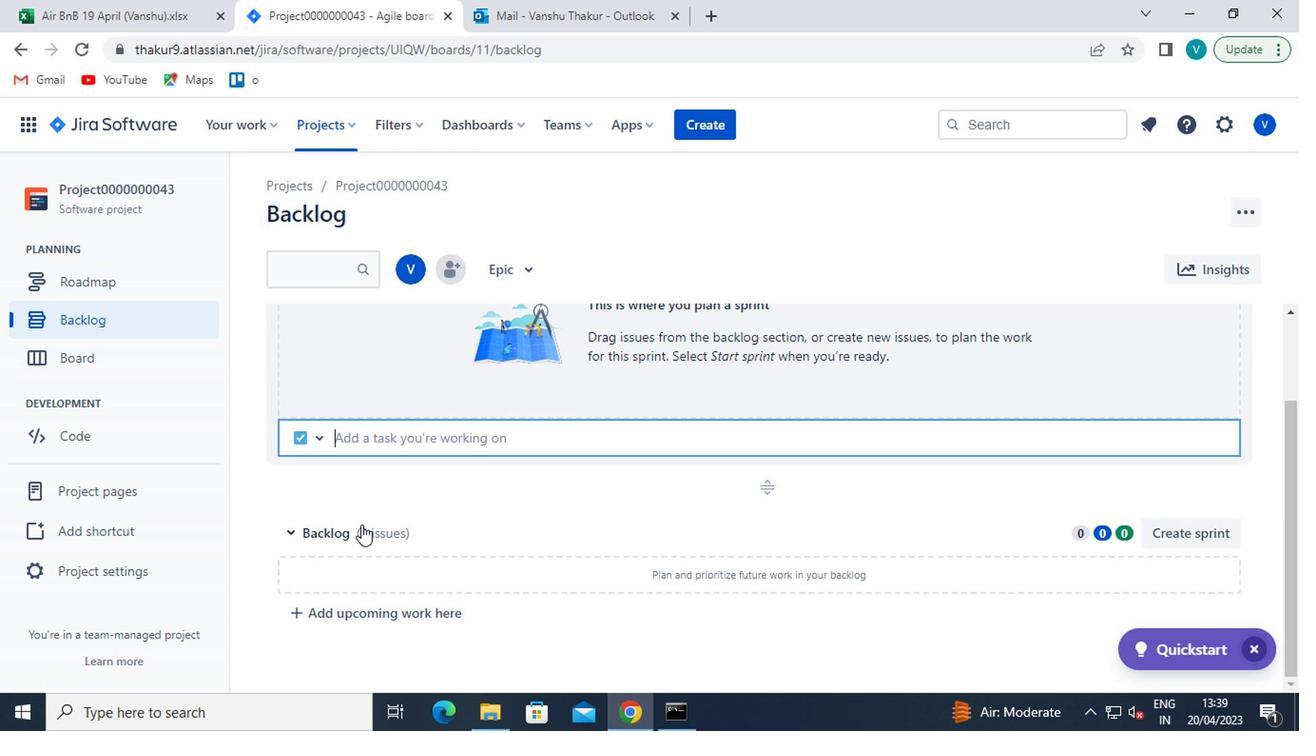 
Action: Mouse pressed left at (357, 530)
Screenshot: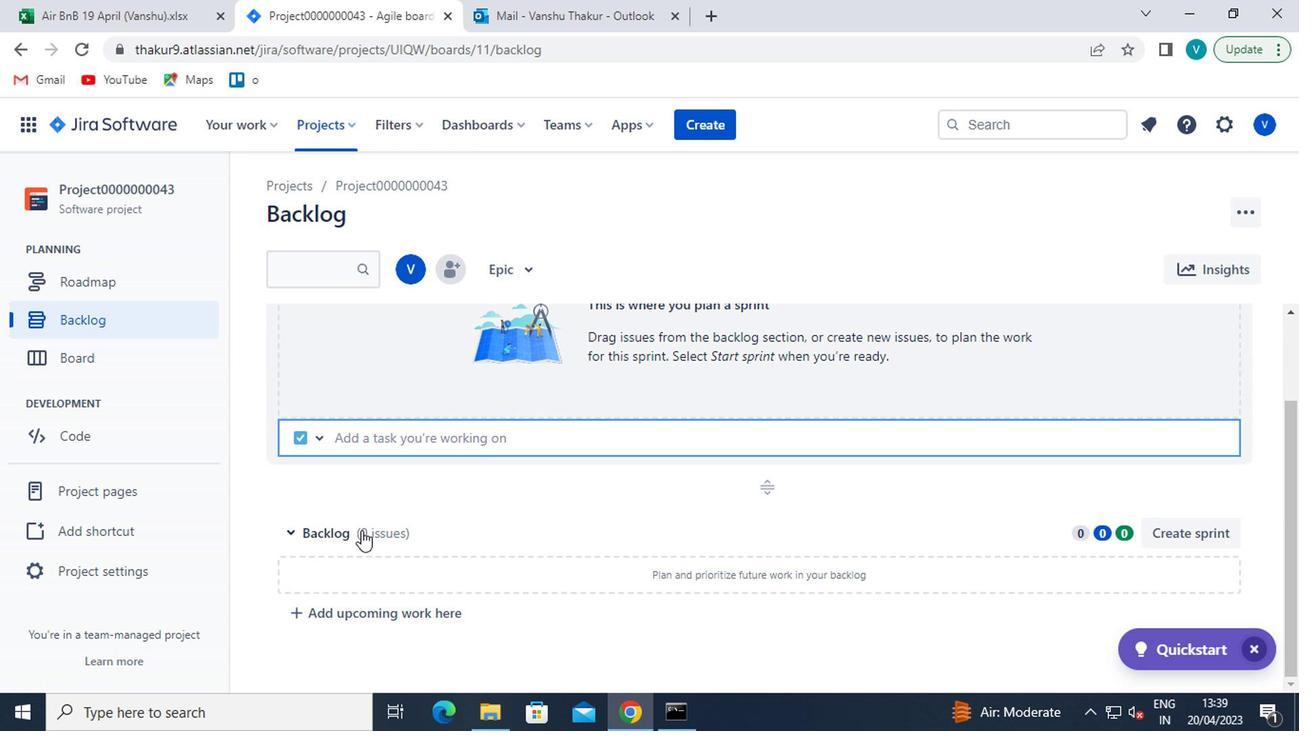 
Action: Mouse moved to (357, 531)
Screenshot: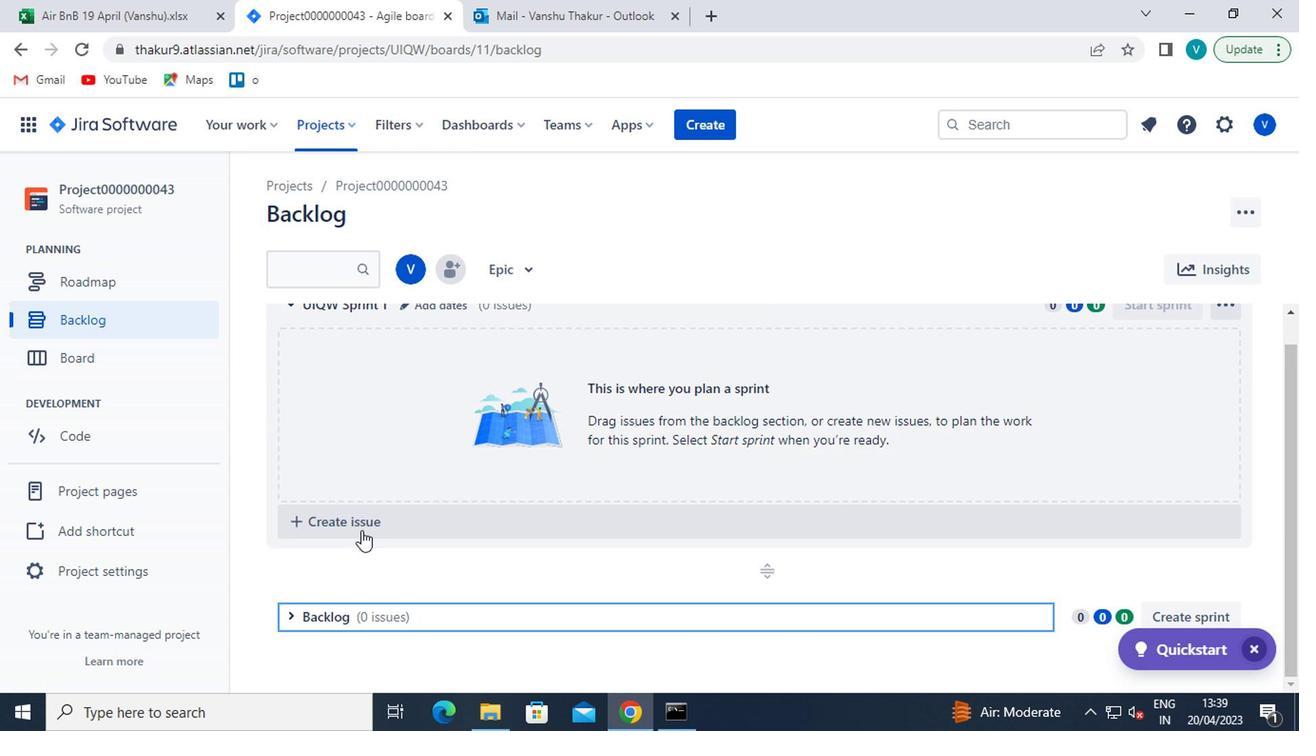 
Action: Mouse scrolled (357, 530) with delta (0, 0)
Screenshot: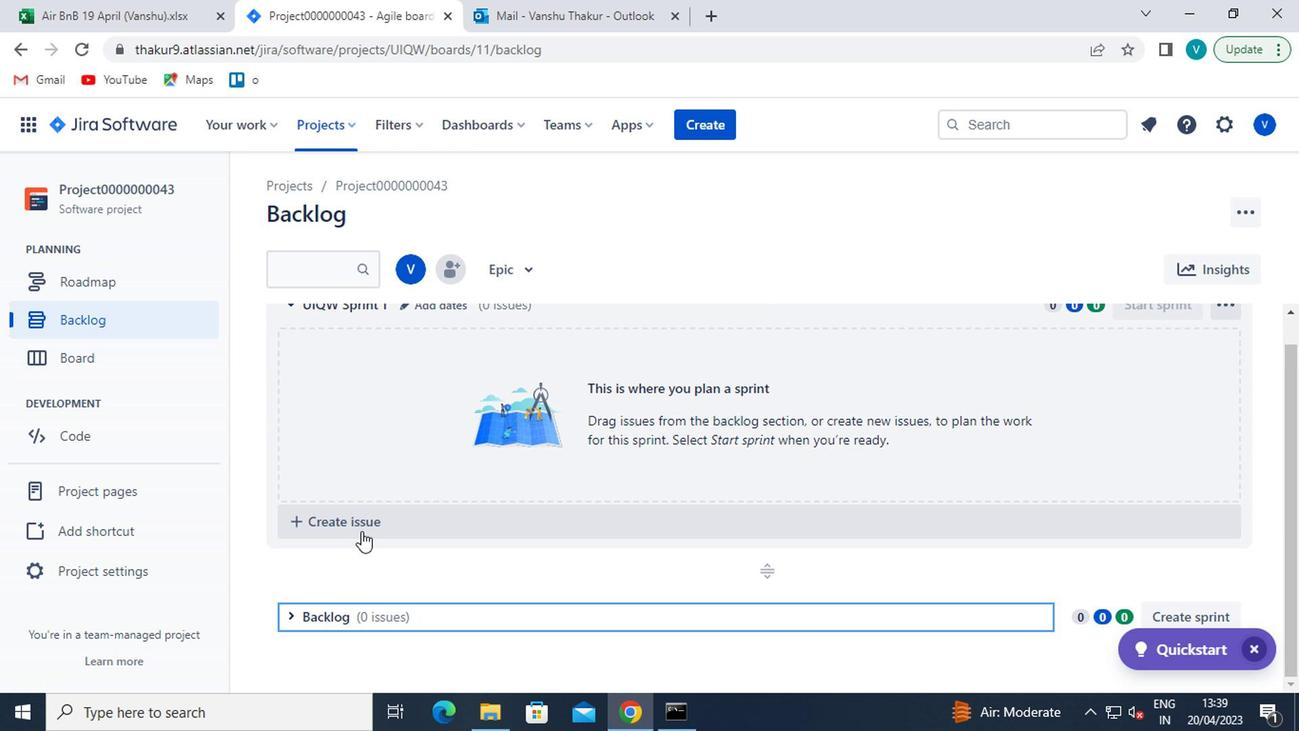 
Action: Mouse scrolled (357, 530) with delta (0, 0)
Screenshot: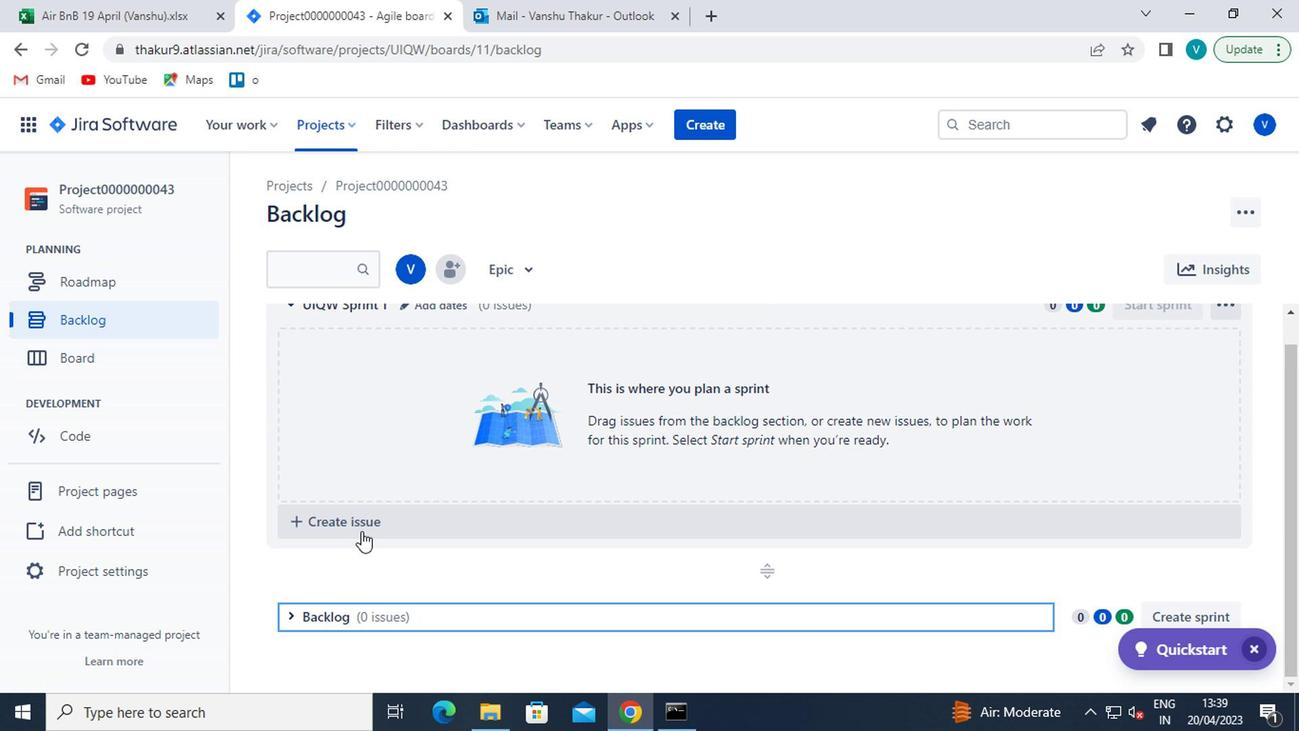
Action: Mouse scrolled (357, 530) with delta (0, 0)
Screenshot: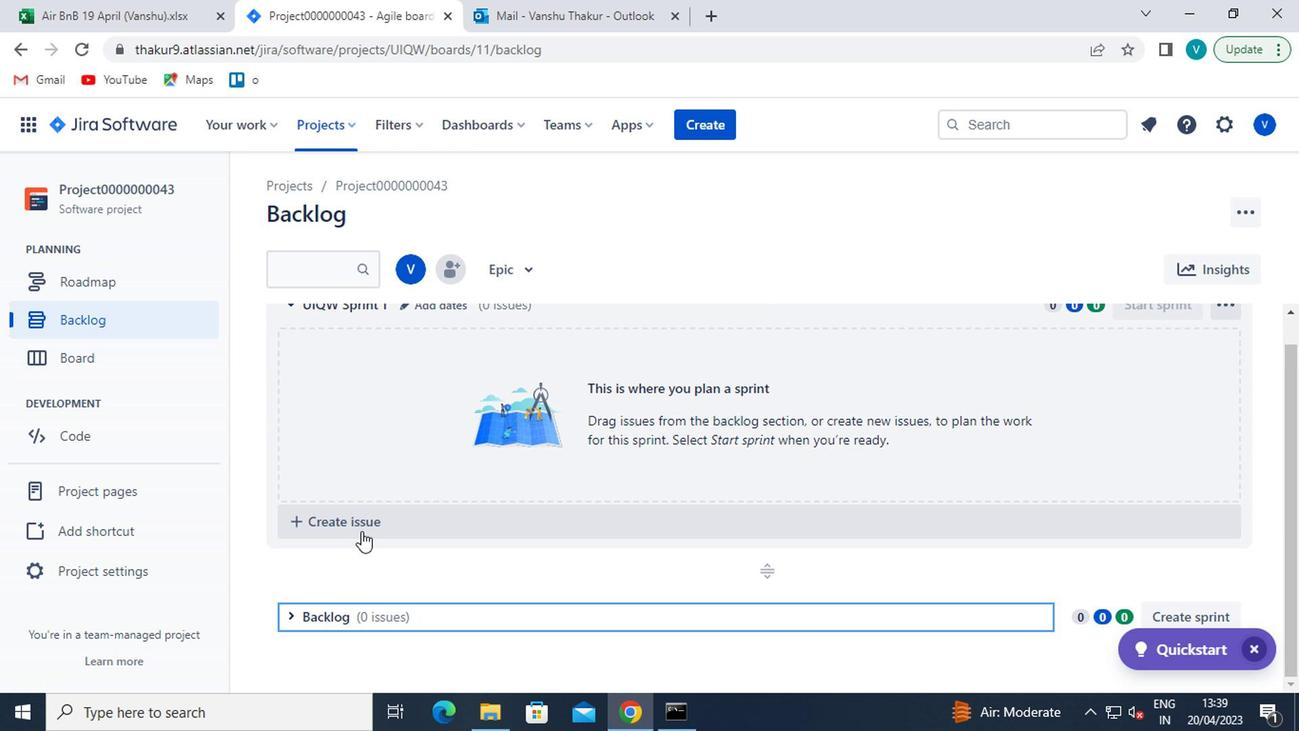 
Action: Mouse scrolled (357, 530) with delta (0, 0)
Screenshot: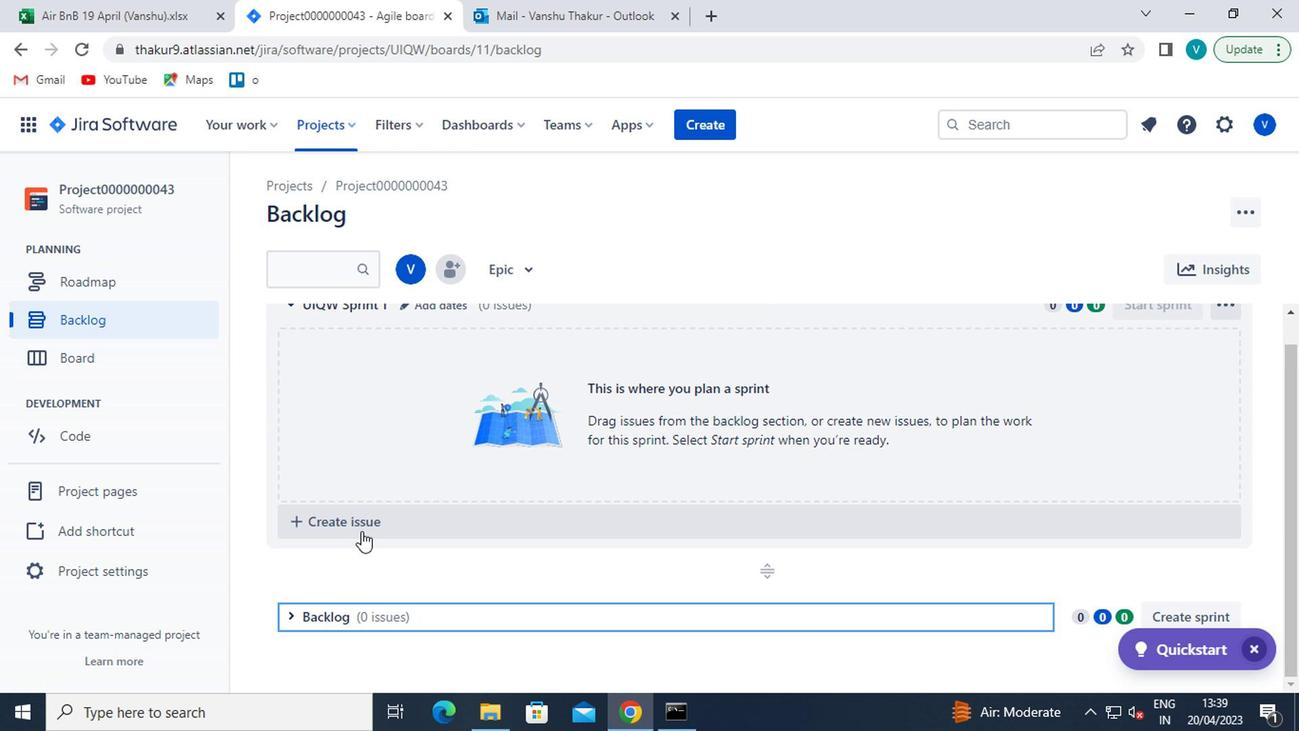 
Action: Mouse moved to (361, 534)
Screenshot: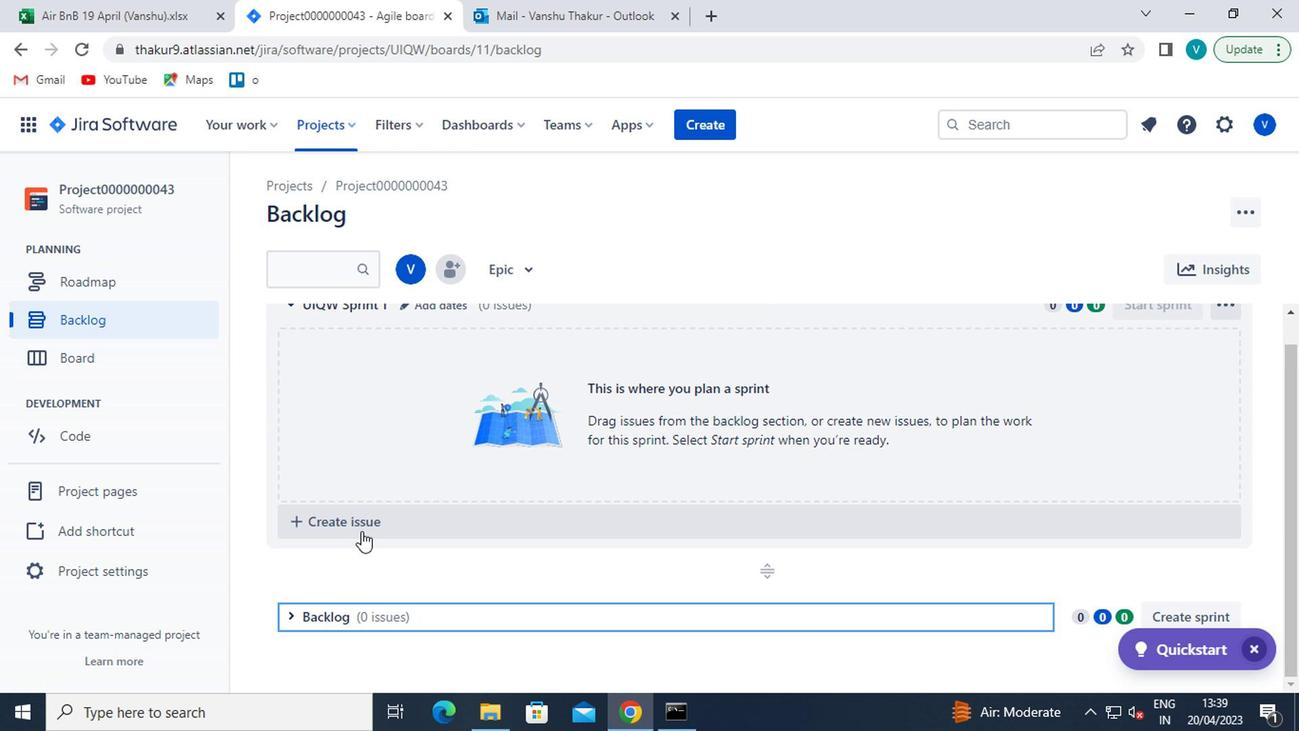 
Action: Mouse scrolled (361, 533) with delta (0, 0)
Screenshot: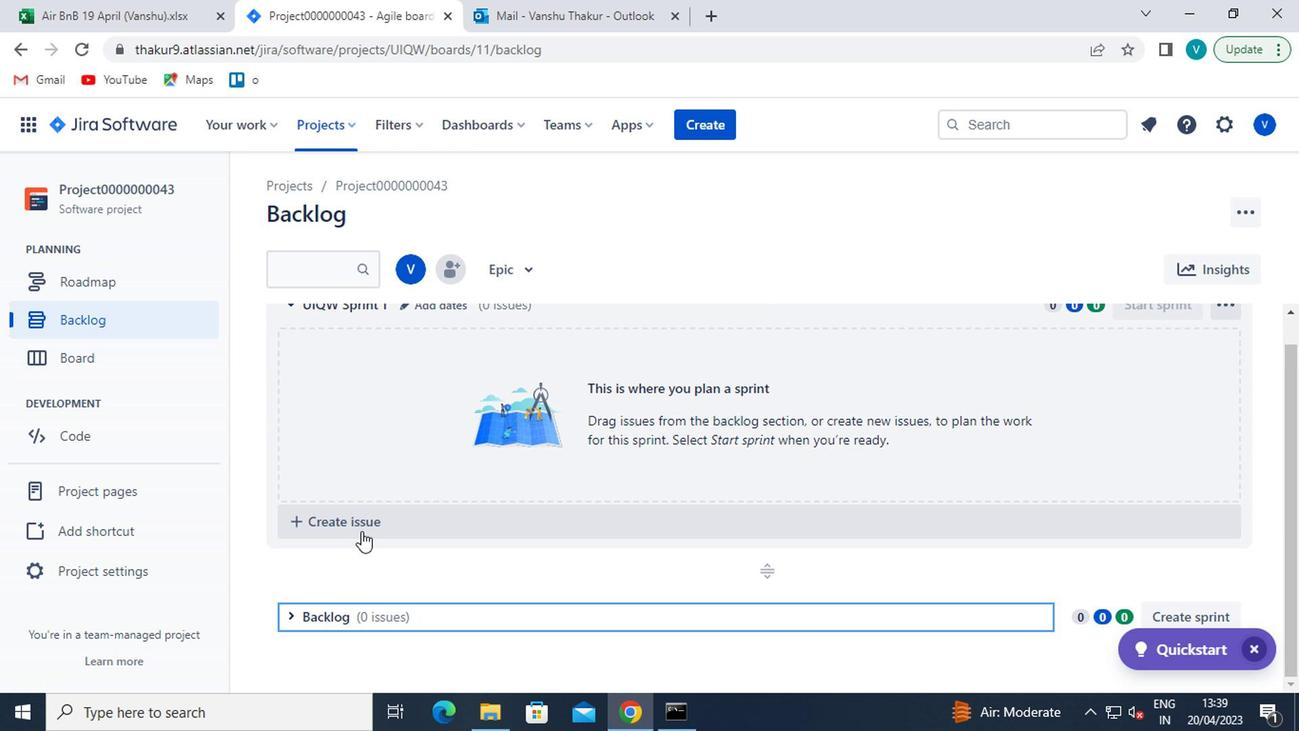 
Action: Mouse moved to (410, 587)
Screenshot: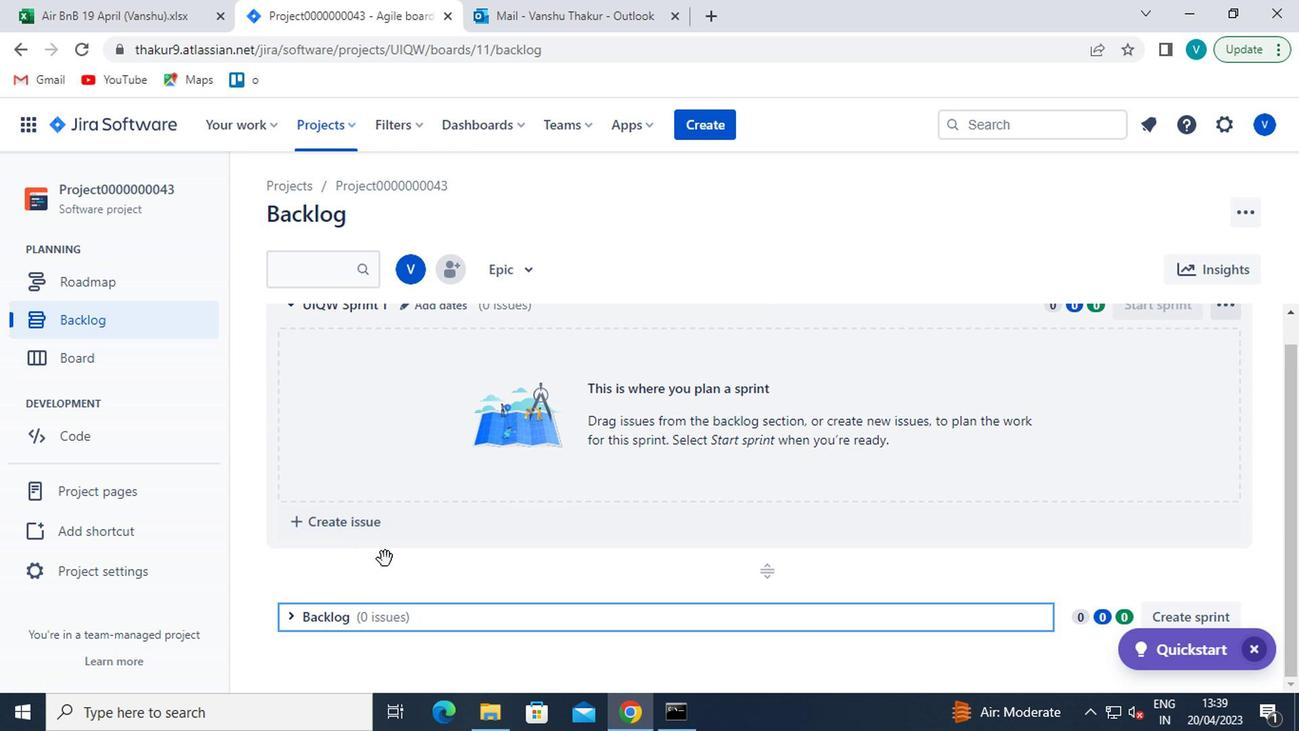 
Action: Mouse scrolled (410, 586) with delta (0, -1)
Screenshot: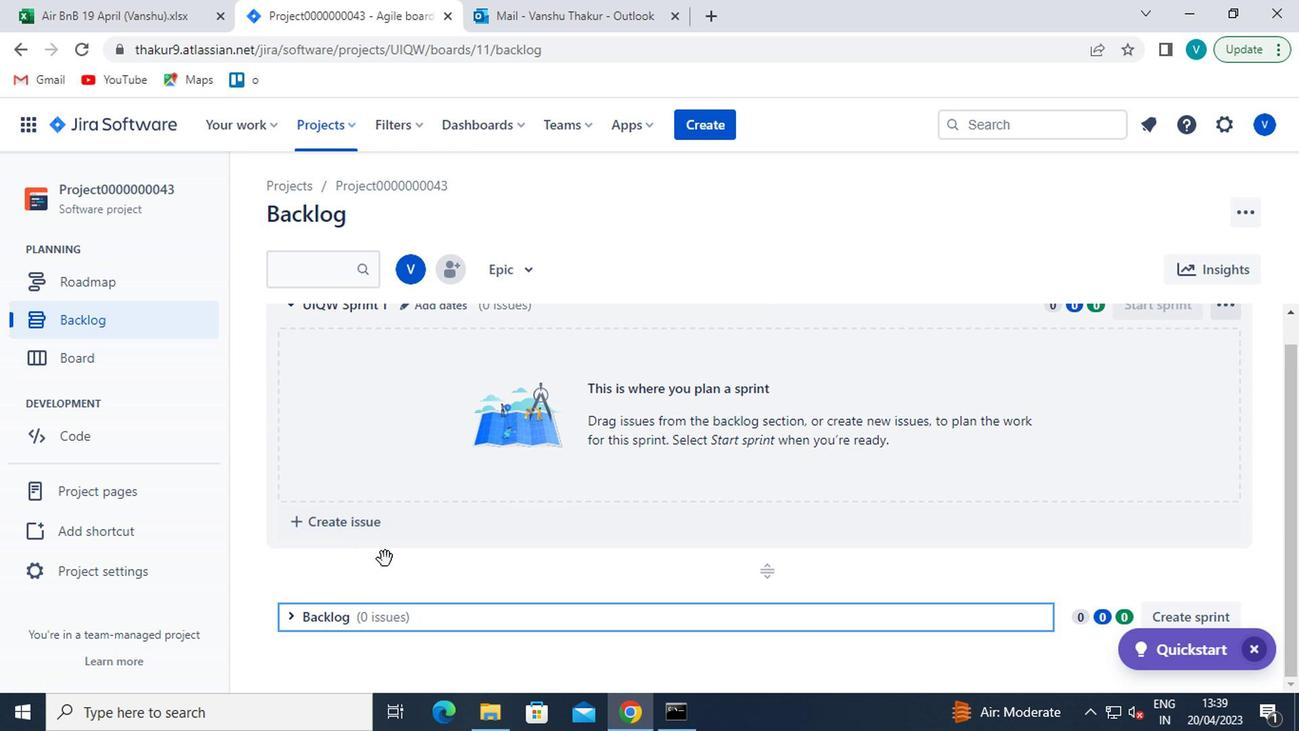 
Action: Mouse moved to (430, 600)
Screenshot: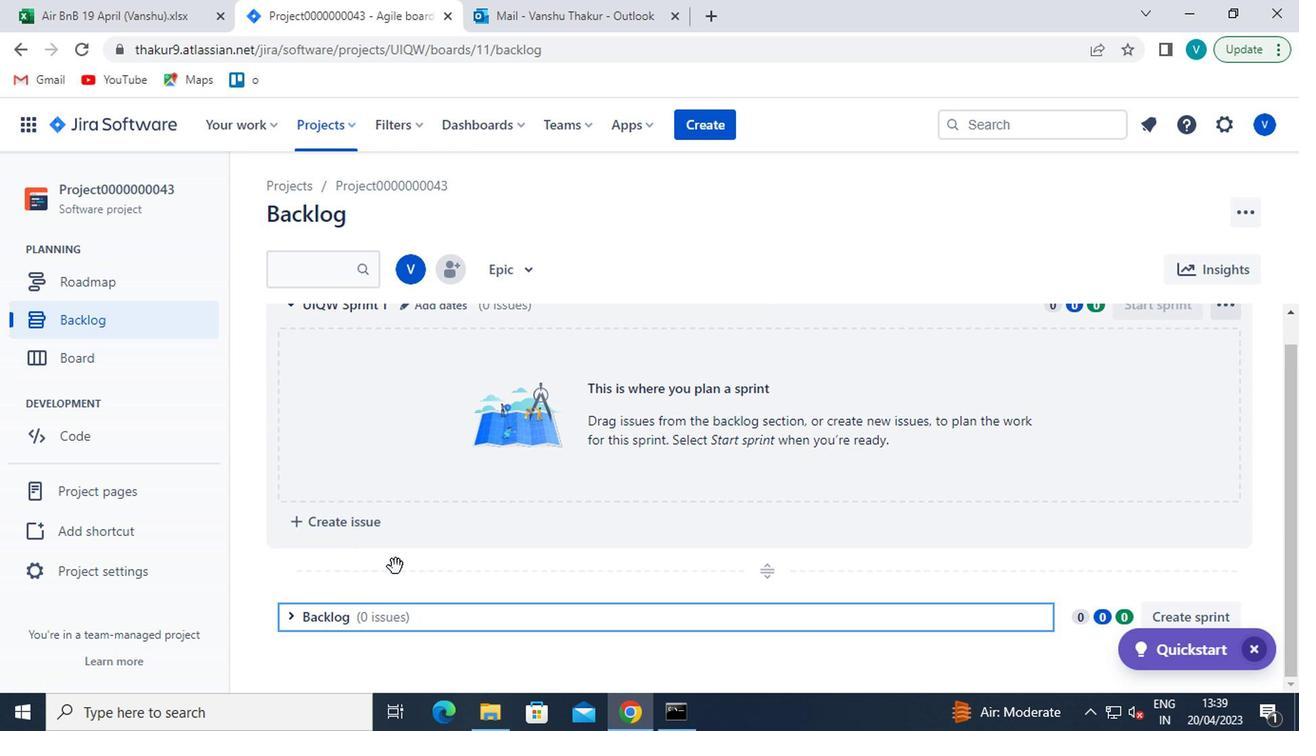 
Action: Mouse scrolled (430, 599) with delta (0, 0)
Screenshot: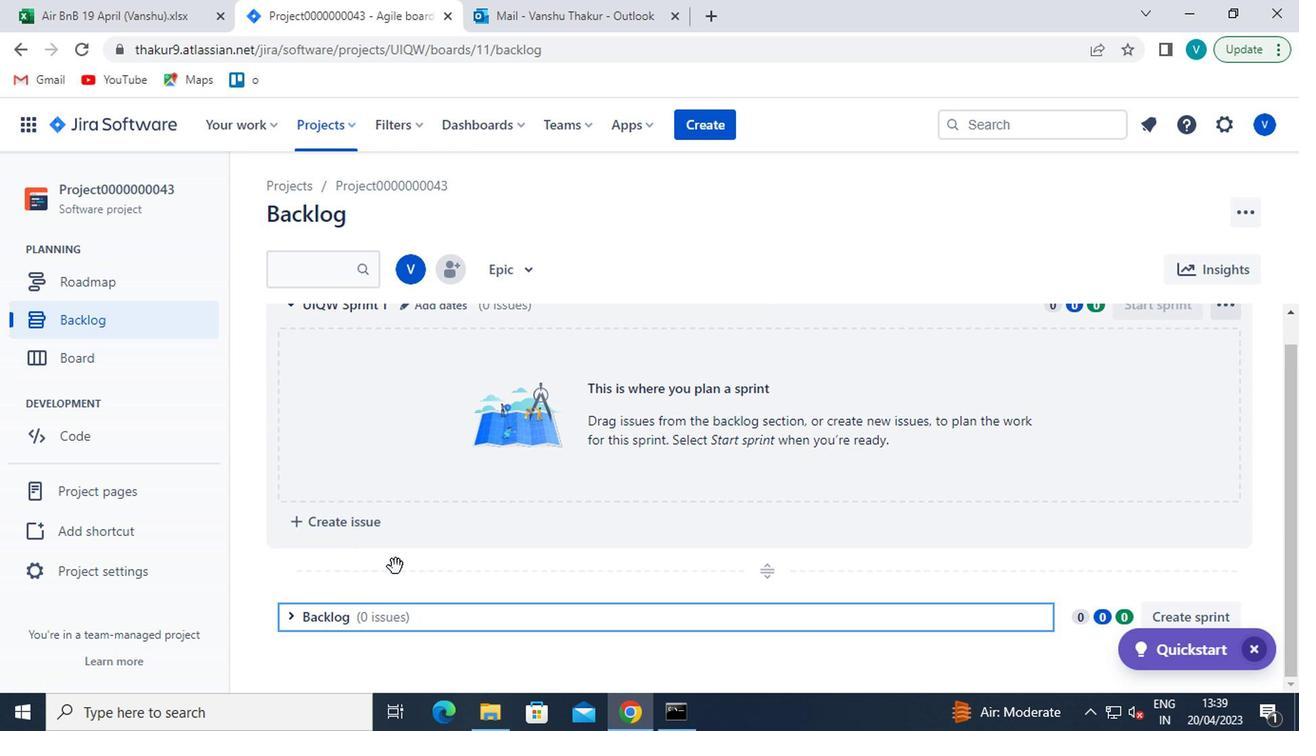 
Action: Mouse moved to (425, 612)
Screenshot: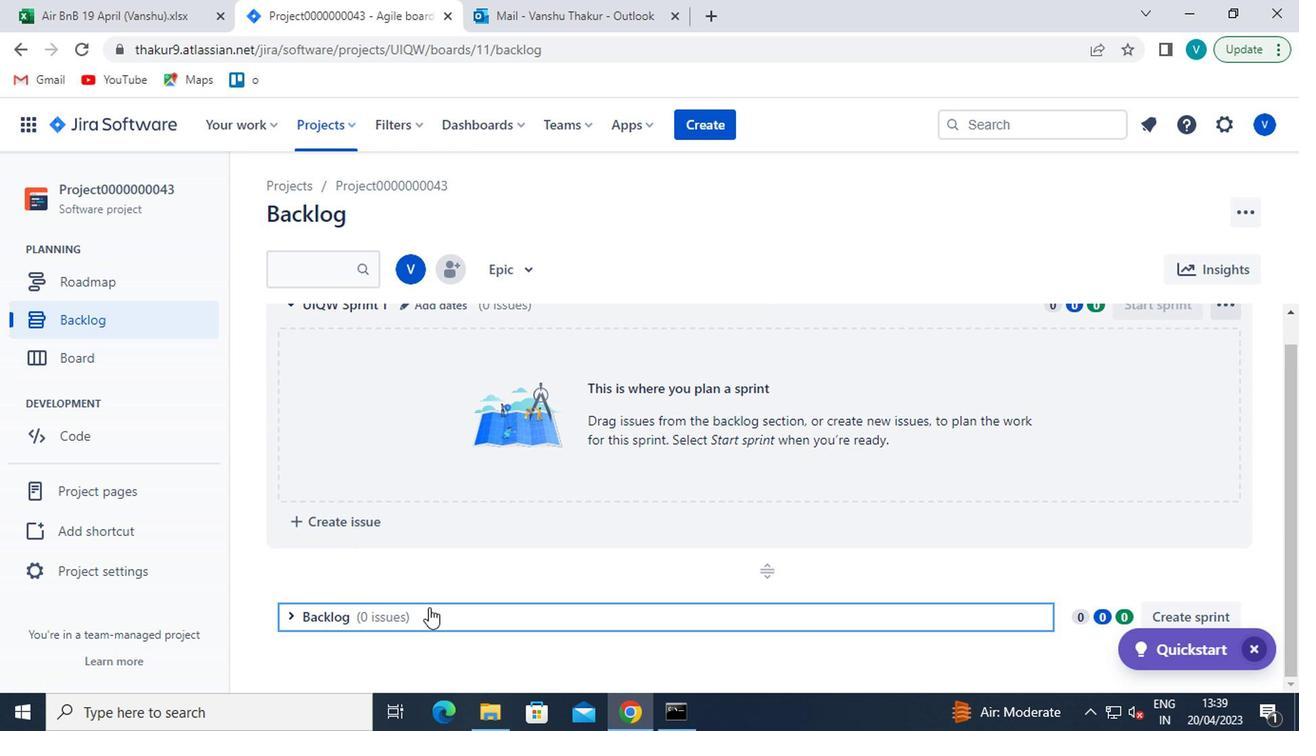 
Action: Mouse pressed left at (425, 612)
Screenshot: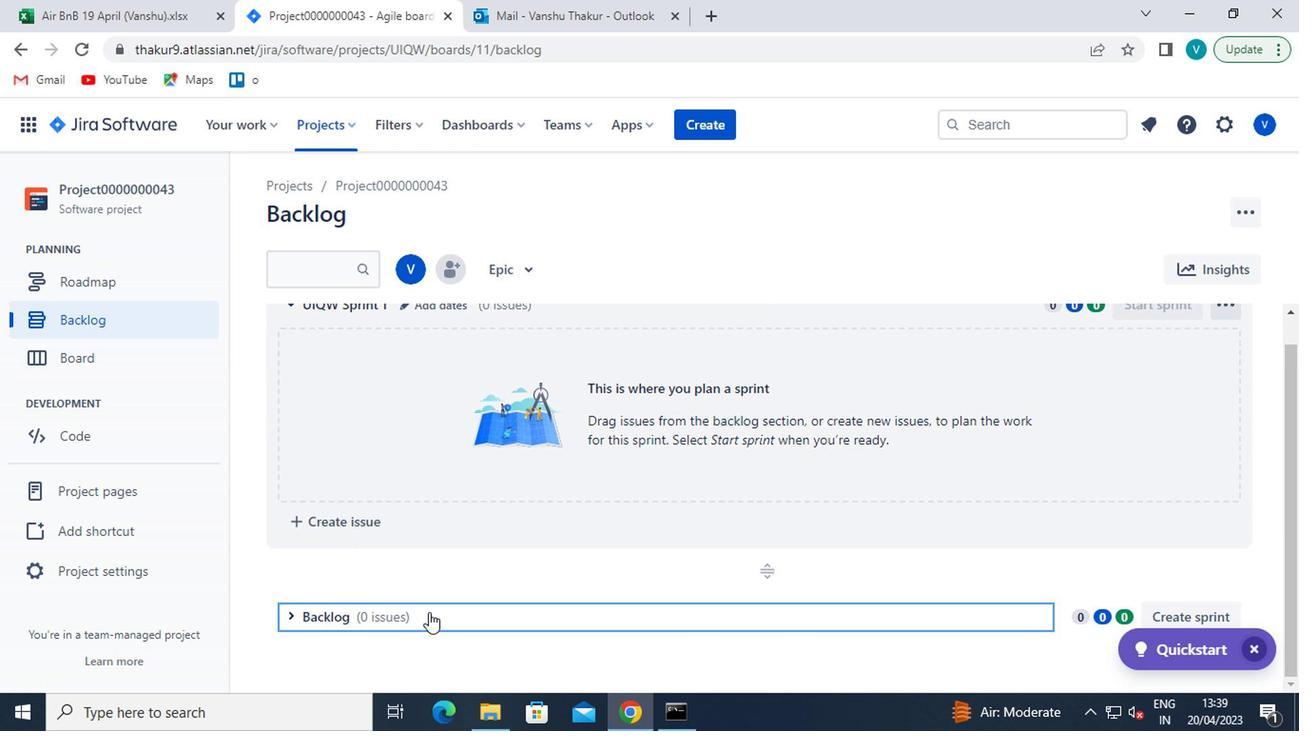 
Action: Mouse moved to (425, 606)
Screenshot: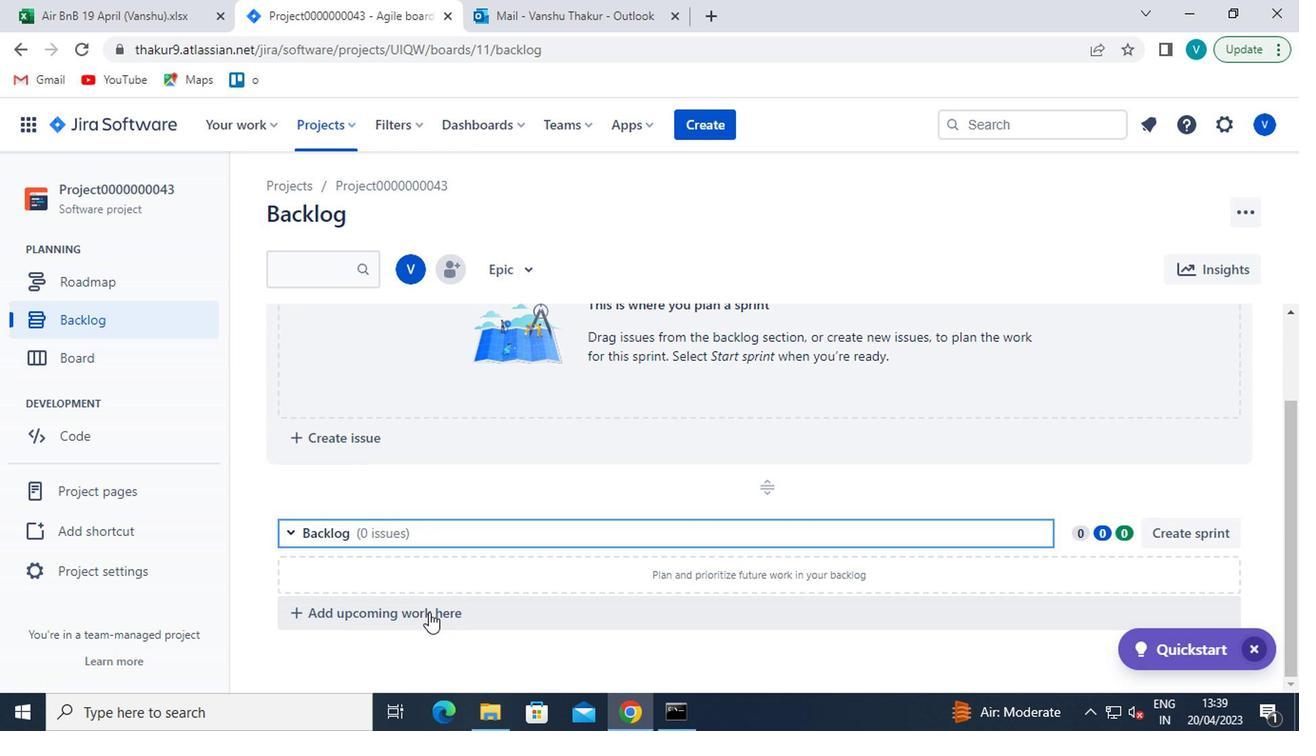 
Action: Mouse pressed left at (425, 606)
Screenshot: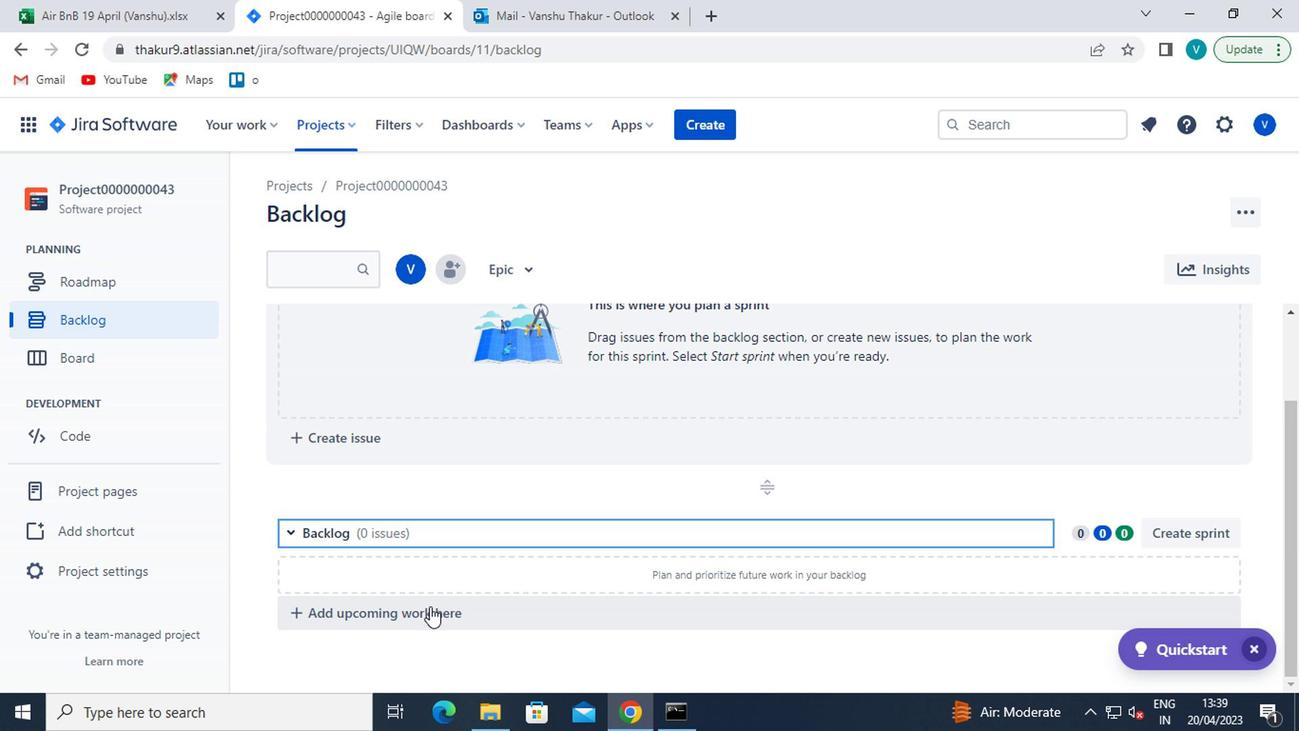 
Action: Key pressed <Key.shift>ISSUE0000000211
Screenshot: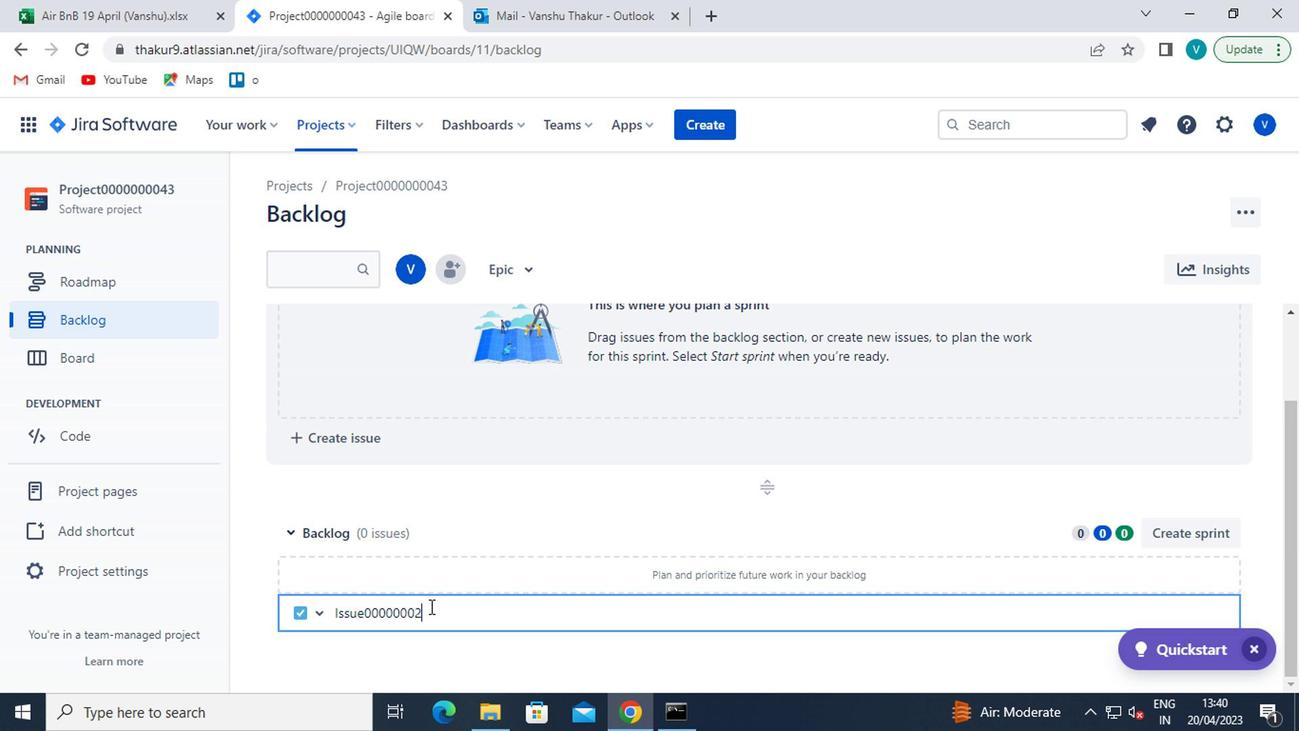 
Action: Mouse moved to (550, 575)
Screenshot: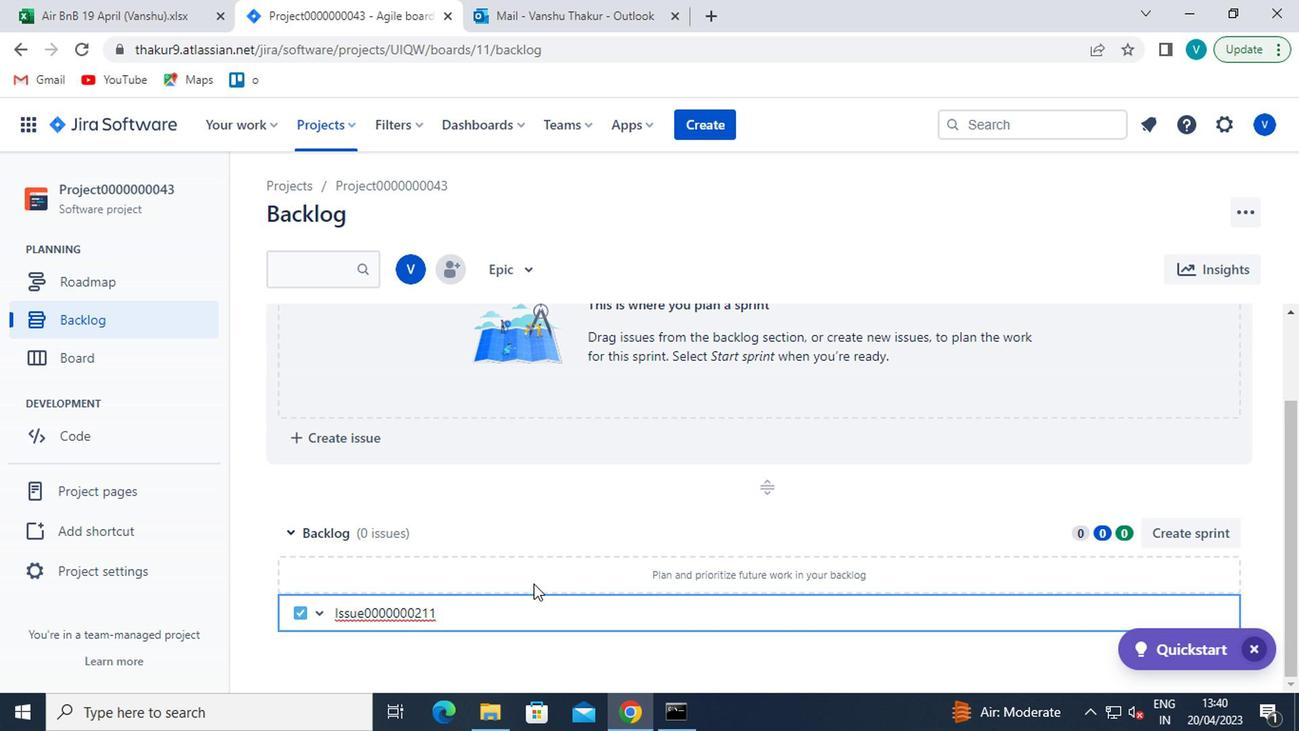 
Action: Mouse scrolled (550, 574) with delta (0, -1)
Screenshot: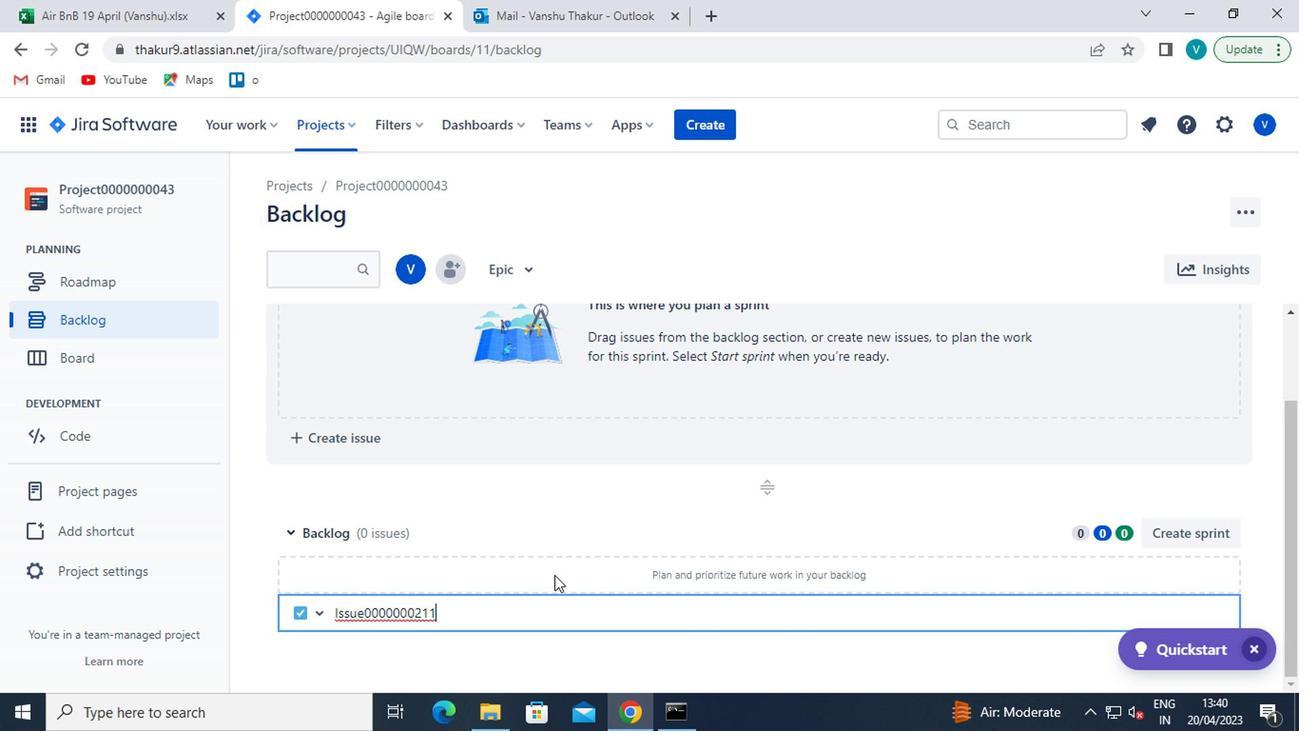 
Action: Mouse moved to (501, 557)
Screenshot: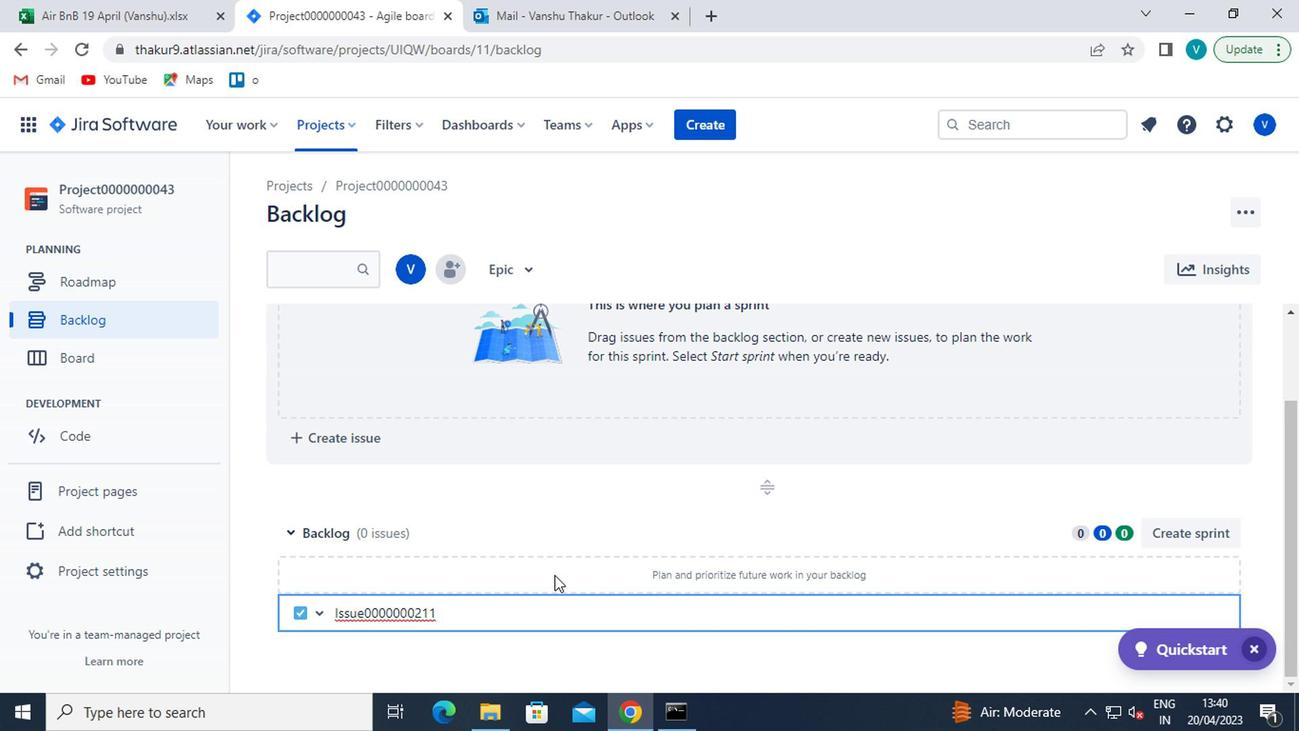 
Action: Key pressed <Key.enter>
Screenshot: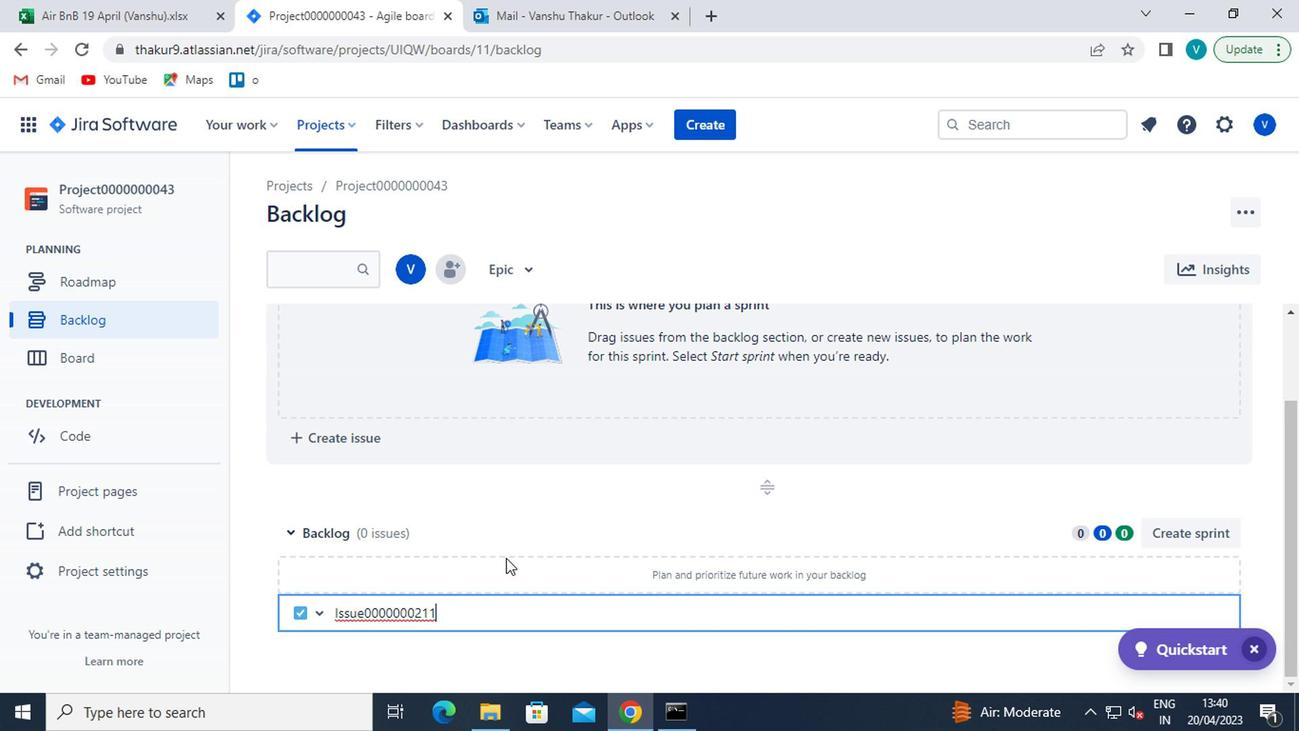 
